 Task: Reply to email with the signature Frances Hernandez with the subject Introduction of a new process from softage.10@softage.net with the message I would like to request a copy of the meeting minutes from yesterdays meeting. with BCC to softage.5@softage.net with an attached document Standard_operating_procedure.docx
Action: Mouse moved to (53, 118)
Screenshot: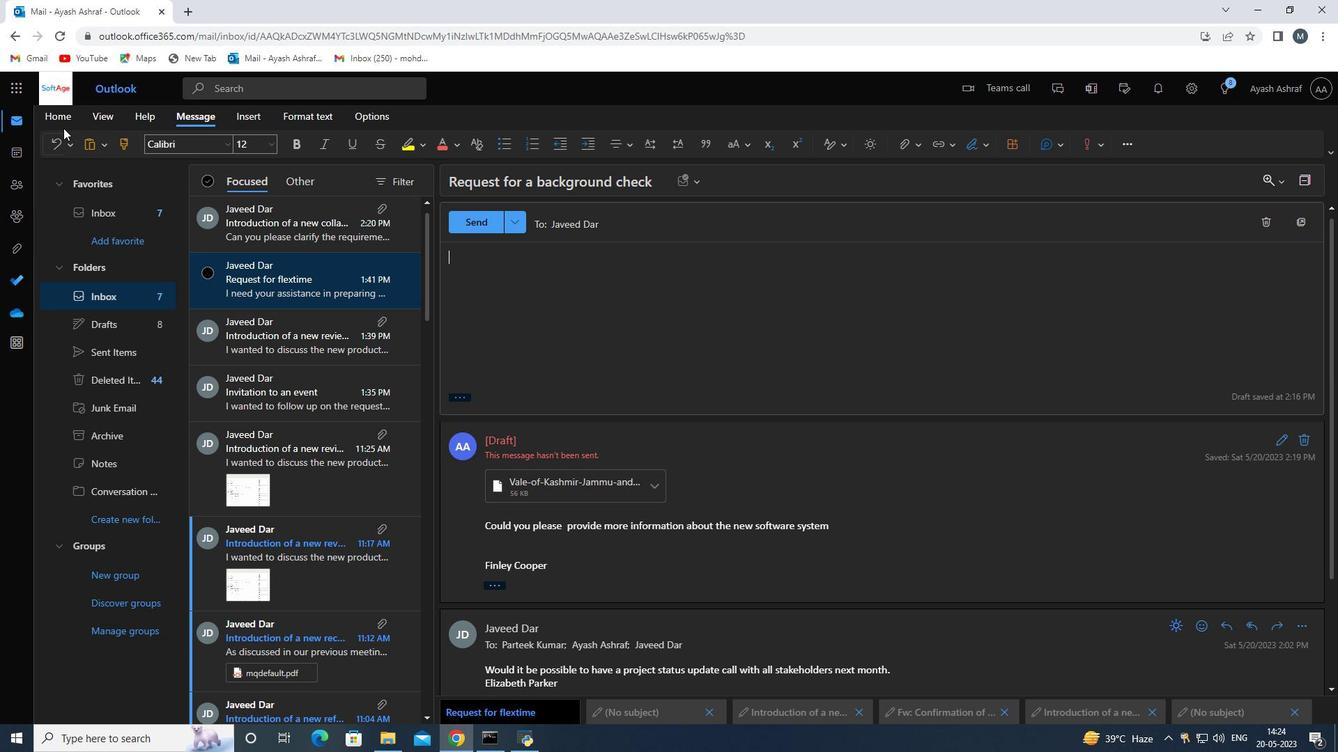 
Action: Mouse pressed left at (53, 118)
Screenshot: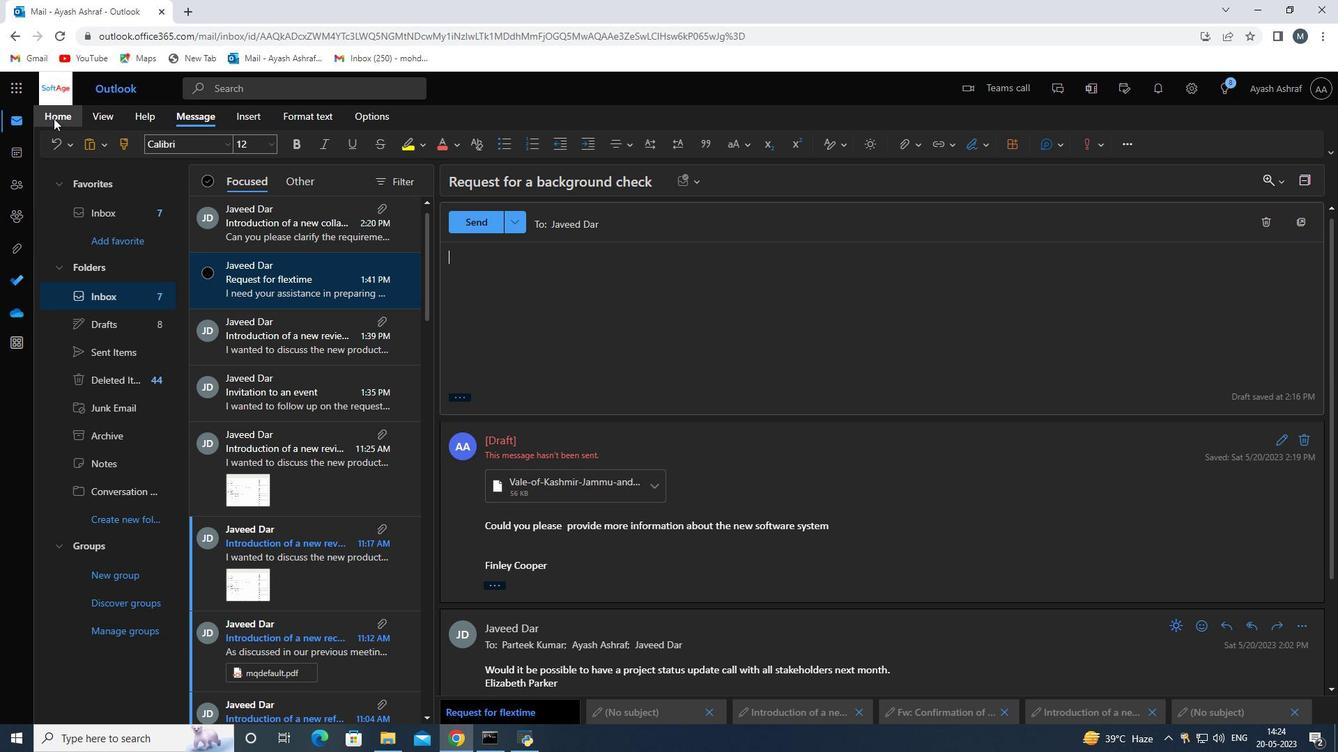 
Action: Mouse moved to (109, 142)
Screenshot: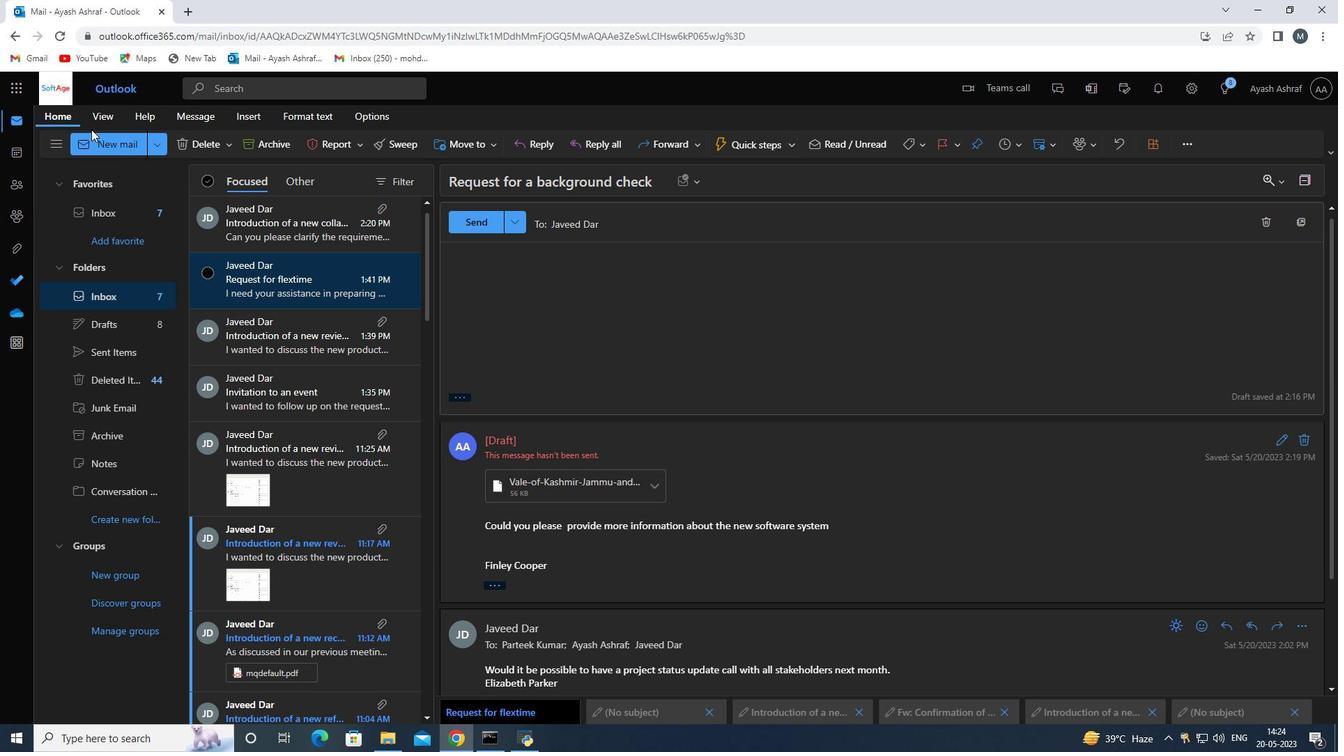 
Action: Mouse pressed left at (109, 142)
Screenshot: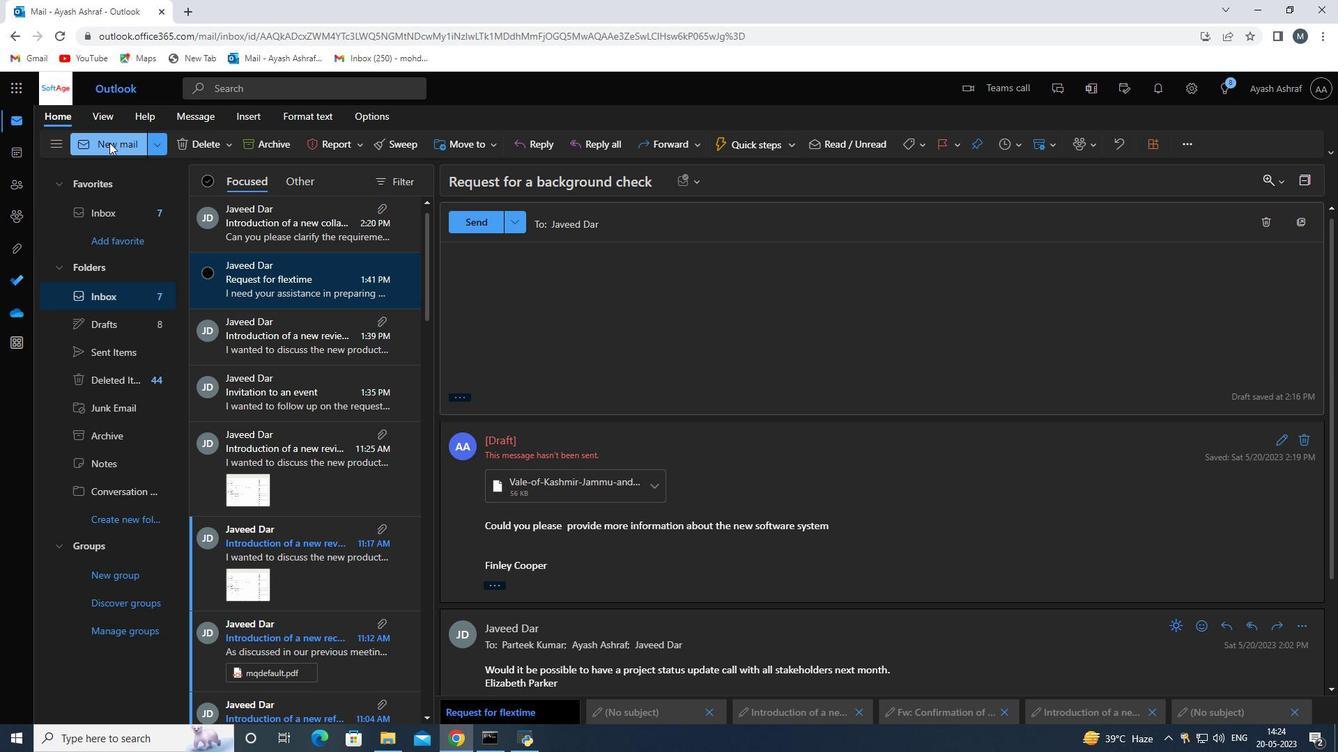 
Action: Mouse moved to (979, 150)
Screenshot: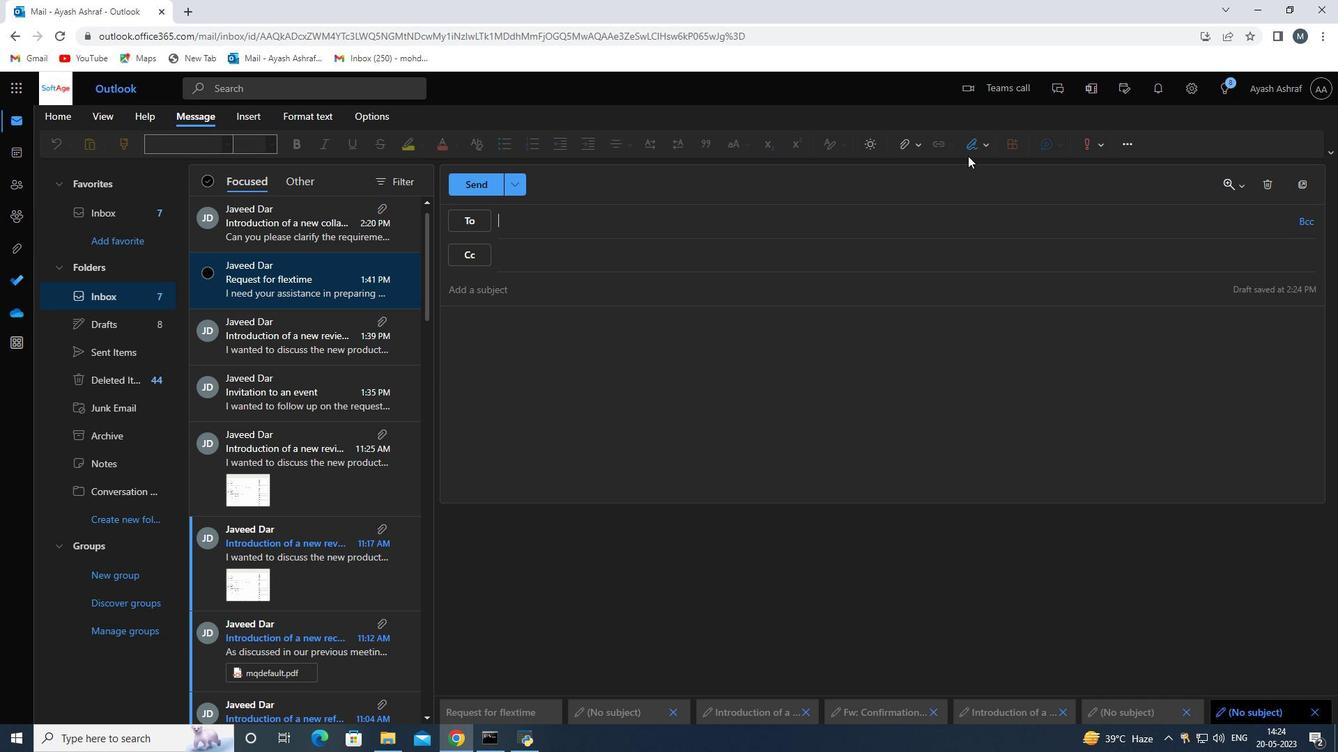 
Action: Mouse pressed left at (979, 150)
Screenshot: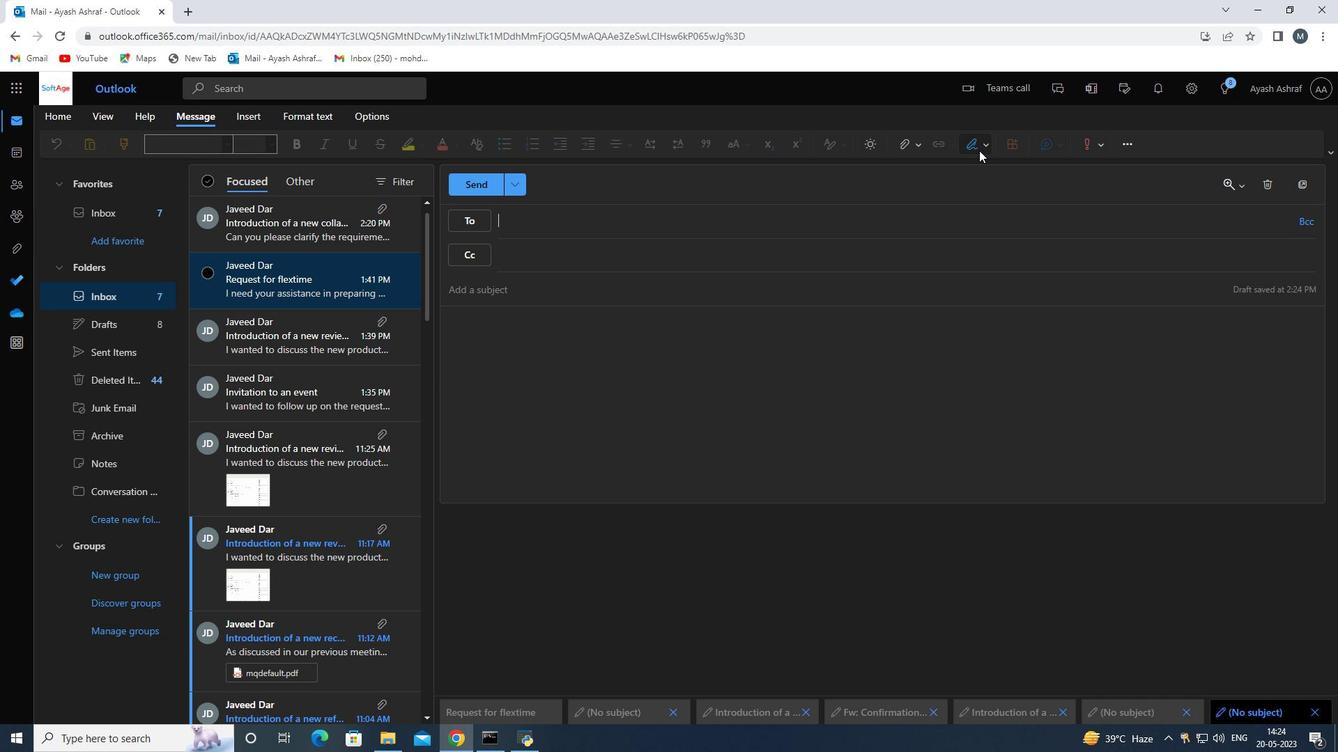 
Action: Mouse moved to (975, 198)
Screenshot: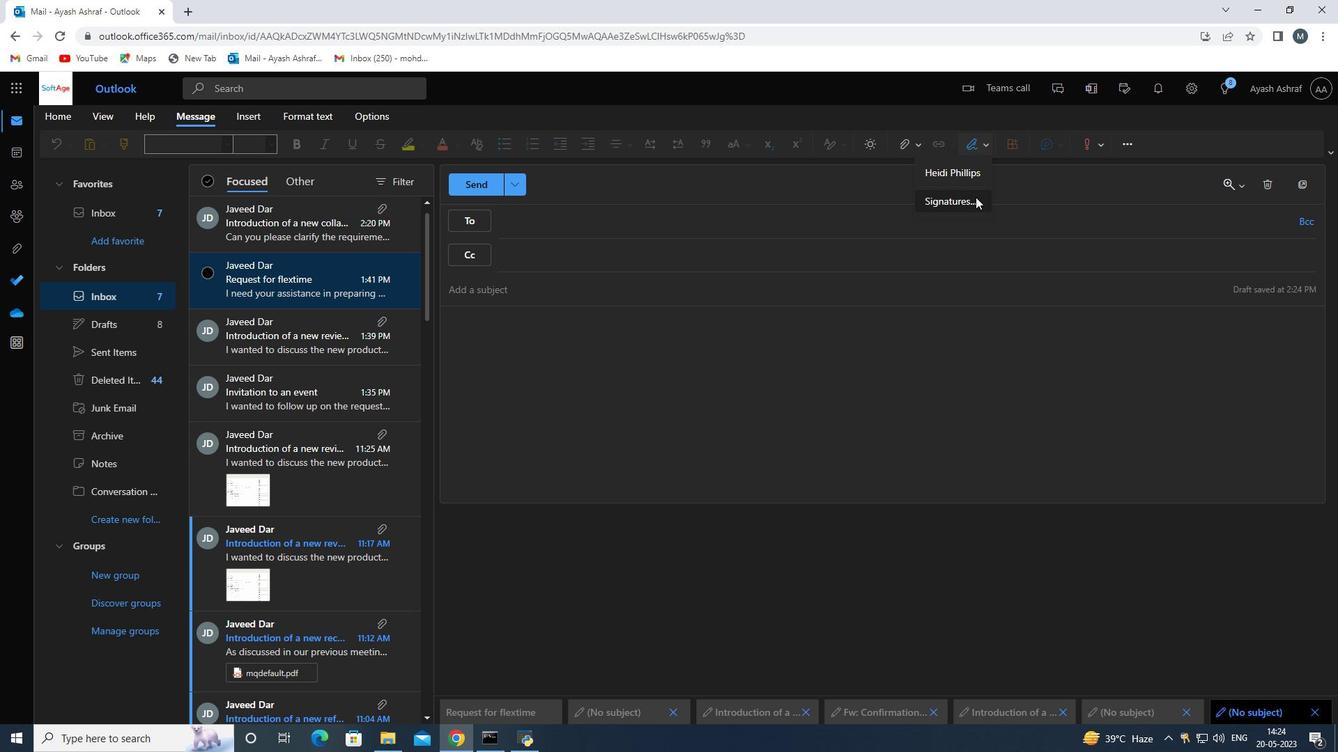 
Action: Mouse pressed left at (975, 198)
Screenshot: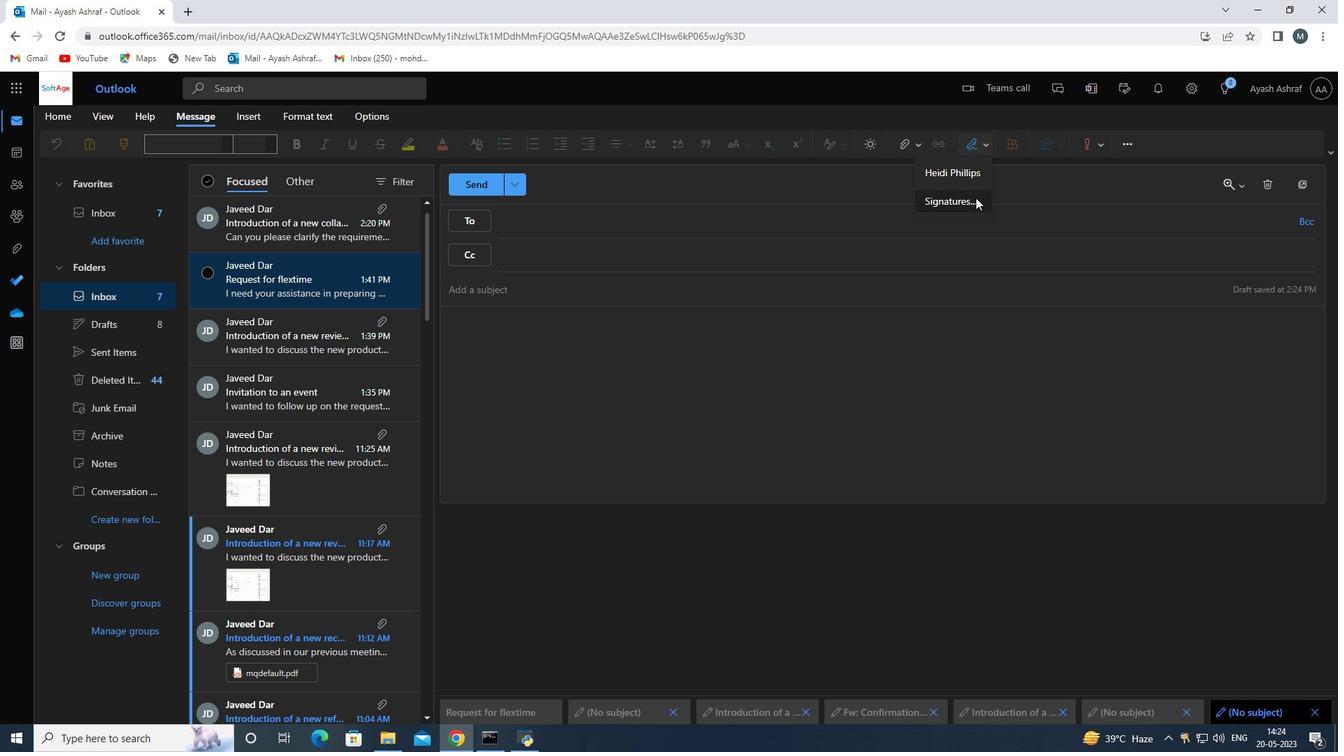 
Action: Mouse moved to (926, 256)
Screenshot: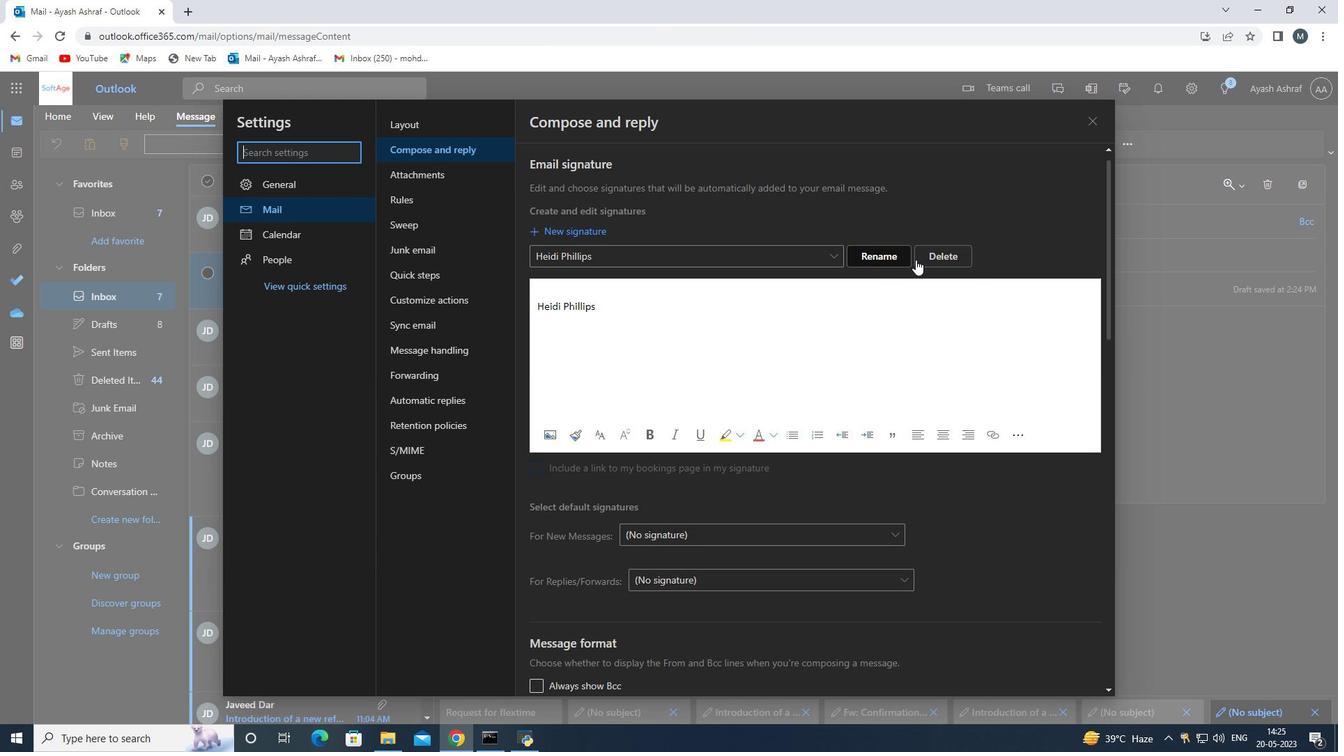 
Action: Mouse pressed left at (926, 256)
Screenshot: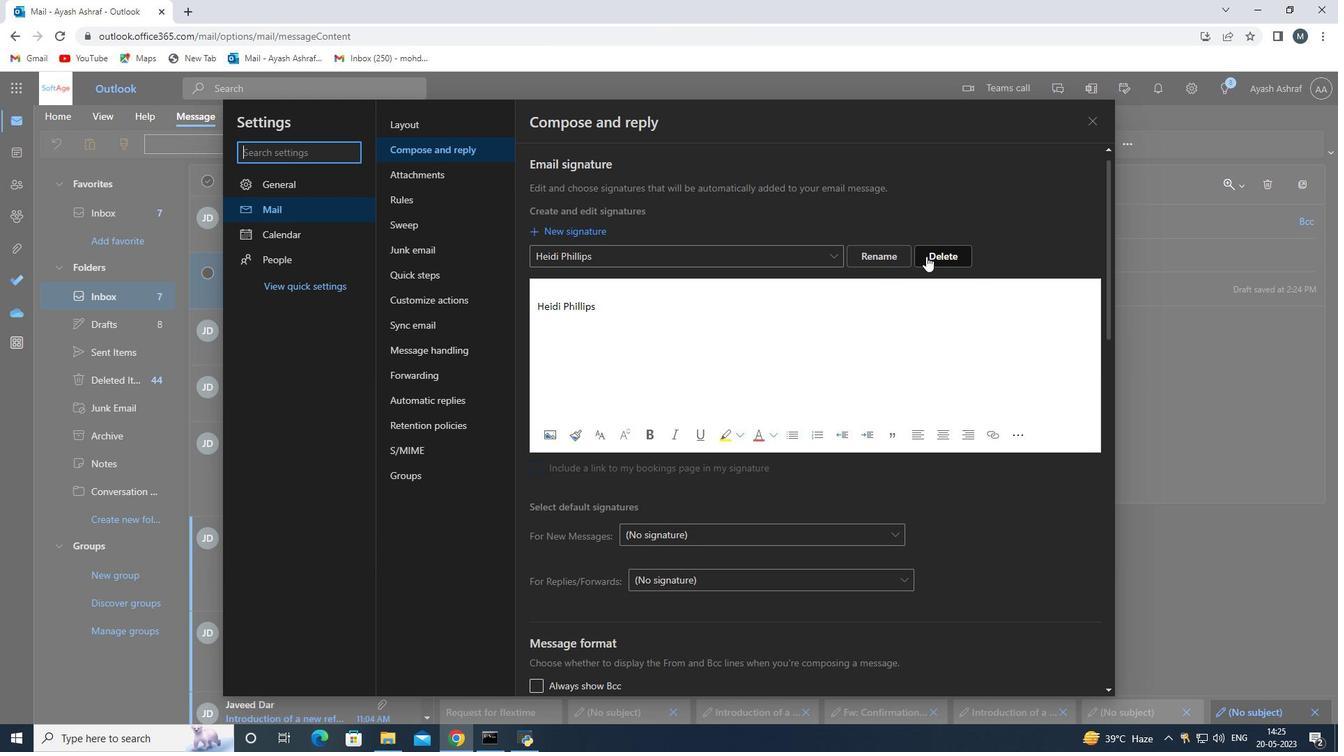 
Action: Mouse moved to (582, 255)
Screenshot: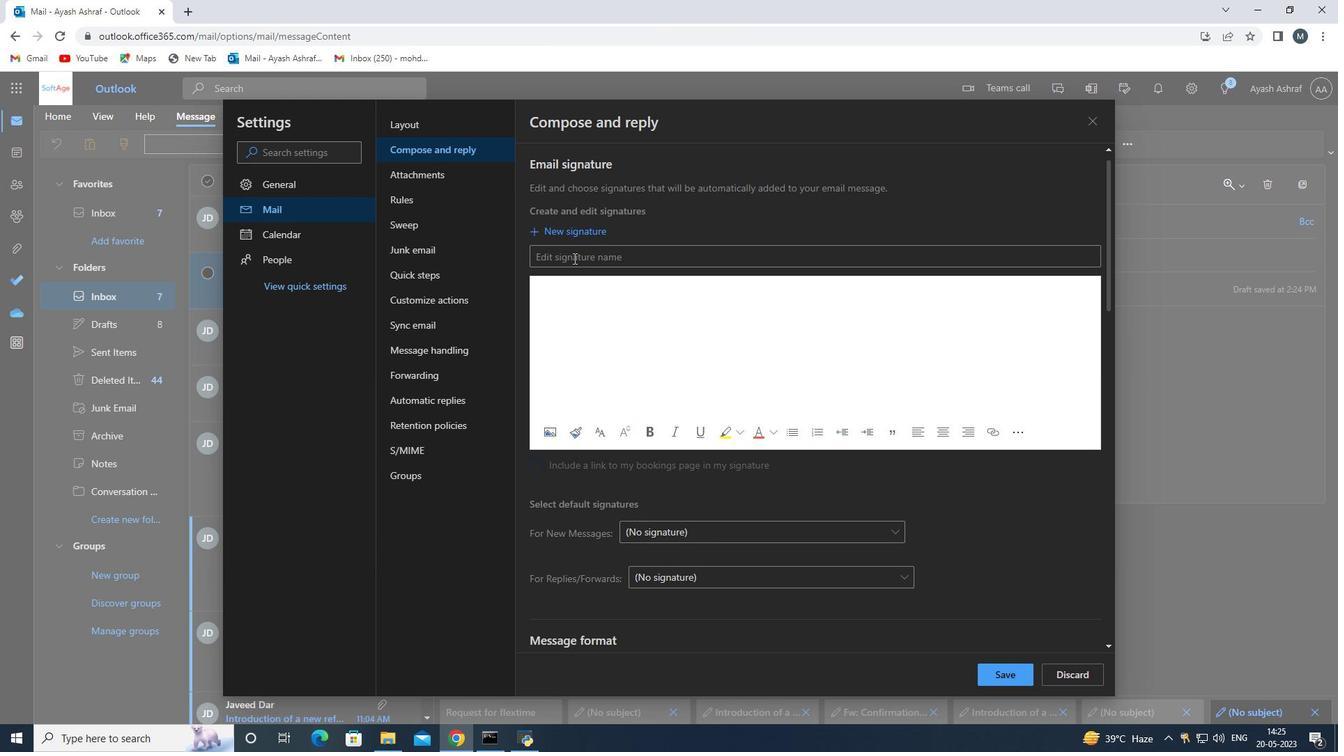 
Action: Mouse pressed left at (582, 255)
Screenshot: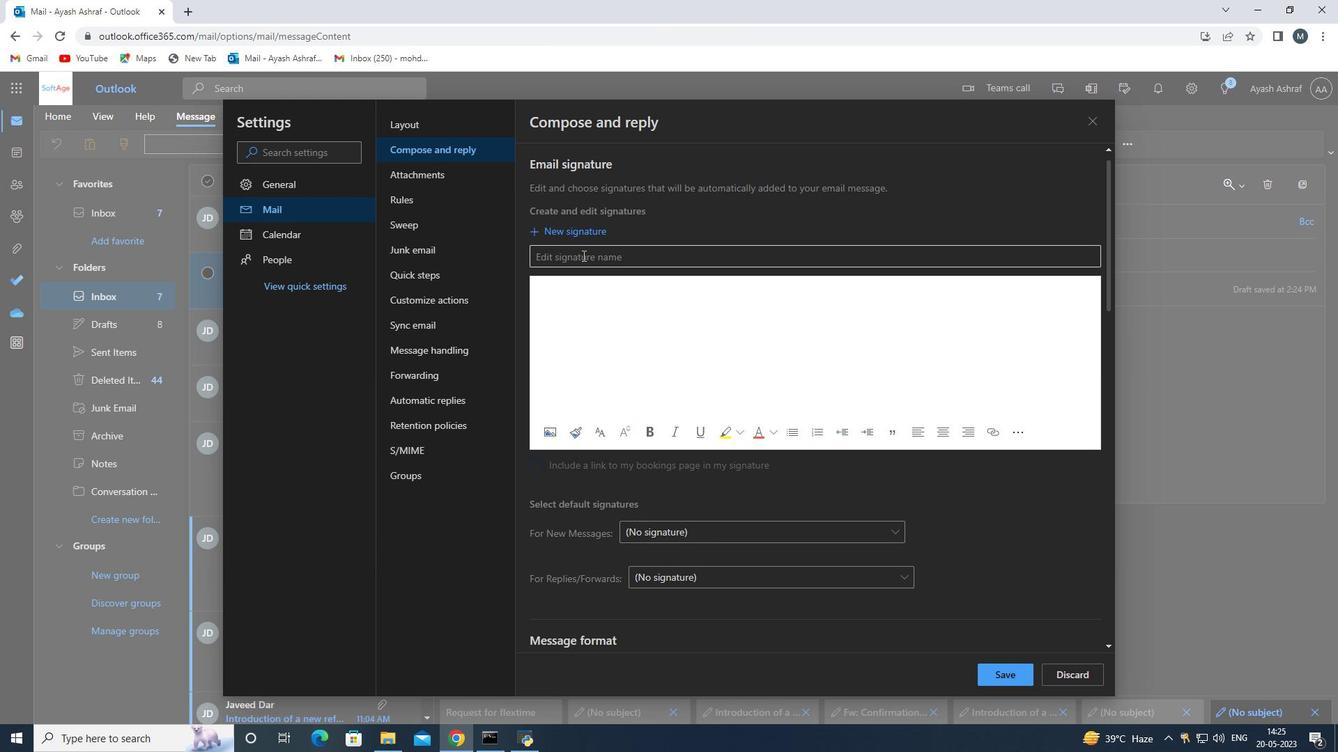 
Action: Key pressed <Key.shift>Frances<Key.space><Key.shift>Hernandez<Key.space>
Screenshot: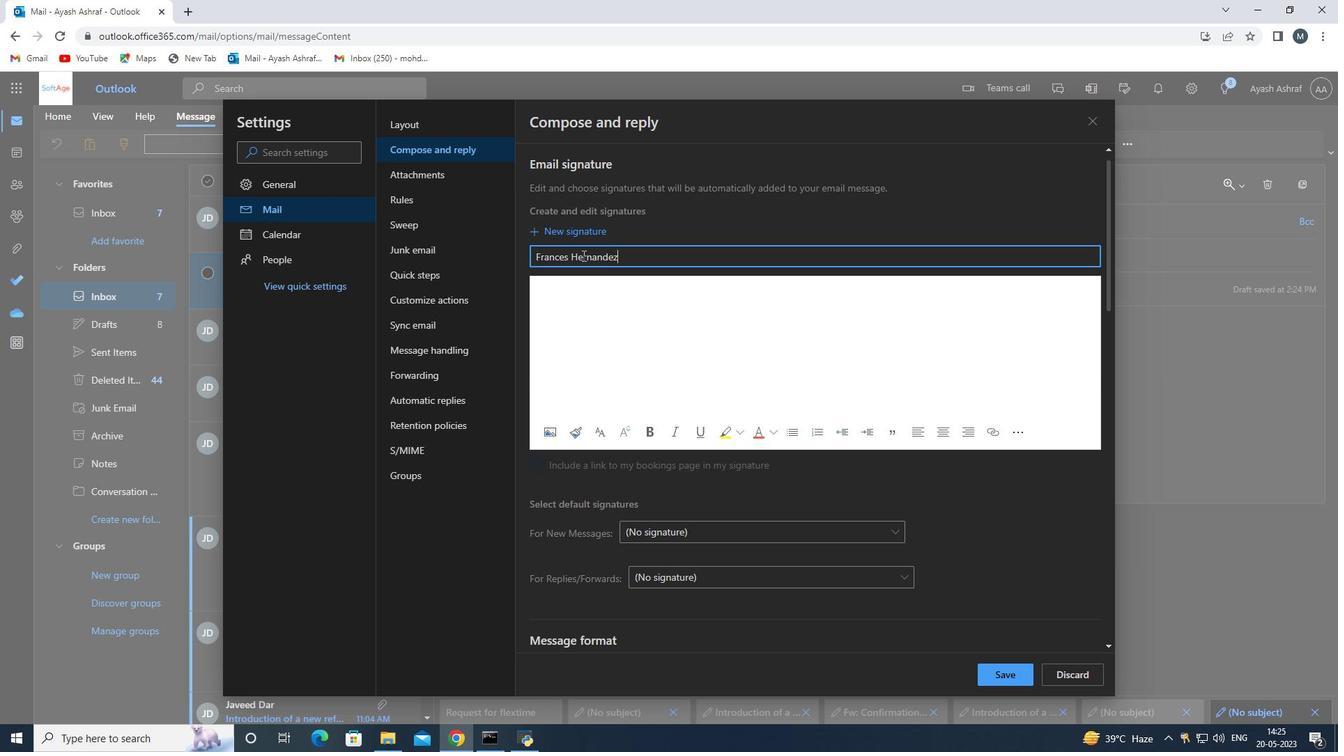 
Action: Mouse moved to (616, 327)
Screenshot: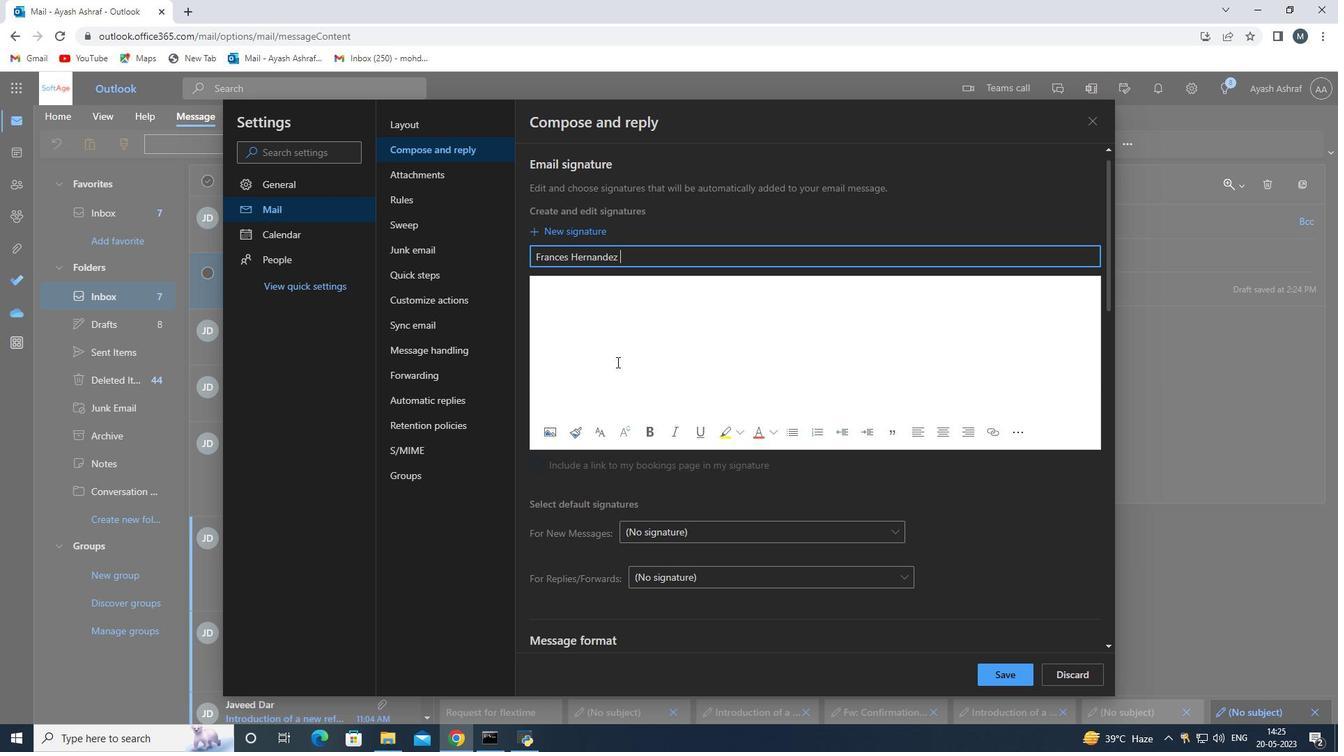 
Action: Mouse pressed left at (616, 327)
Screenshot: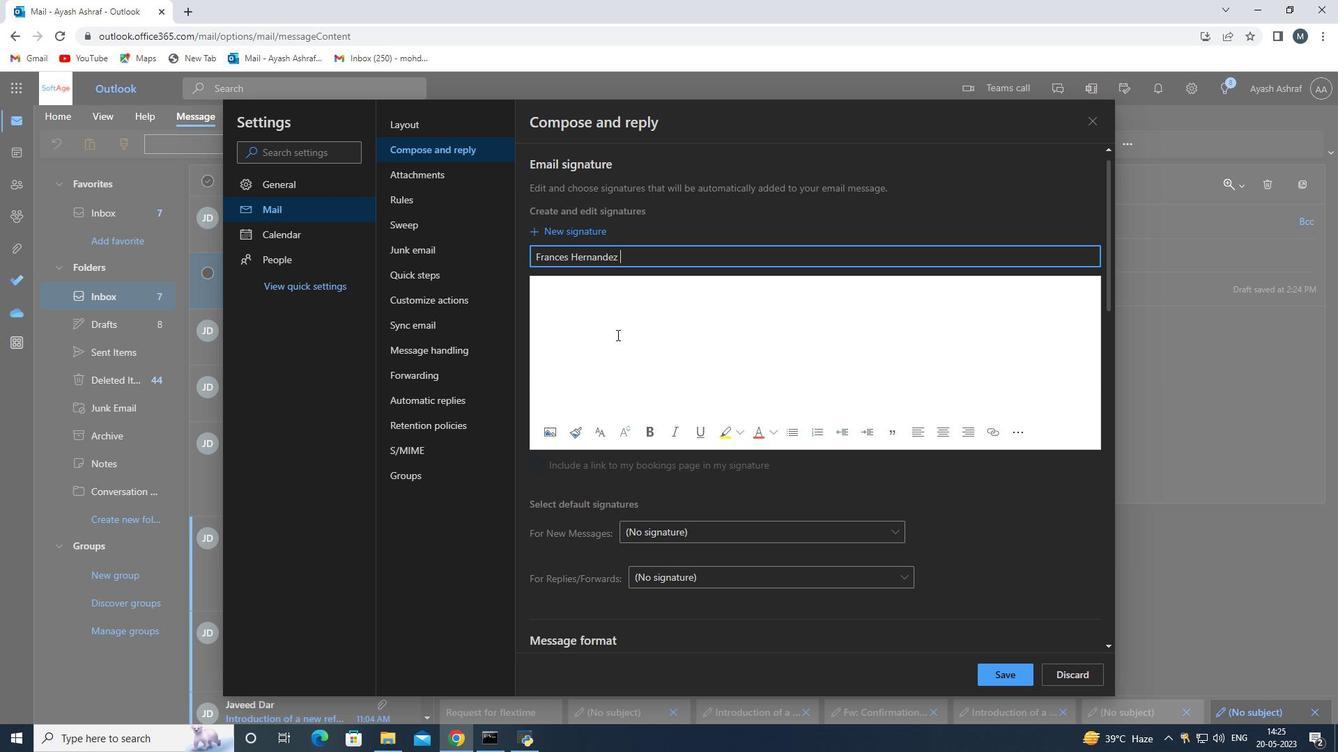 
Action: Key pressed <Key.enter><Key.shift>Frances<Key.space><Key.shift>Hernandez<Key.space>
Screenshot: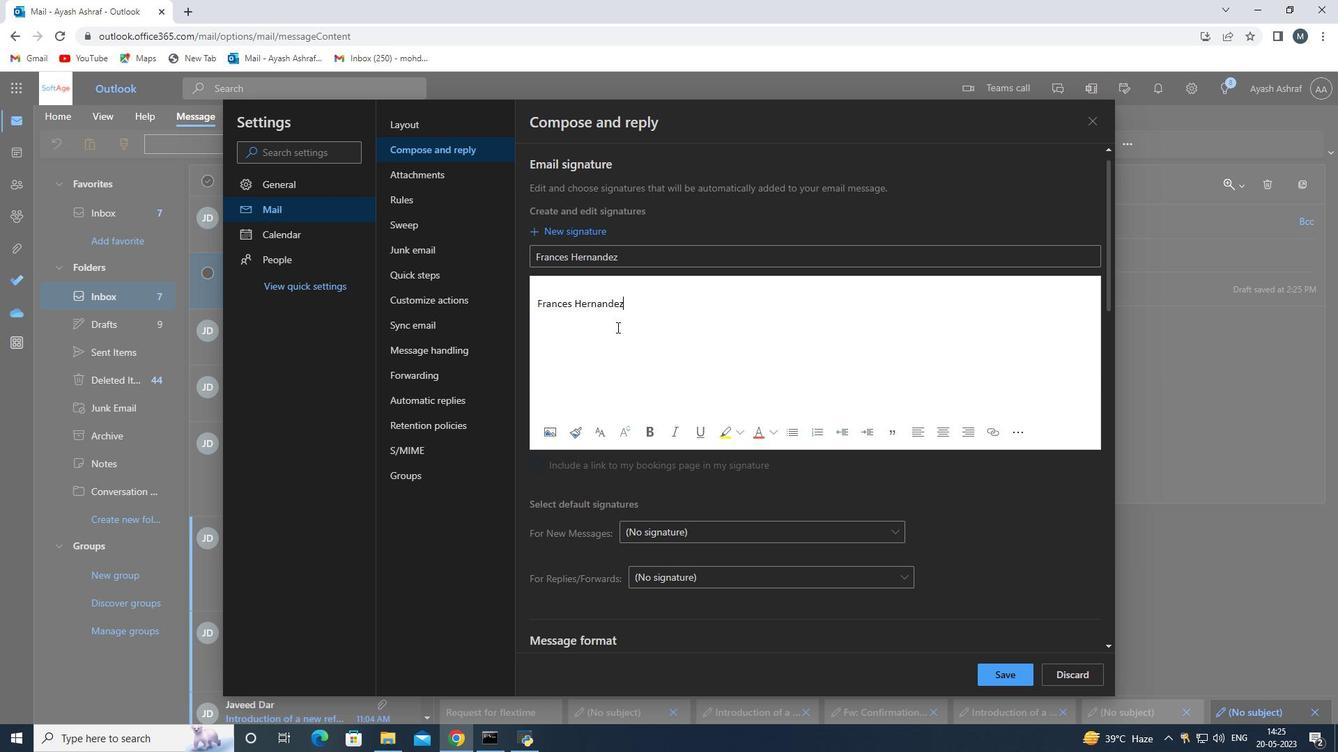 
Action: Mouse moved to (621, 359)
Screenshot: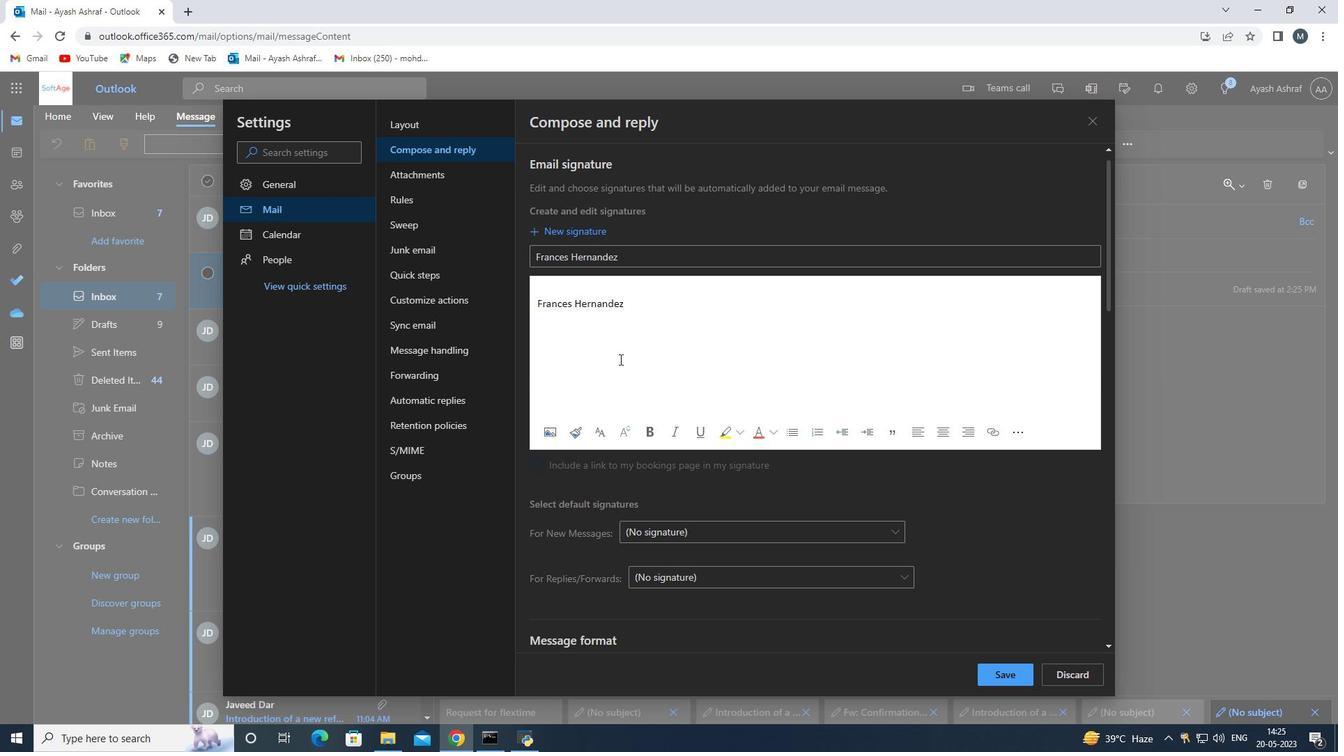 
Action: Mouse scrolled (621, 358) with delta (0, 0)
Screenshot: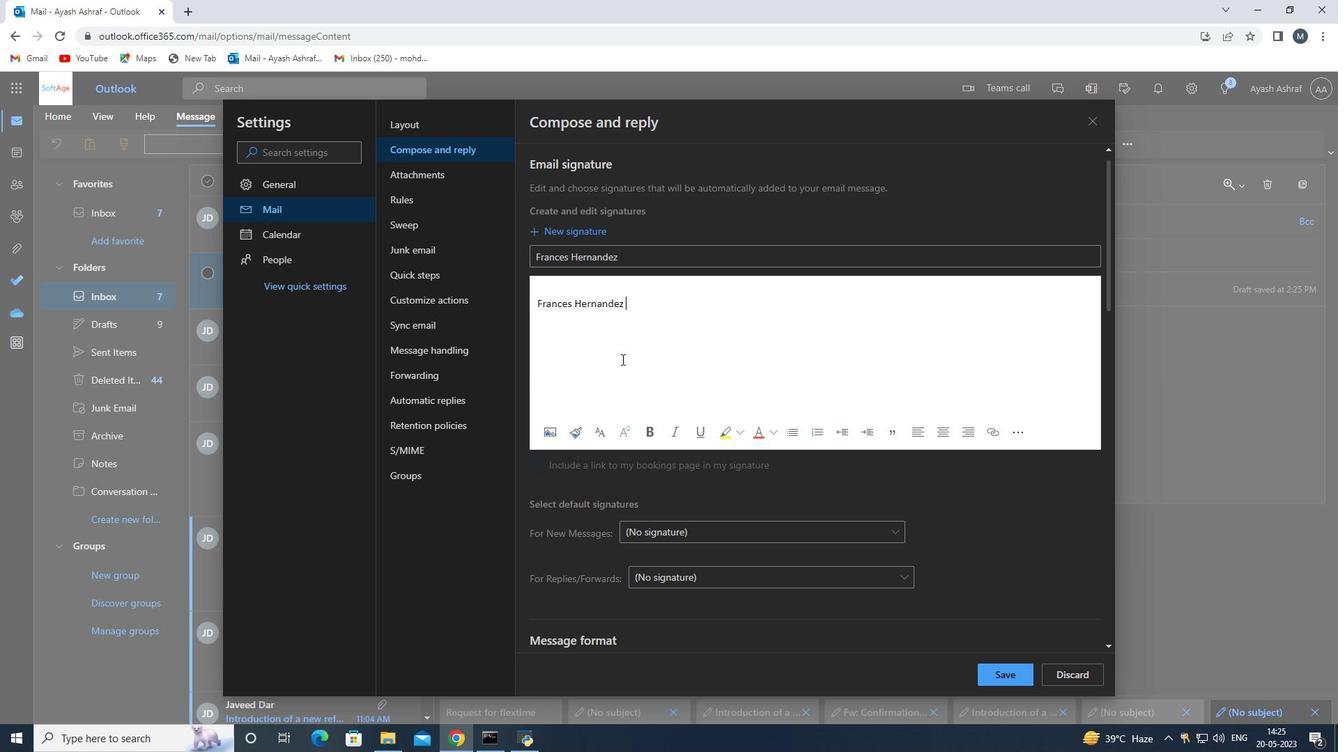 
Action: Mouse moved to (624, 361)
Screenshot: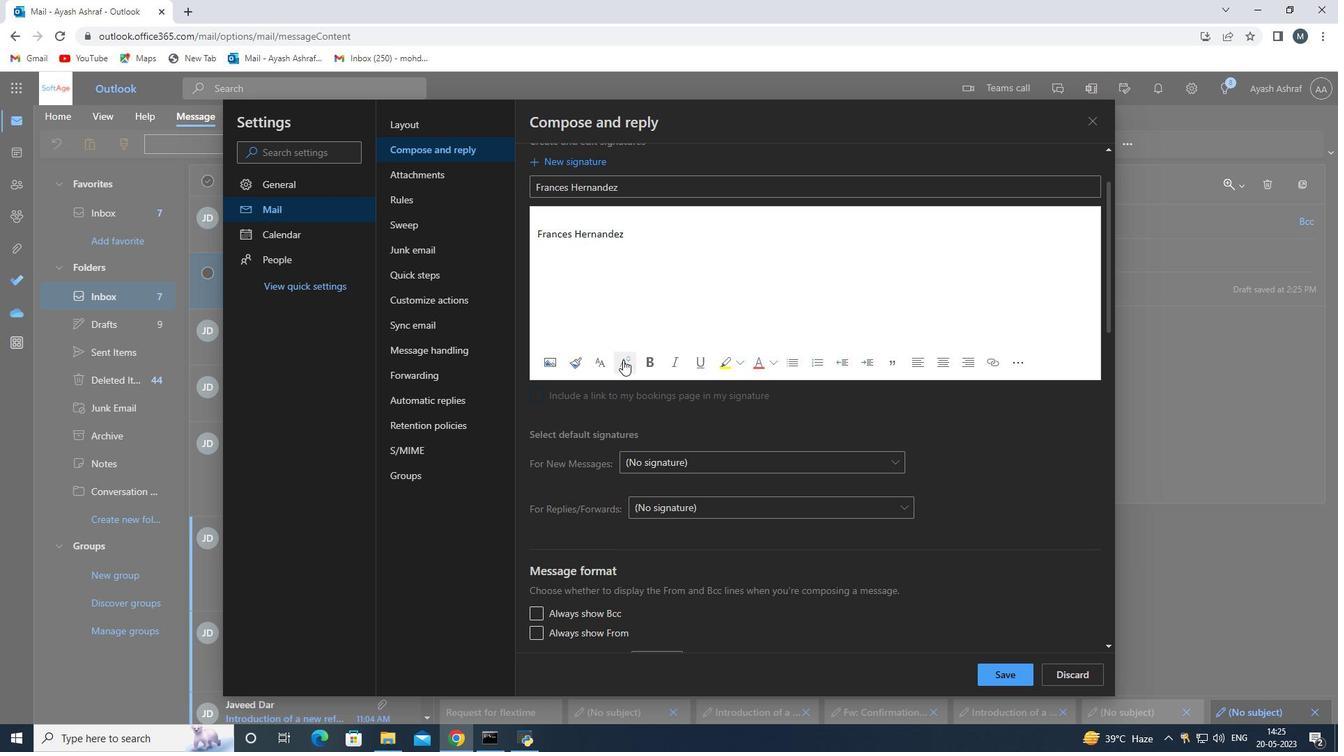 
Action: Mouse scrolled (624, 362) with delta (0, 0)
Screenshot: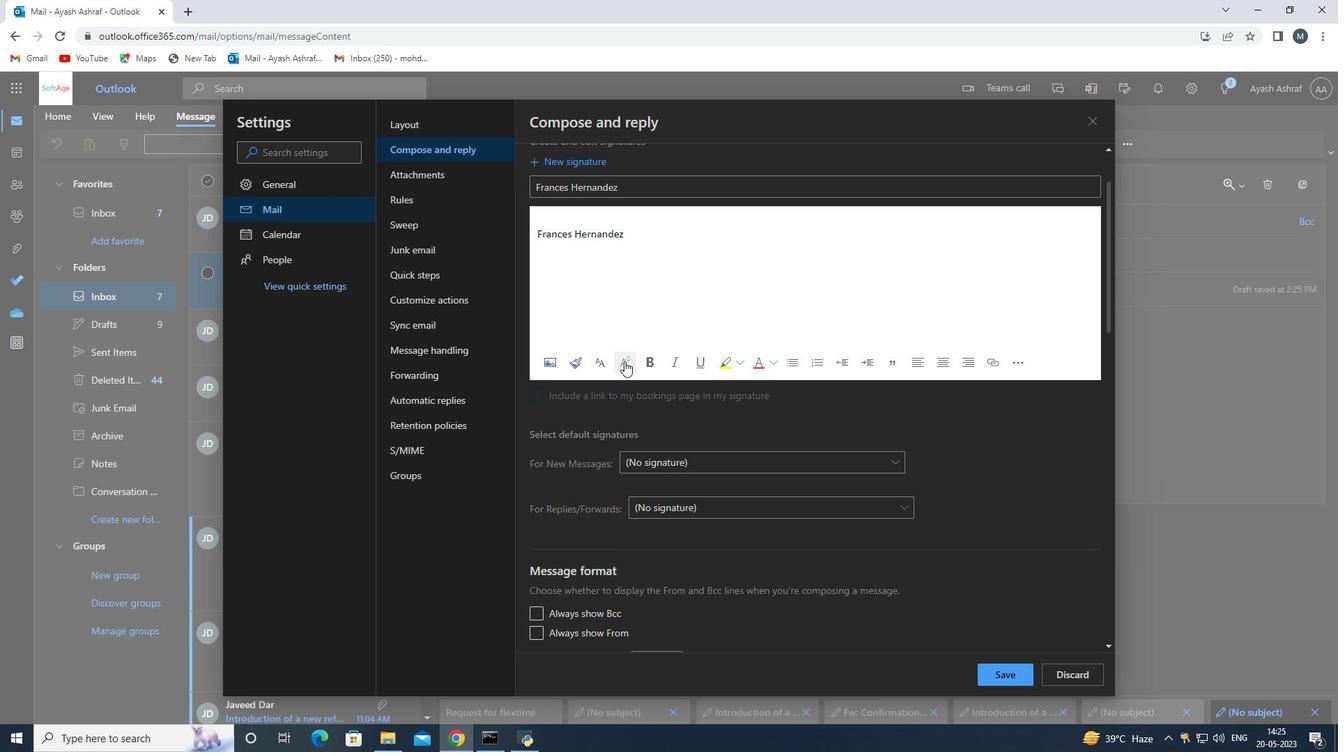 
Action: Mouse scrolled (624, 362) with delta (0, 0)
Screenshot: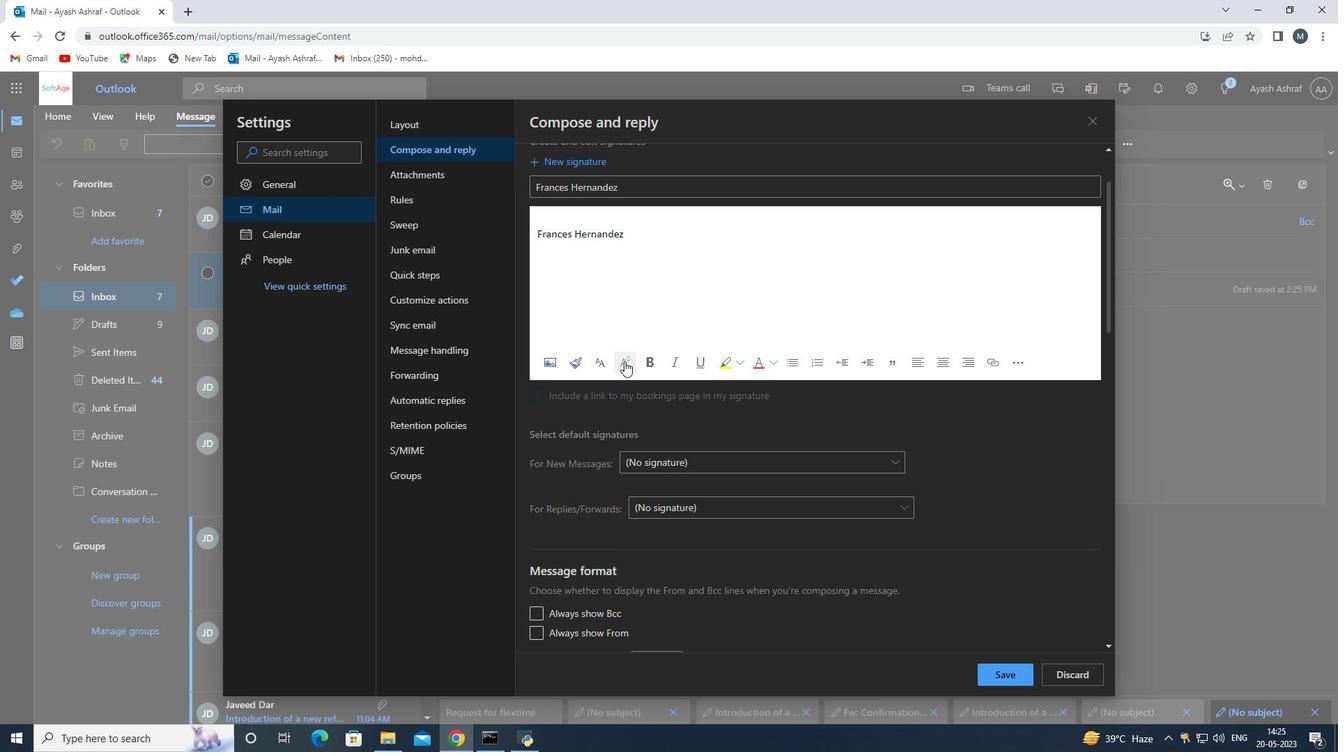 
Action: Mouse moved to (998, 675)
Screenshot: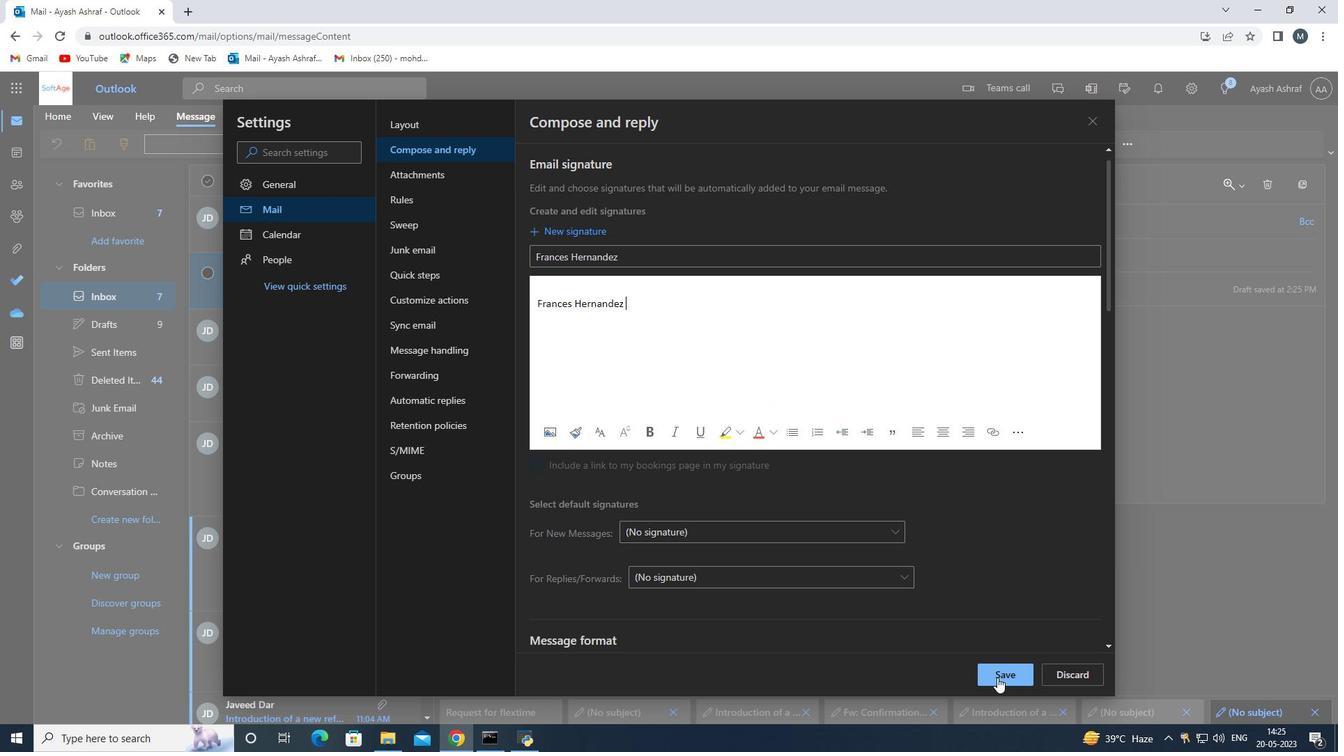 
Action: Mouse pressed left at (998, 675)
Screenshot: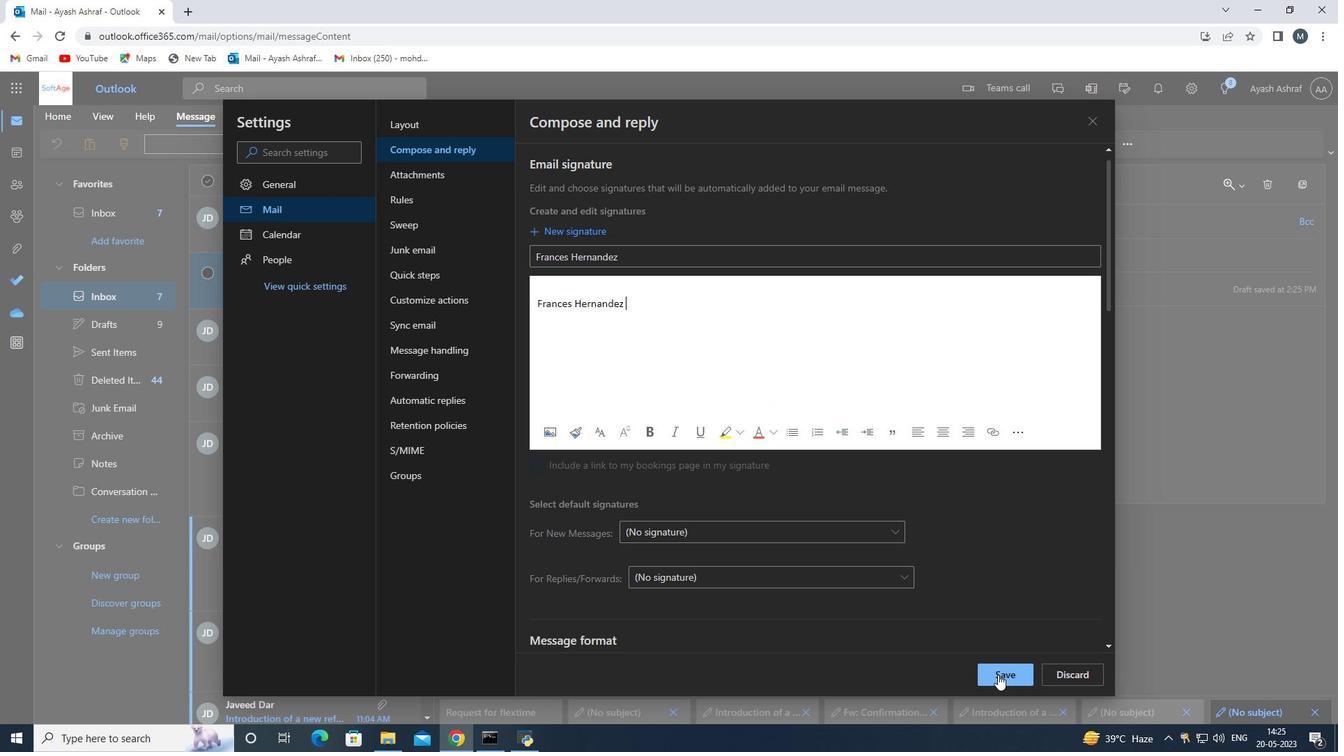 
Action: Mouse moved to (1091, 118)
Screenshot: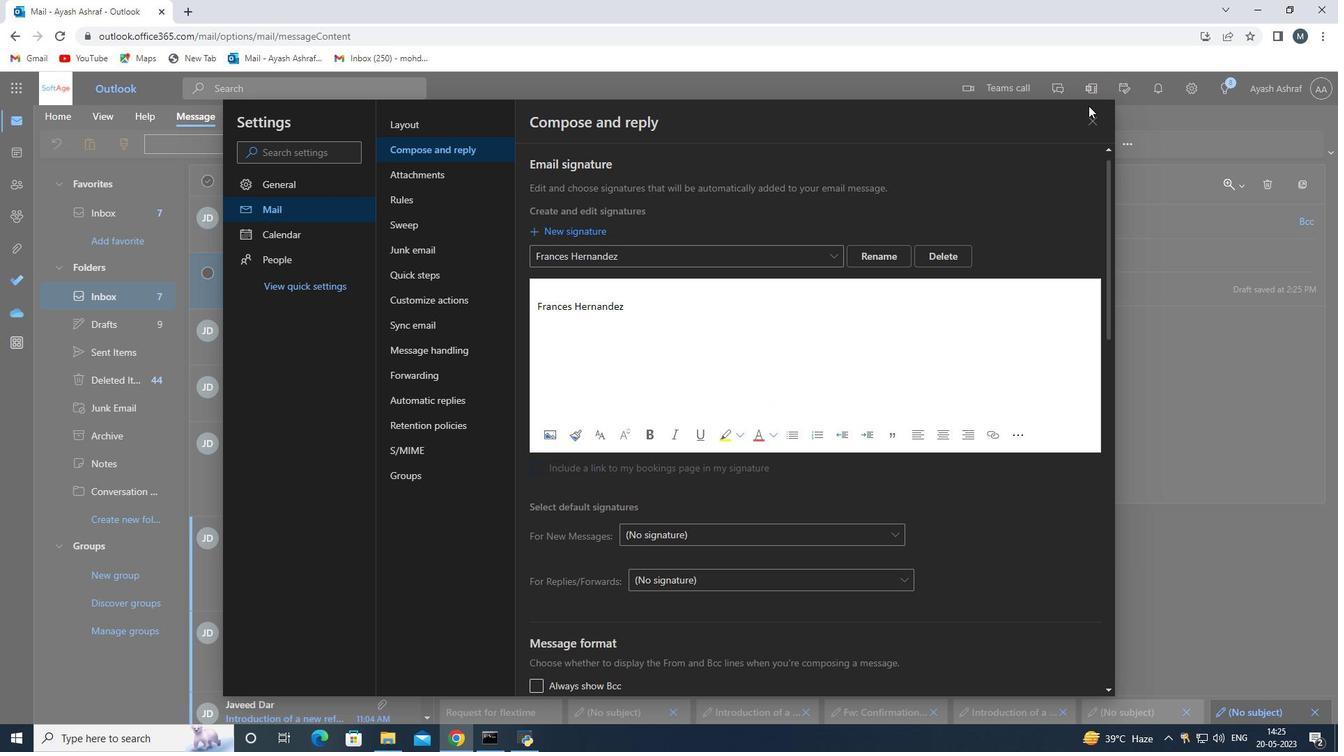 
Action: Mouse pressed left at (1091, 118)
Screenshot: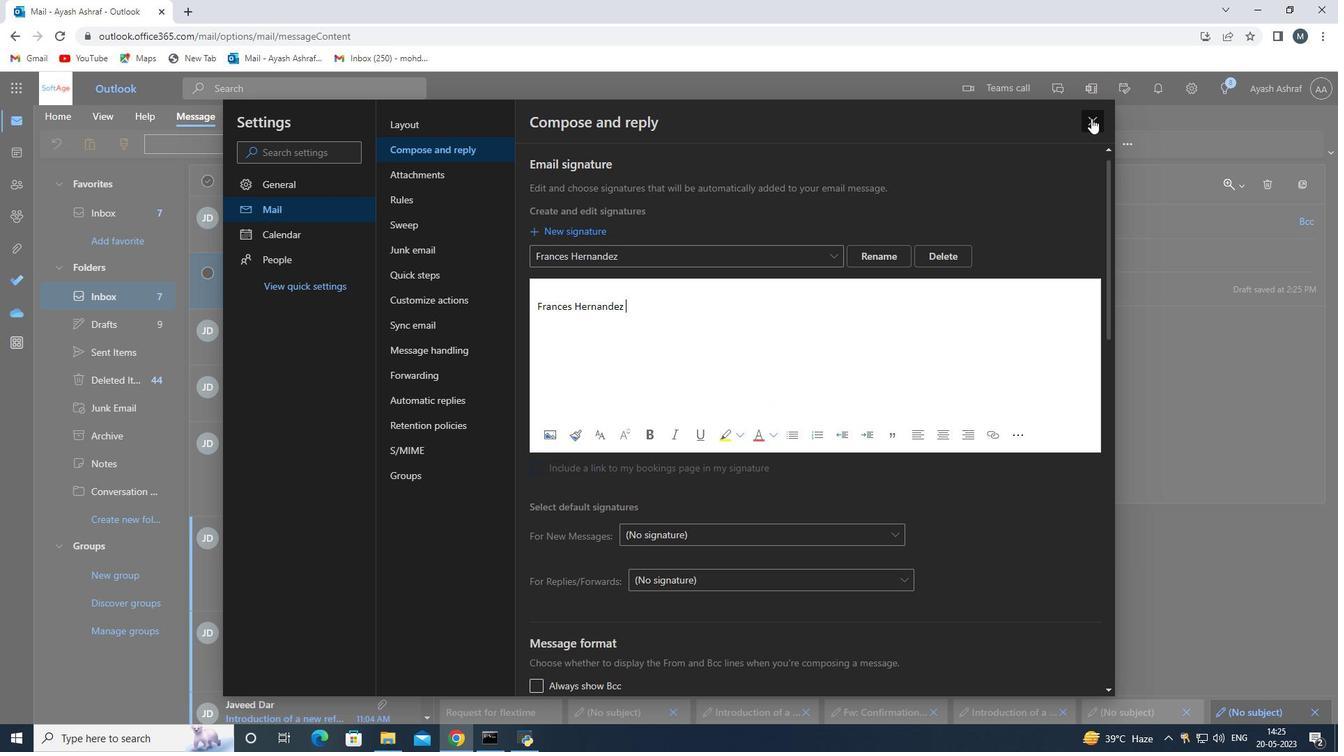 
Action: Mouse moved to (576, 369)
Screenshot: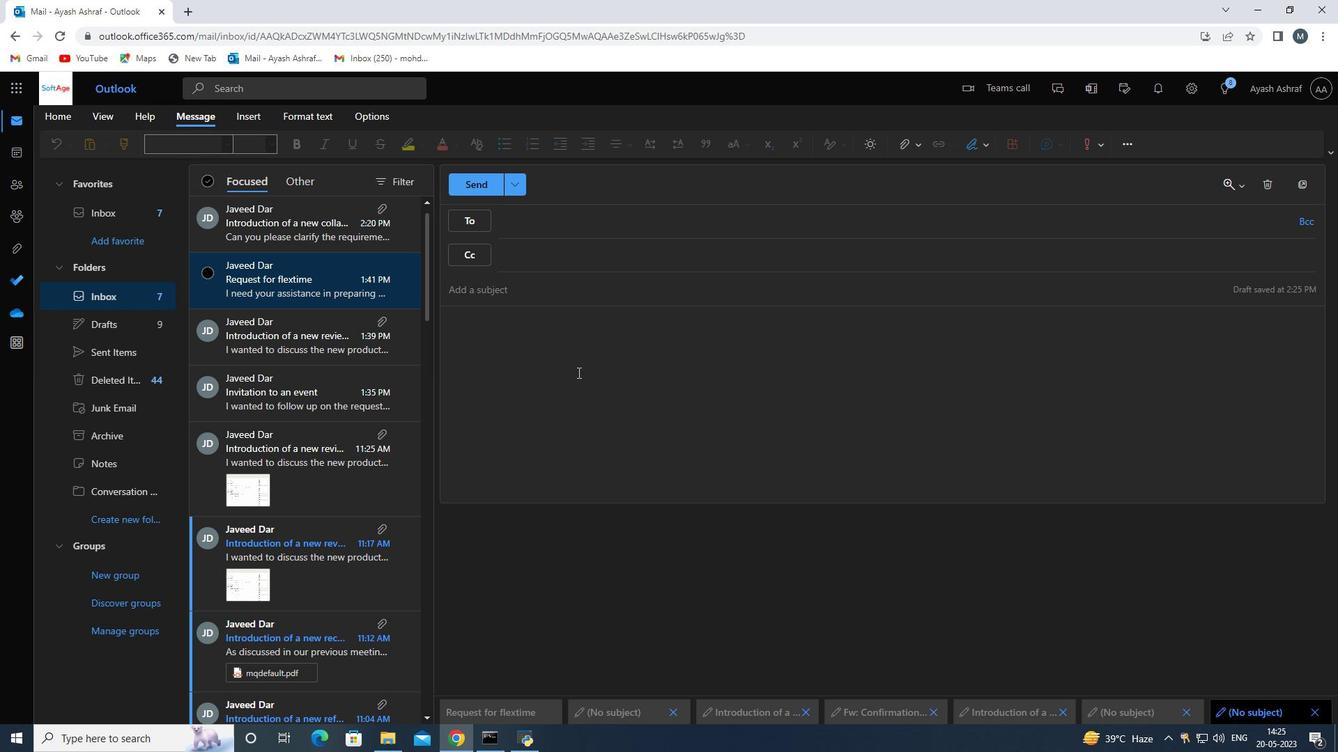 
Action: Mouse pressed left at (576, 369)
Screenshot: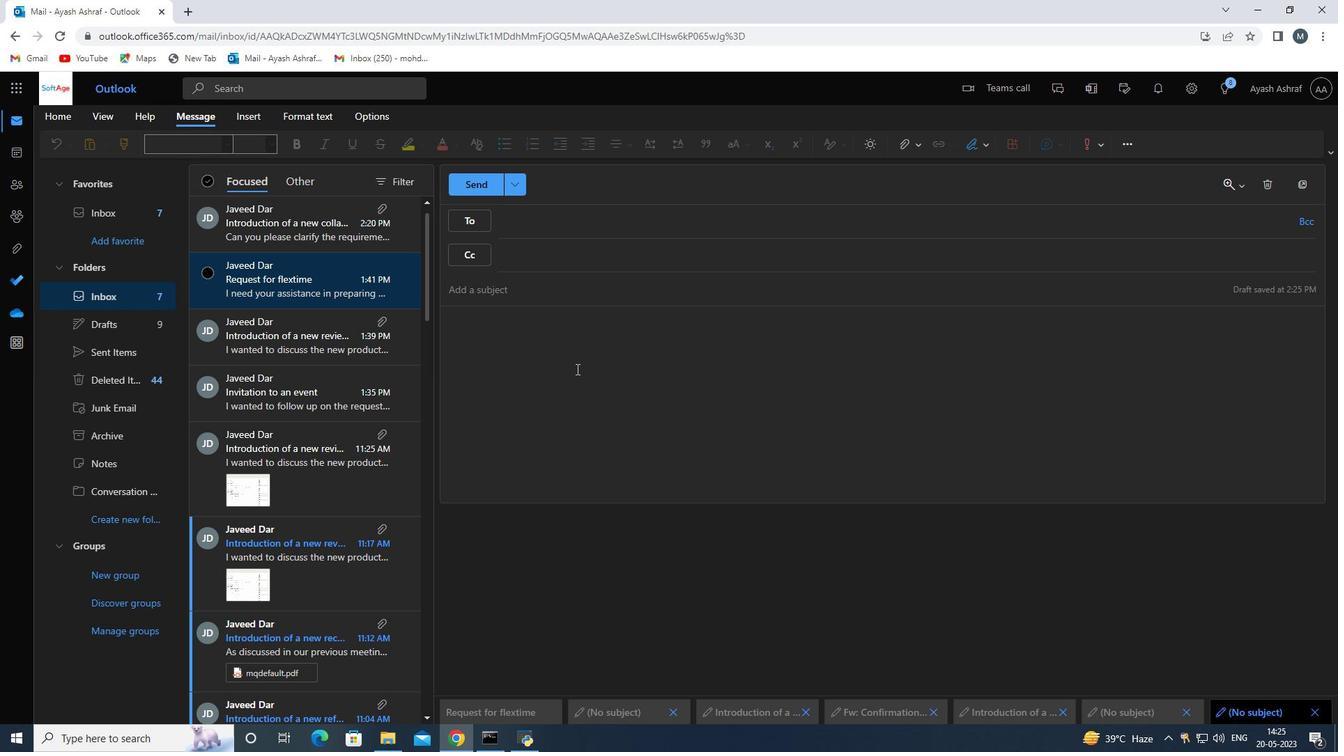 
Action: Mouse moved to (978, 151)
Screenshot: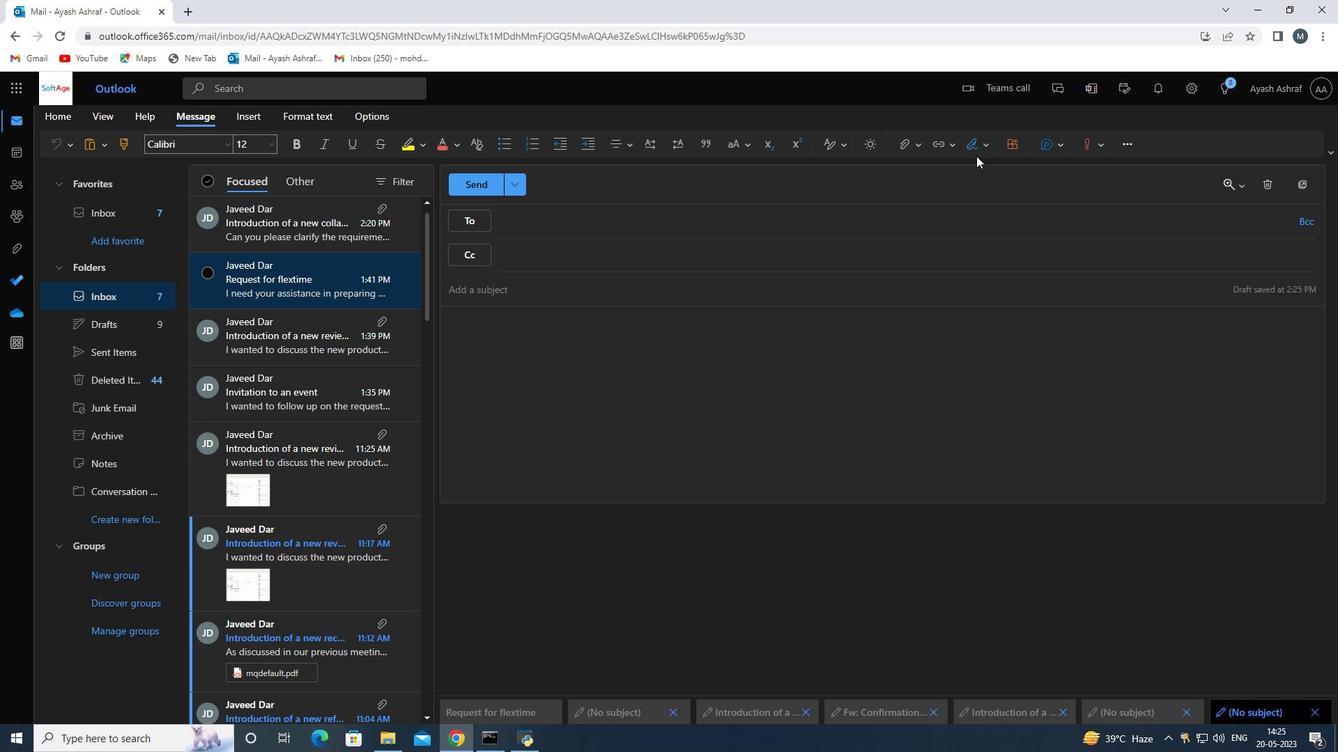 
Action: Mouse pressed left at (978, 151)
Screenshot: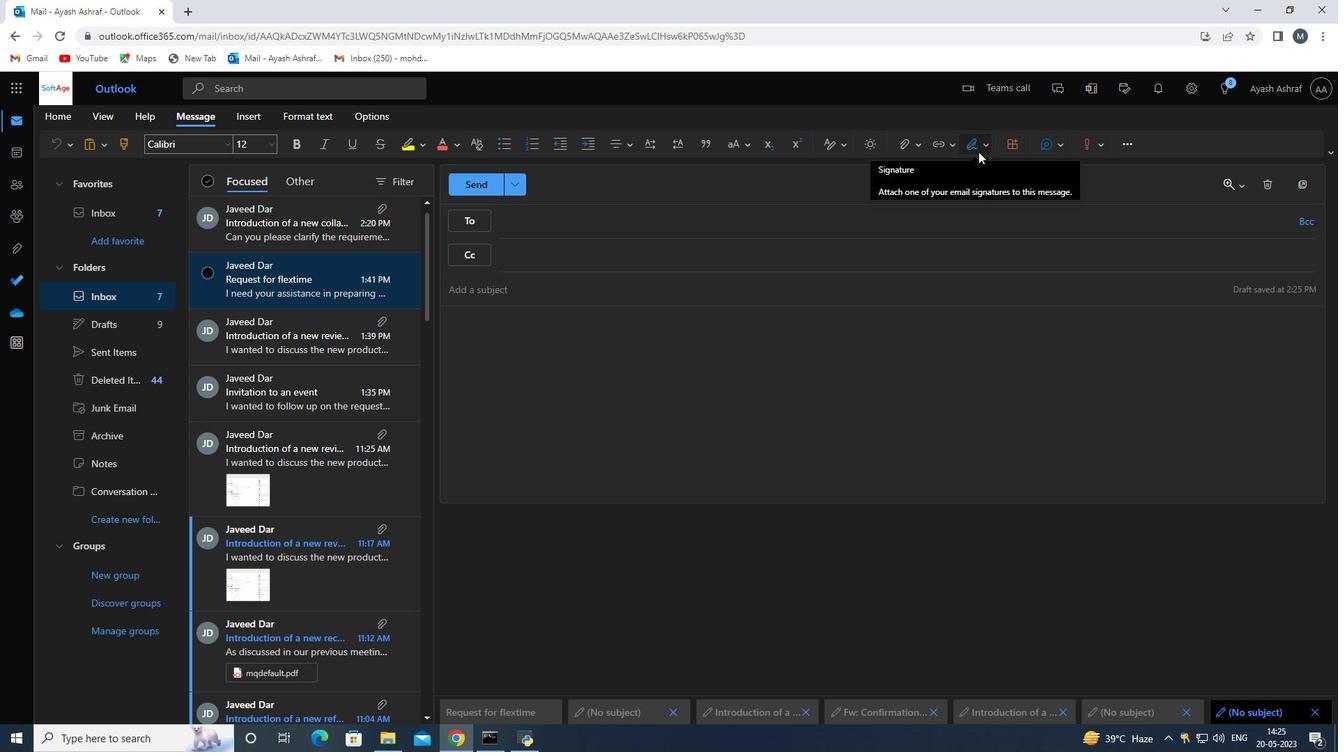 
Action: Mouse moved to (952, 164)
Screenshot: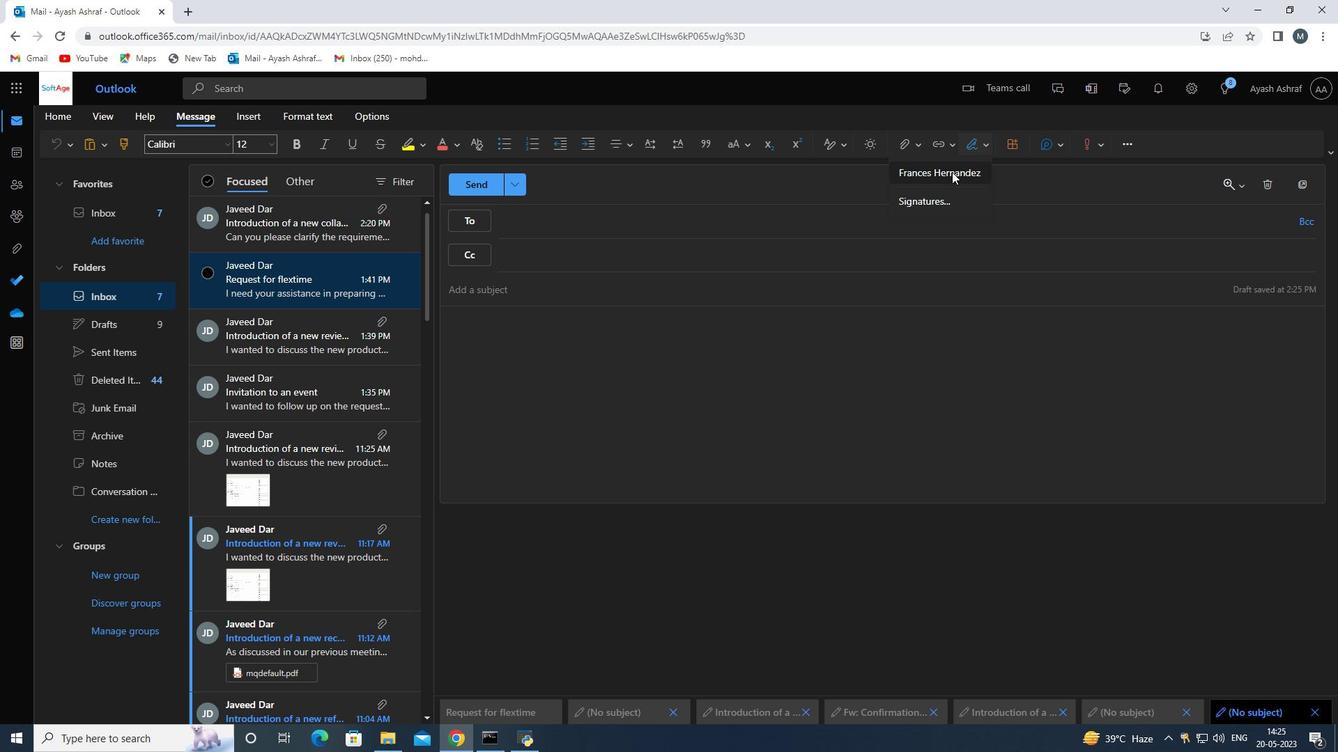 
Action: Mouse pressed left at (952, 164)
Screenshot: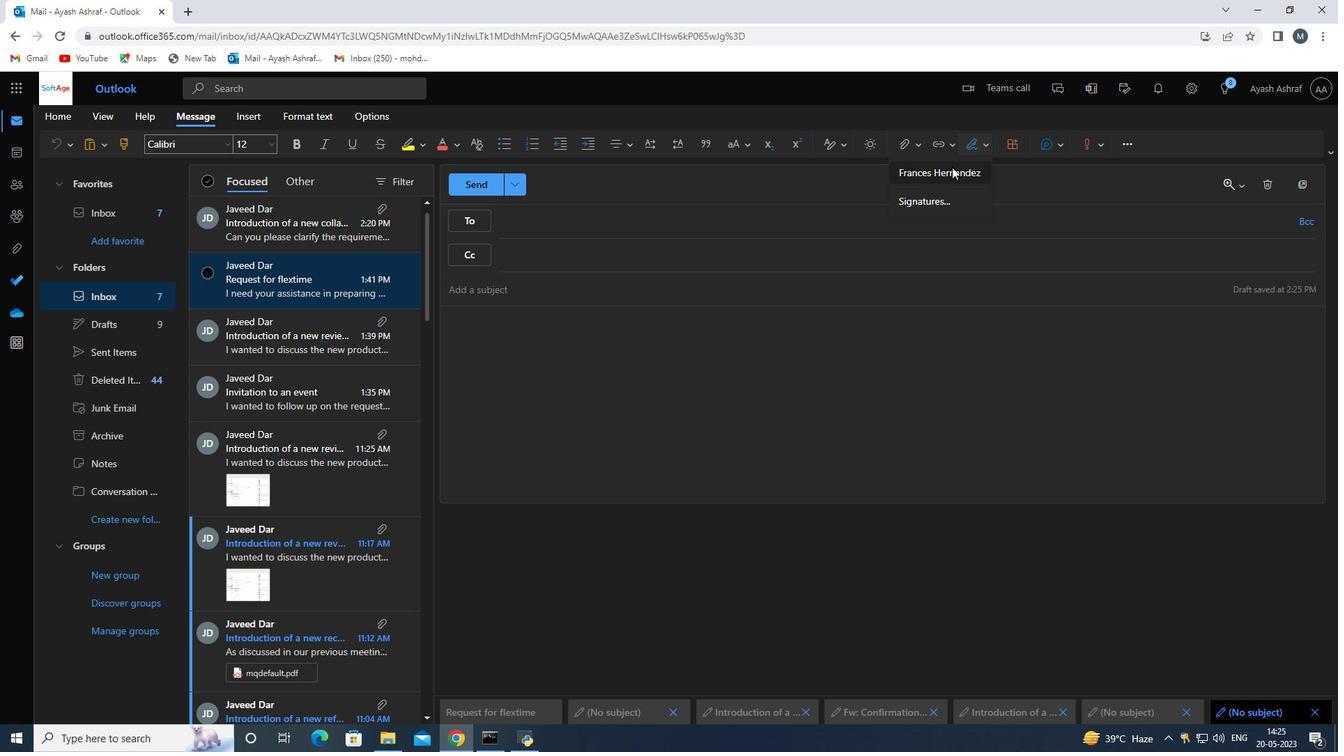 
Action: Mouse moved to (569, 220)
Screenshot: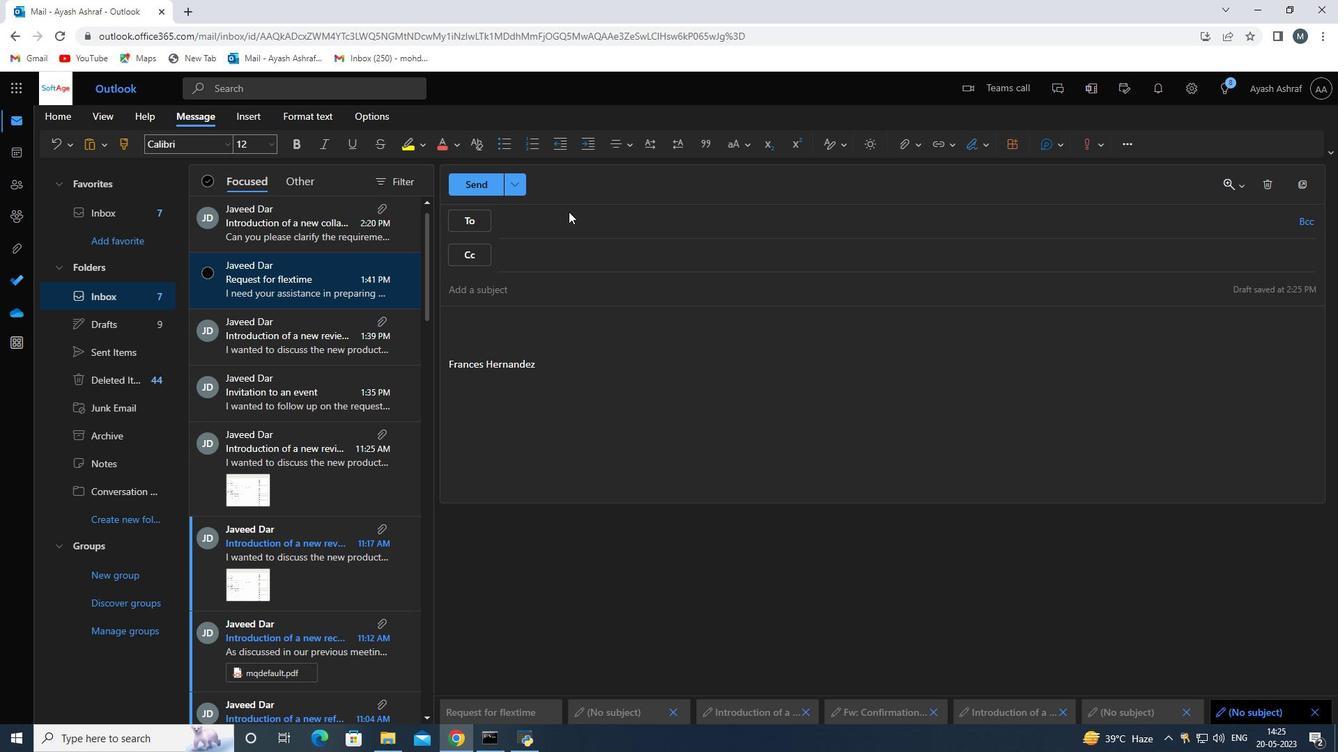 
Action: Mouse pressed left at (569, 220)
Screenshot: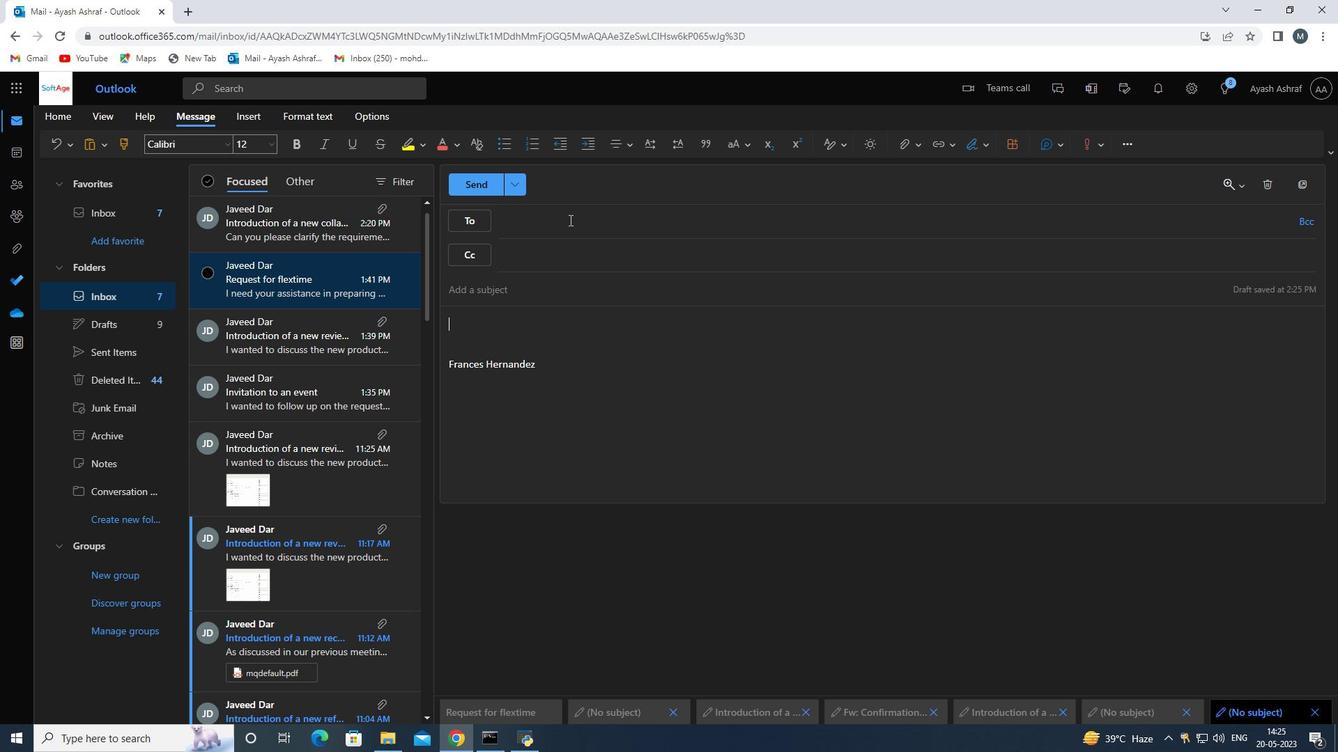 
Action: Key pressed j
Screenshot: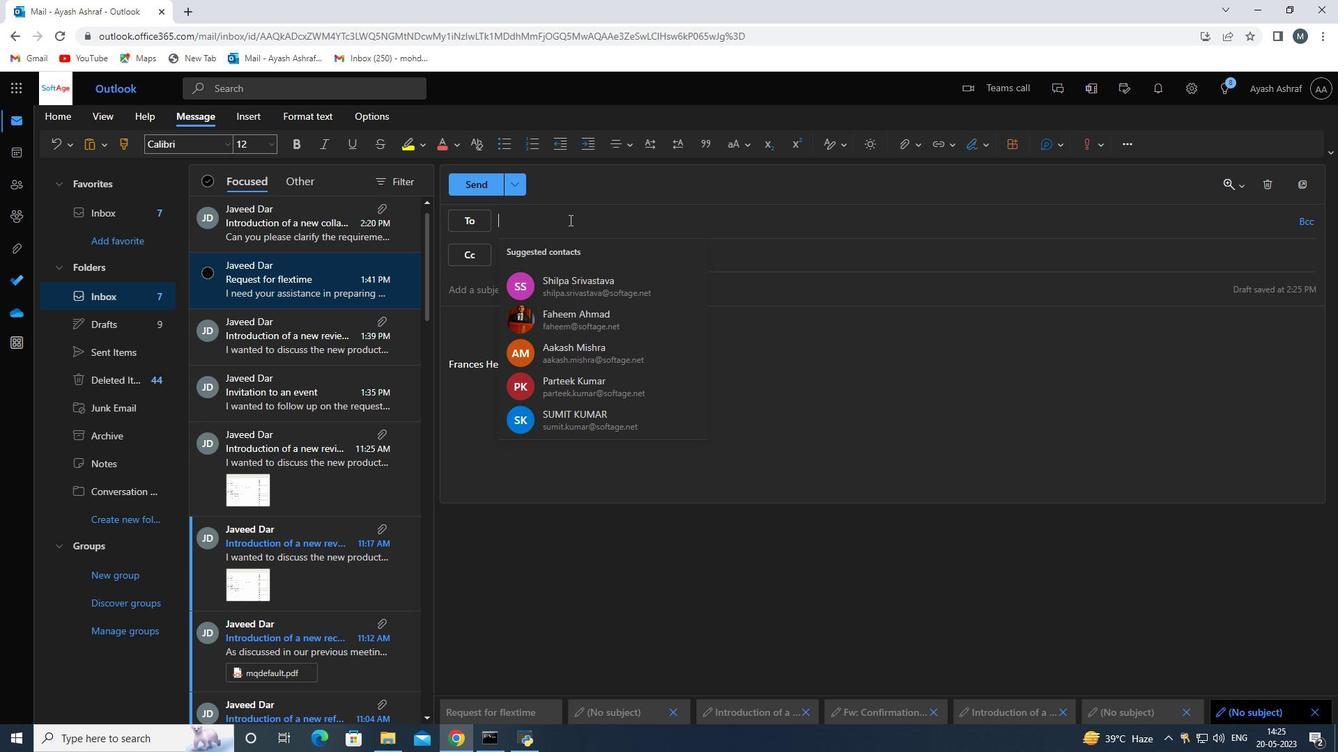
Action: Mouse moved to (582, 249)
Screenshot: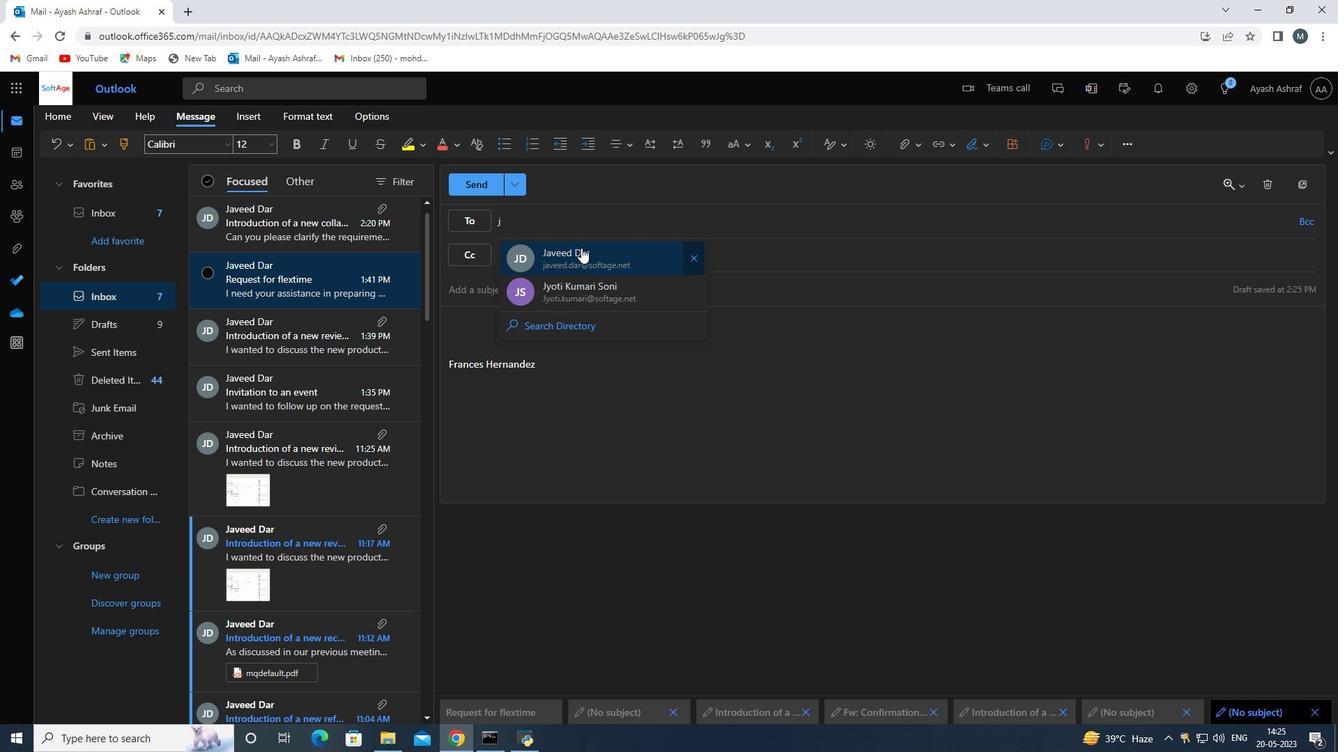 
Action: Mouse pressed left at (582, 249)
Screenshot: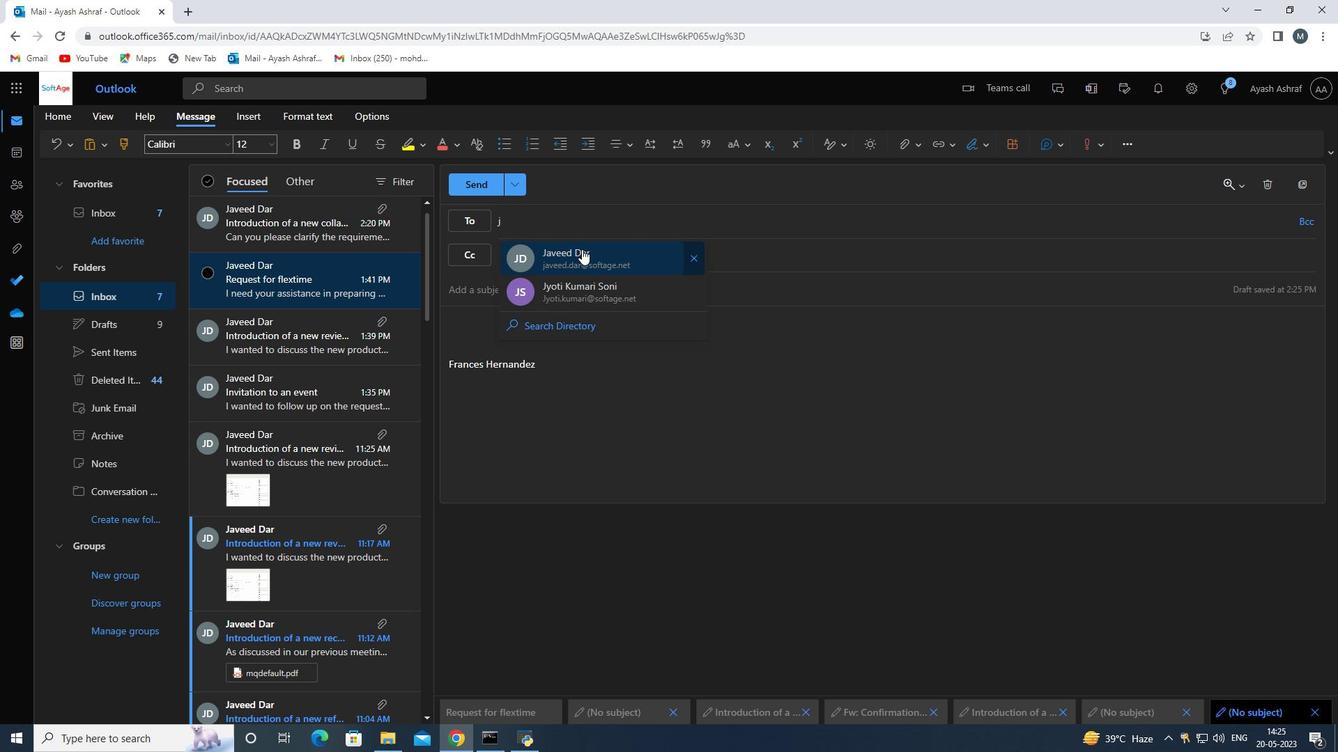 
Action: Mouse moved to (584, 246)
Screenshot: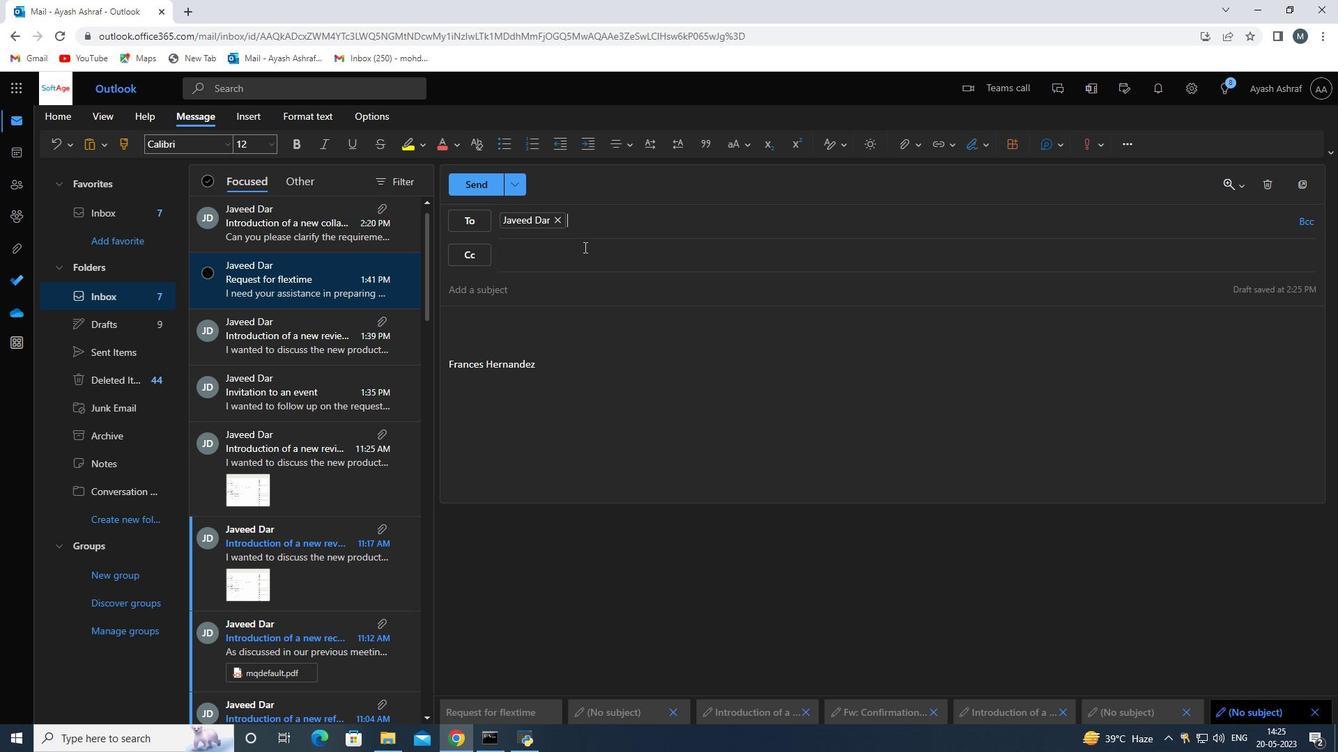 
Action: Key pressed s
Screenshot: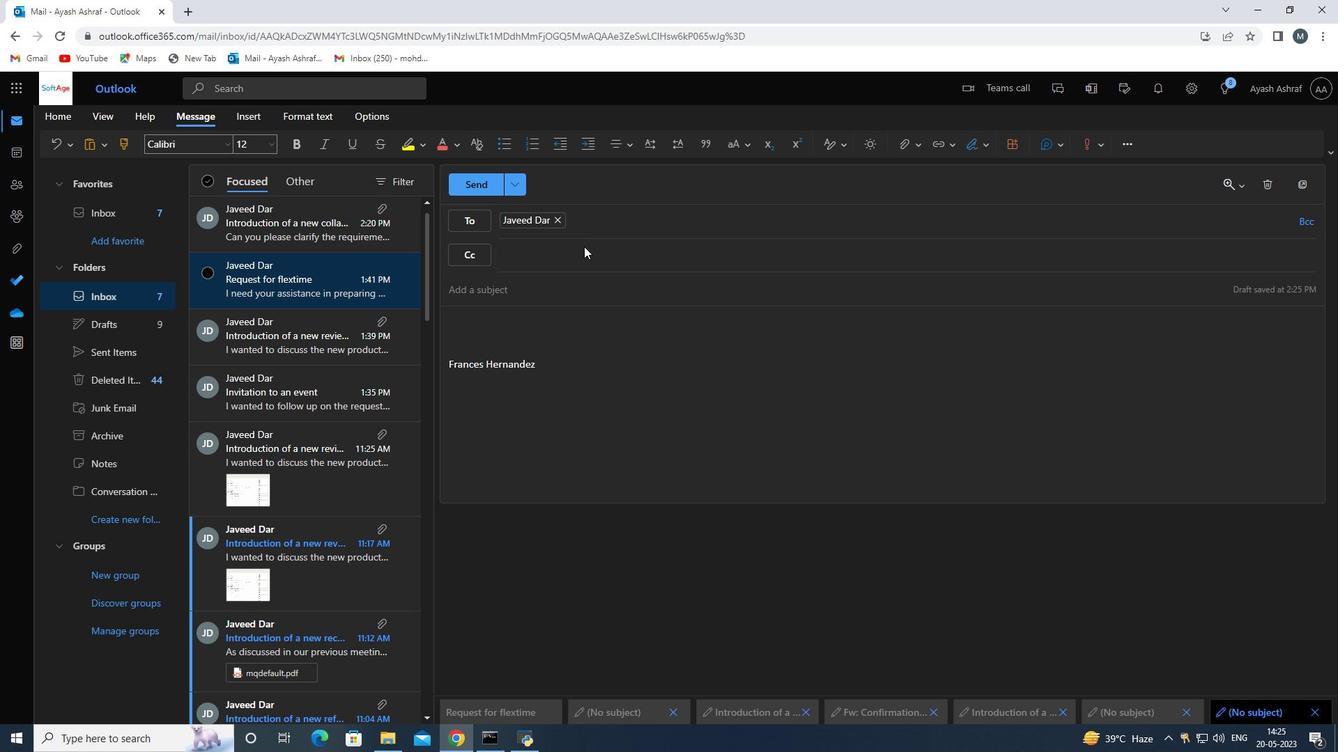 
Action: Mouse moved to (623, 331)
Screenshot: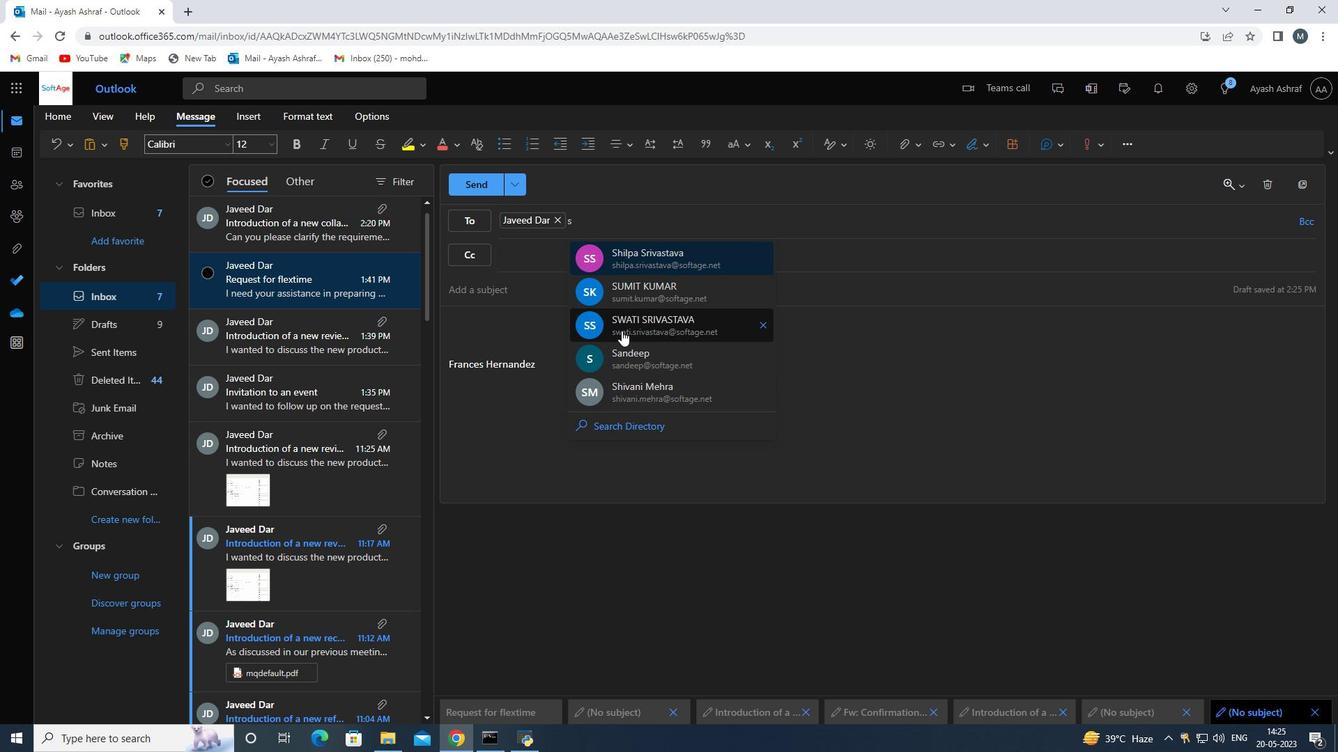 
Action: Mouse pressed left at (623, 331)
Screenshot: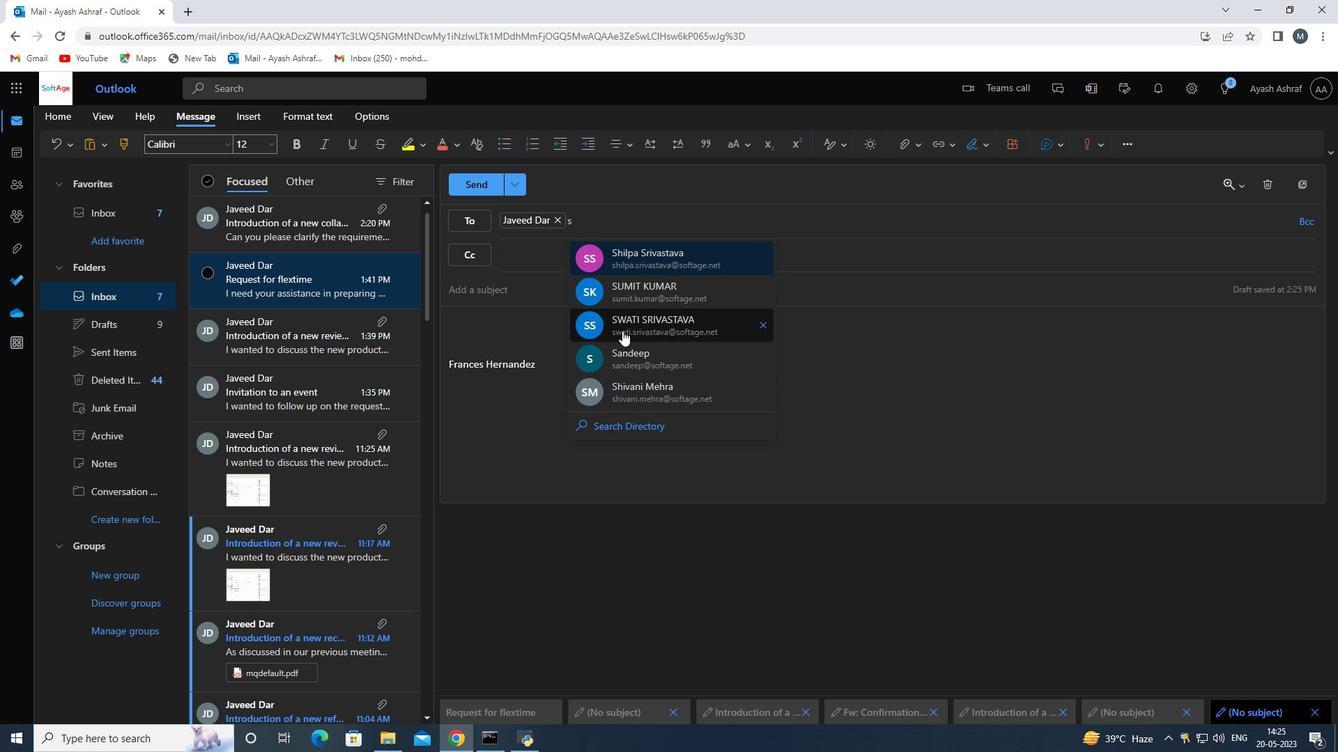 
Action: Mouse moved to (549, 292)
Screenshot: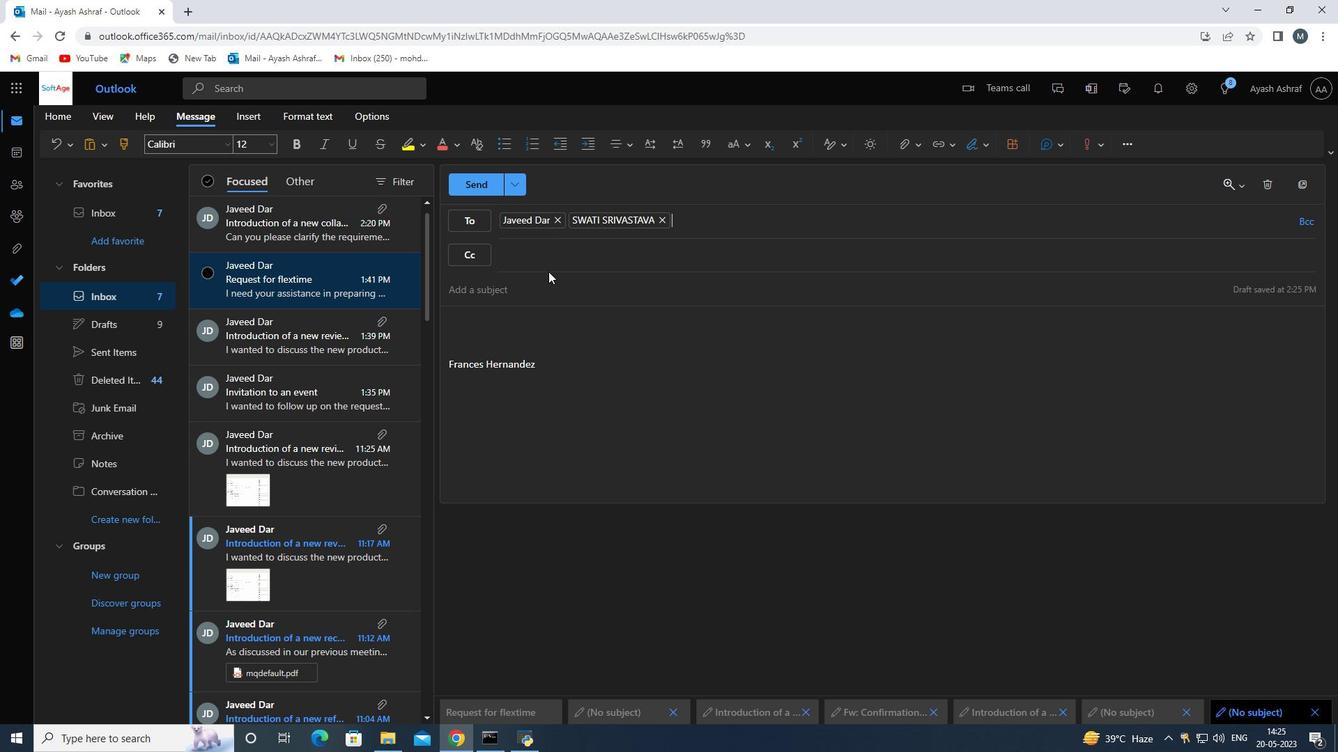
Action: Mouse pressed left at (549, 292)
Screenshot: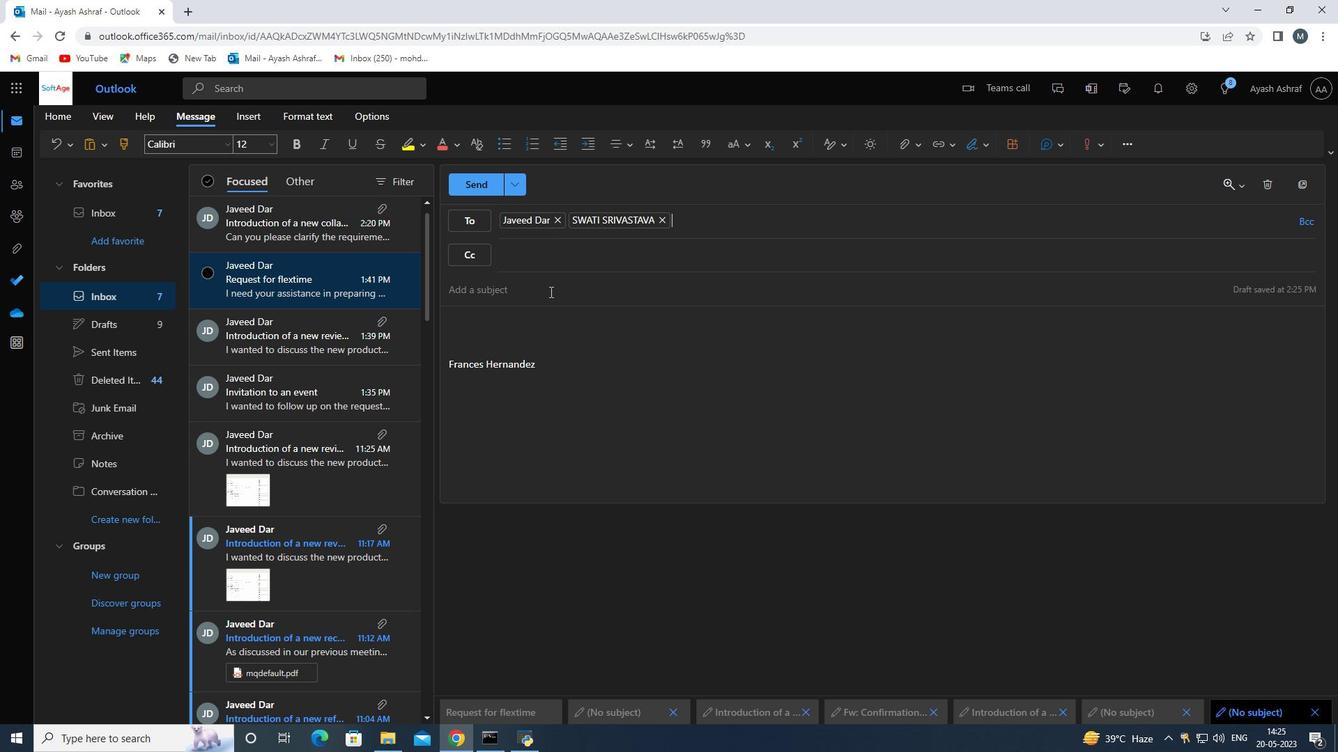 
Action: Mouse moved to (533, 297)
Screenshot: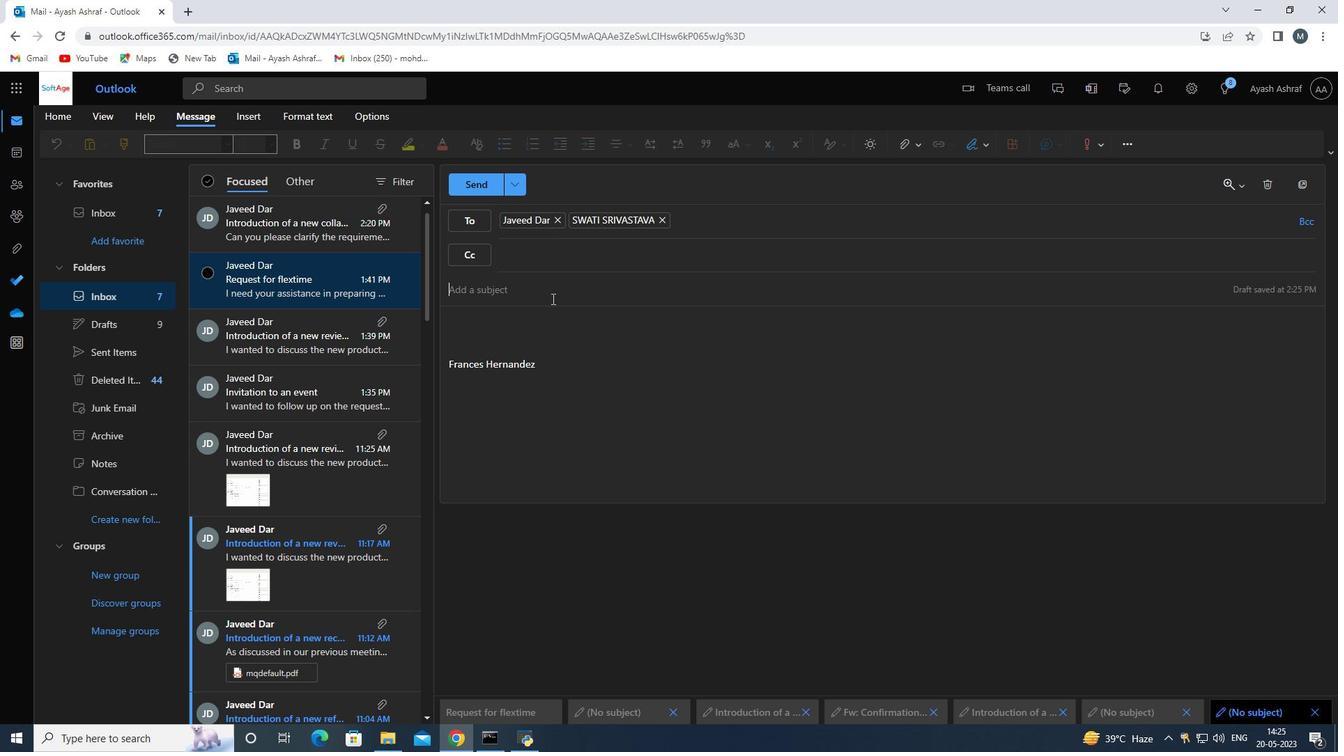 
Action: Key pressed <Key.shift>Into<Key.backspace>roduction<Key.space>of<Key.space>a<Key.space>new<Key.space>process<Key.space>
Screenshot: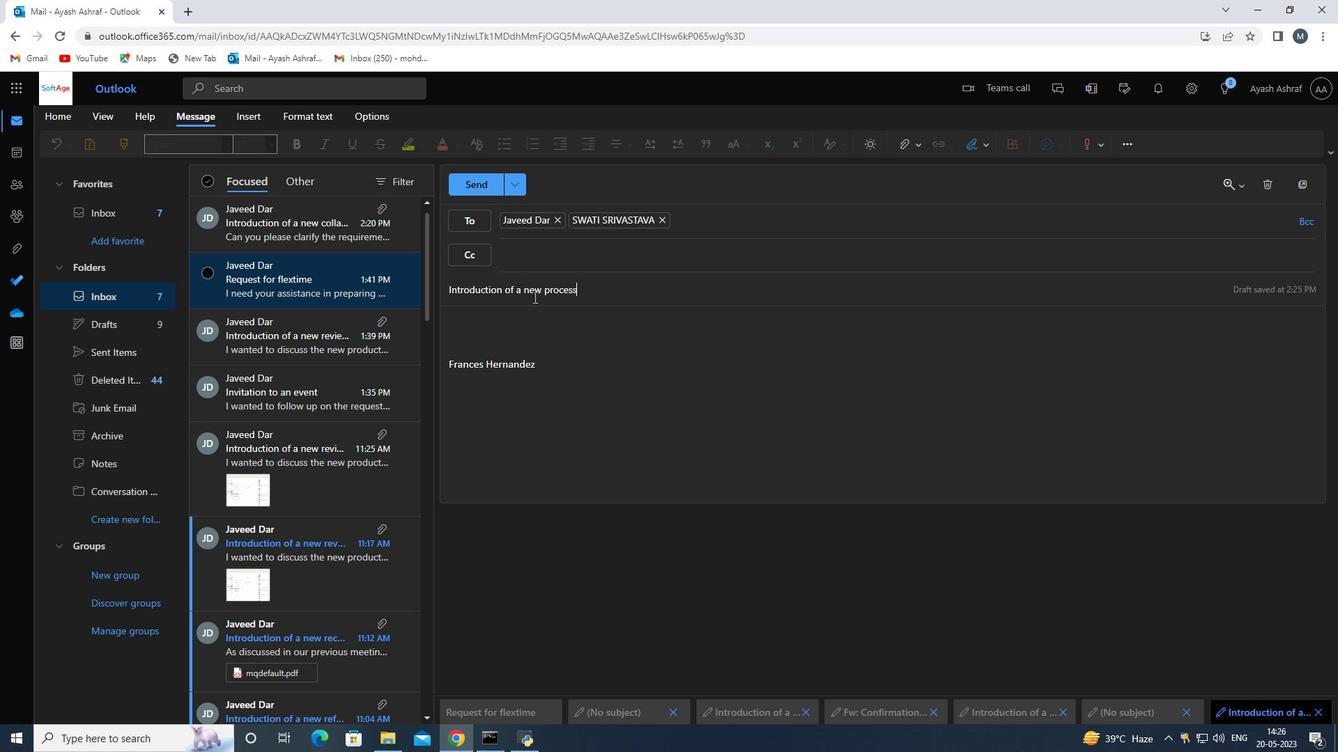
Action: Mouse moved to (524, 349)
Screenshot: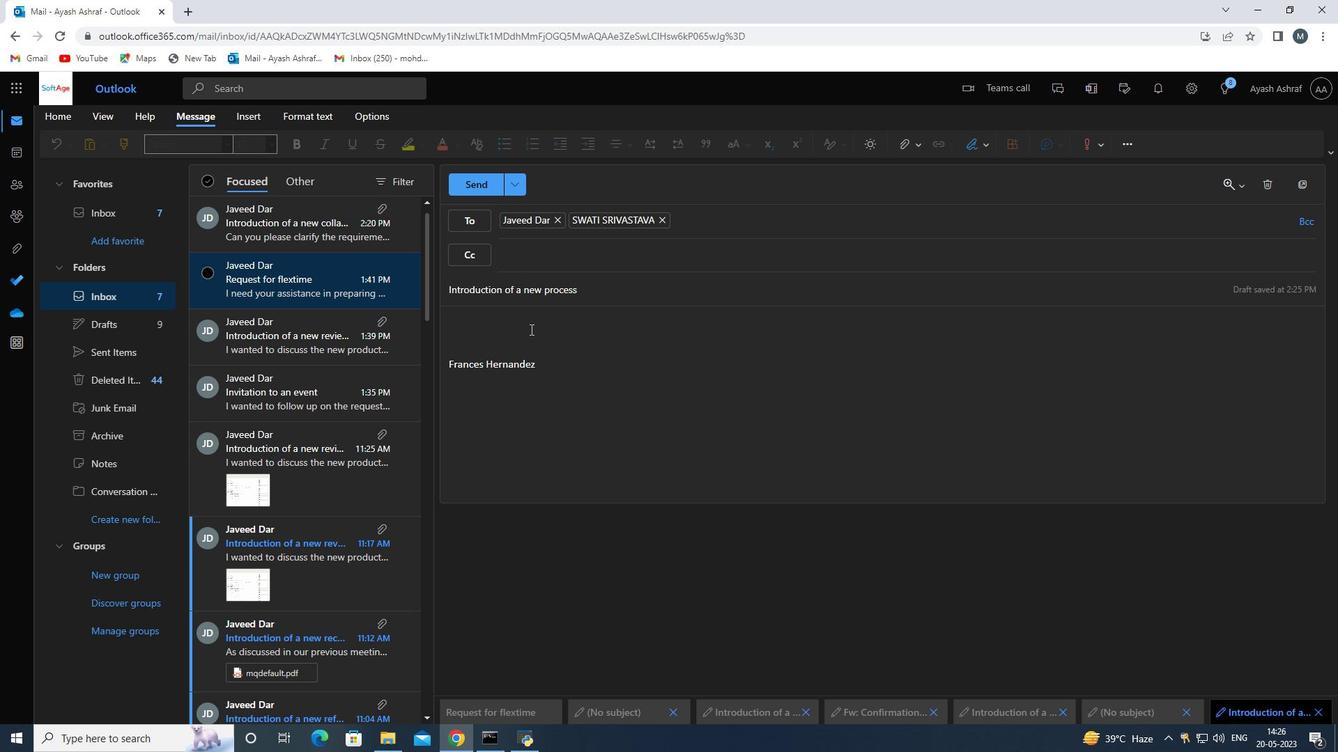 
Action: Mouse pressed left at (524, 349)
Screenshot: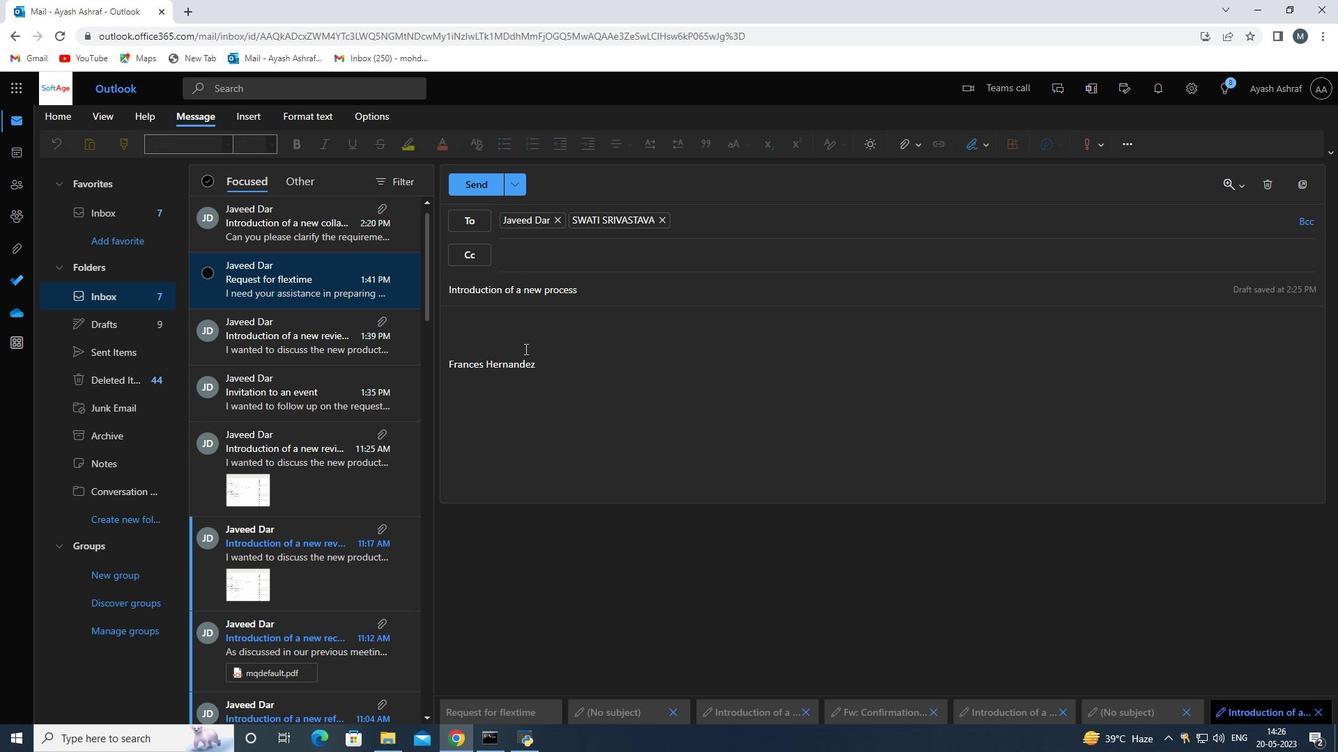 
Action: Mouse moved to (501, 310)
Screenshot: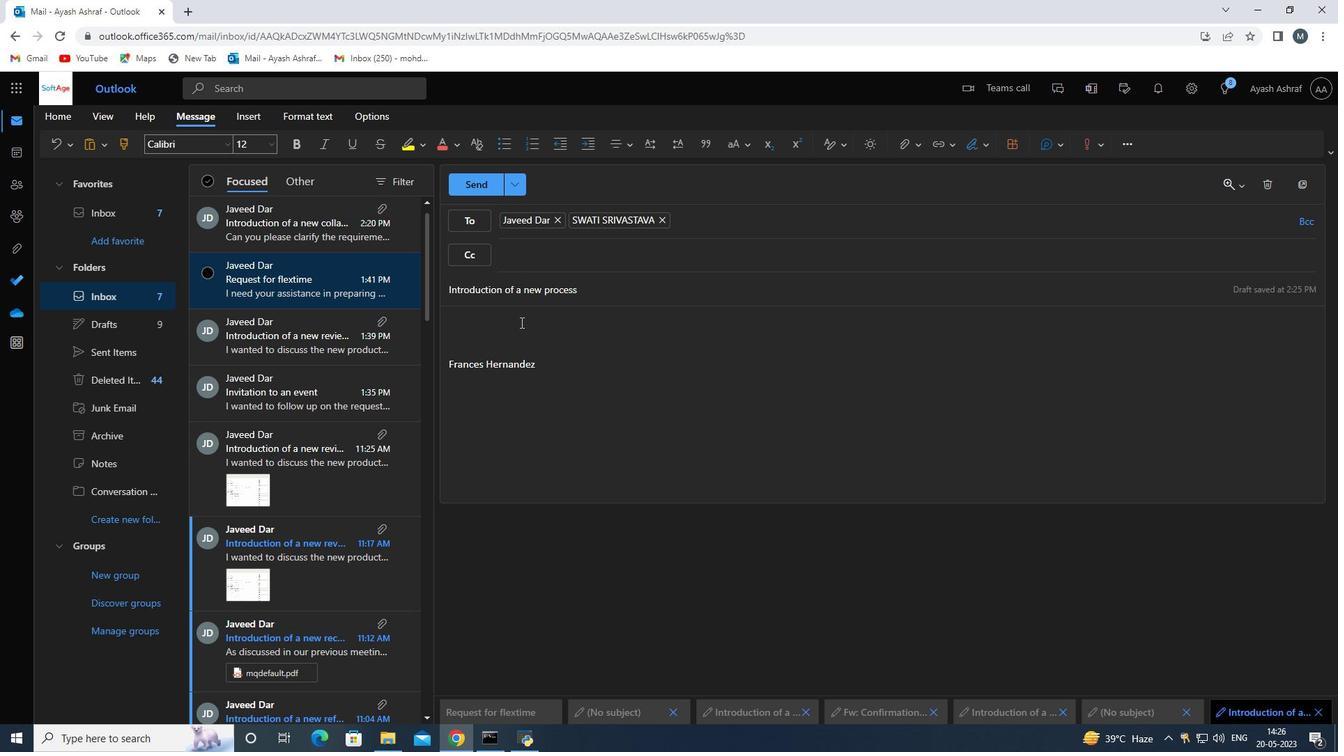 
Action: Mouse pressed left at (501, 310)
Screenshot: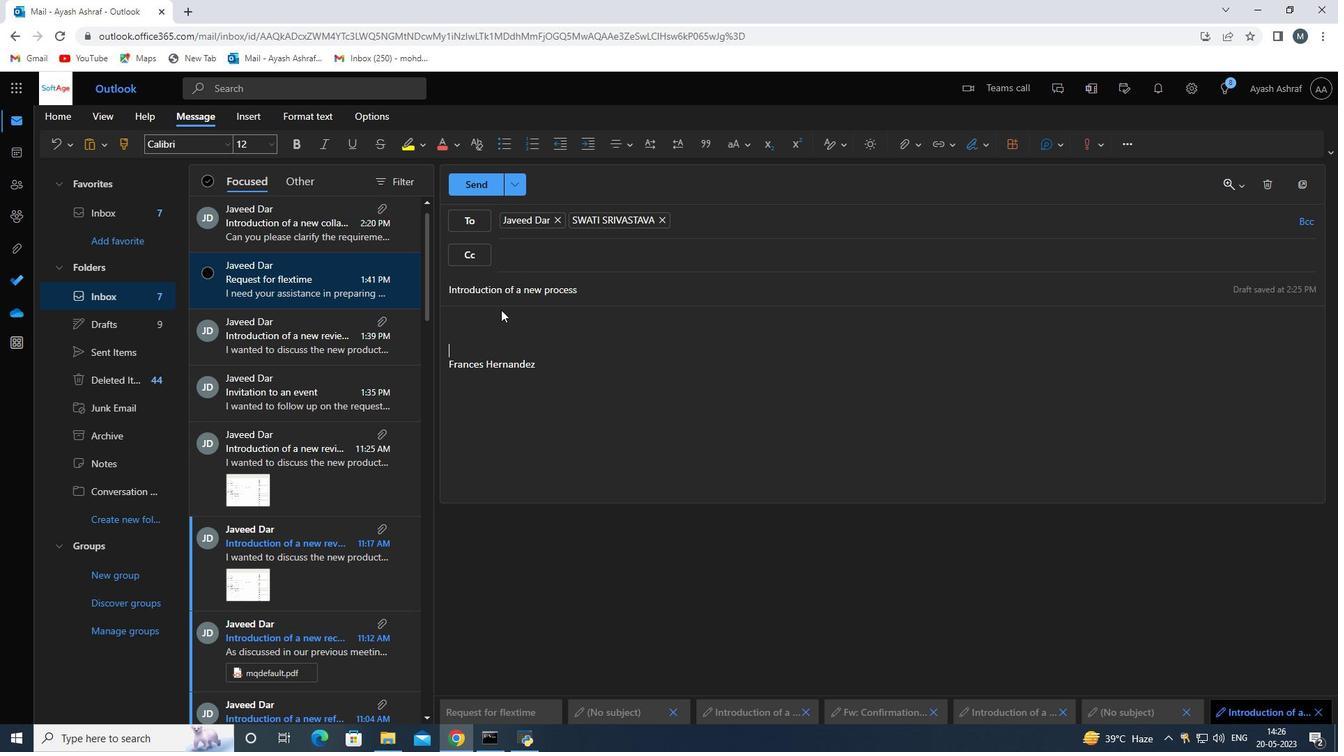 
Action: Mouse moved to (500, 324)
Screenshot: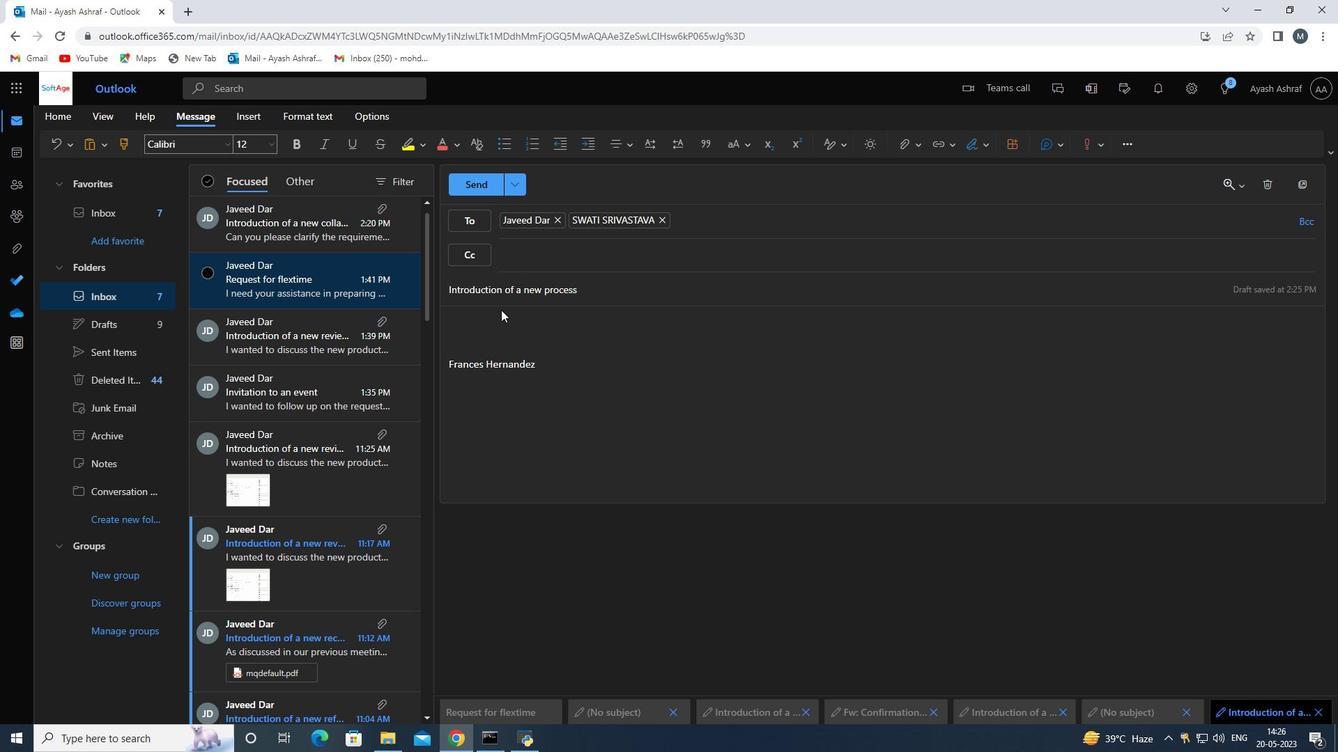 
Action: Mouse pressed left at (500, 324)
Screenshot: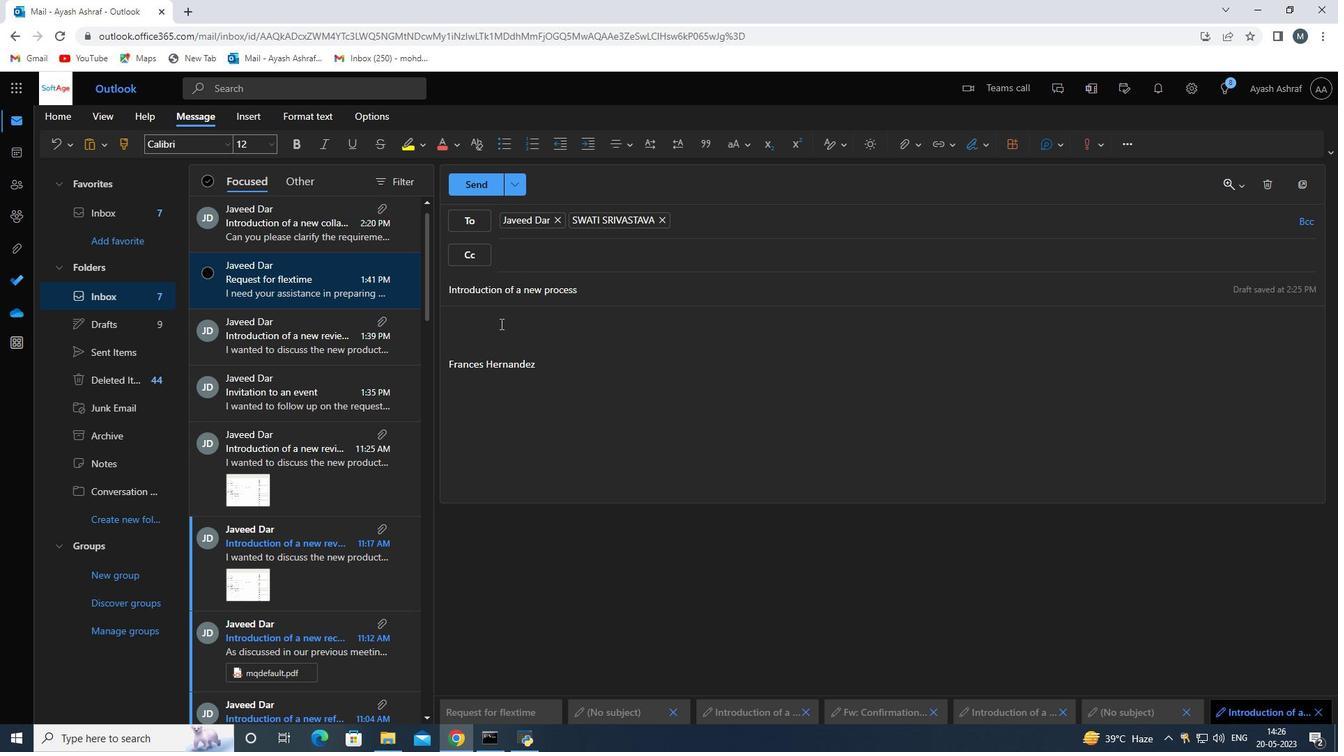 
Action: Key pressed <Key.shift>I<Key.space>would<Key.space>like<Key.space>to<Key.space>request<Key.space>a<Key.space>copy<Key.space>of<Key.space>the<Key.space>meeting<Key.space>minutes<Key.space>from<Key.space>yesterdays<Key.space>meeting
Screenshot: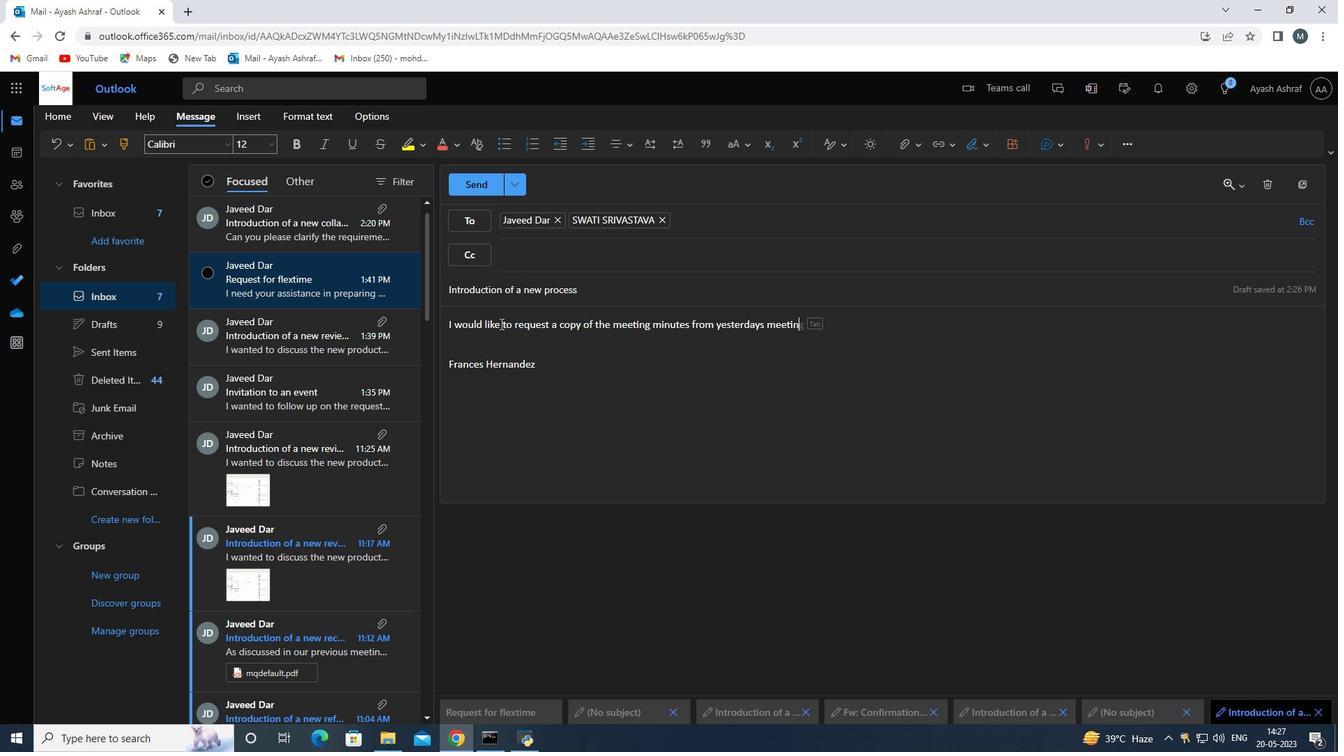 
Action: Mouse moved to (1306, 227)
Screenshot: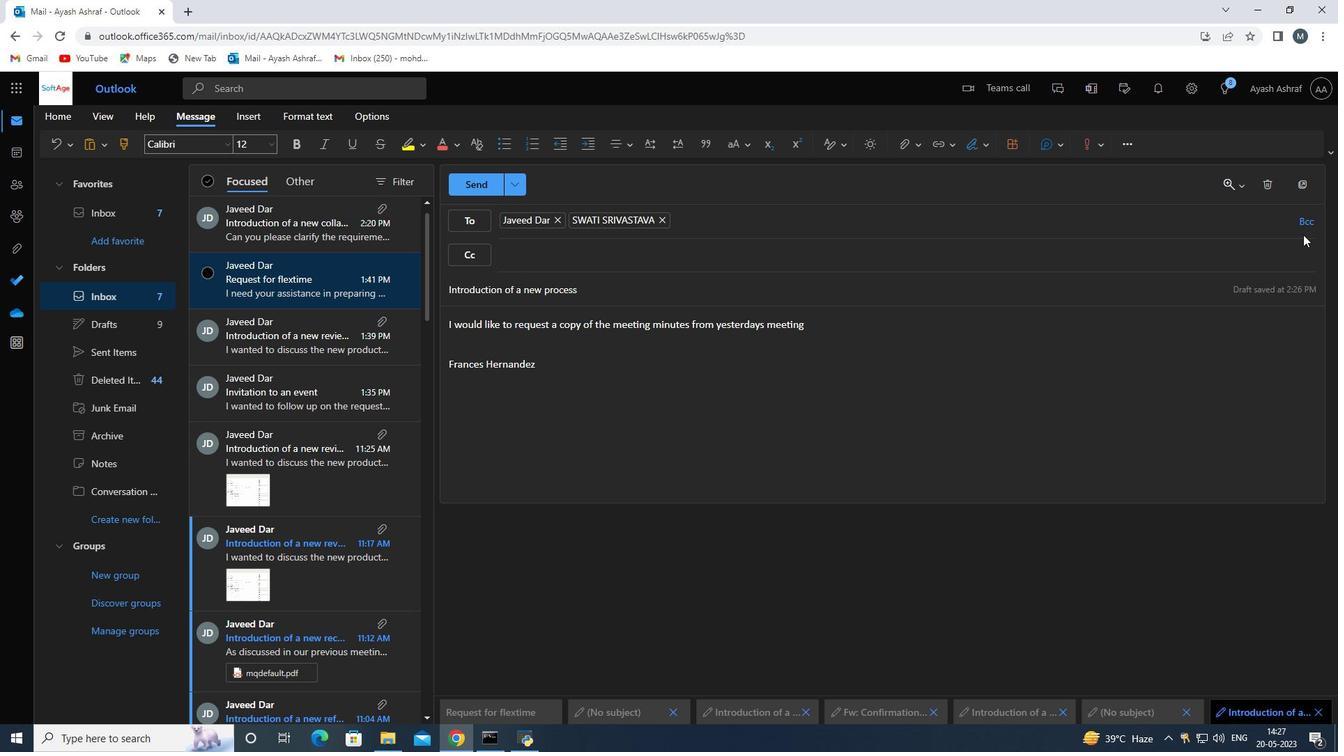 
Action: Mouse pressed left at (1306, 227)
Screenshot: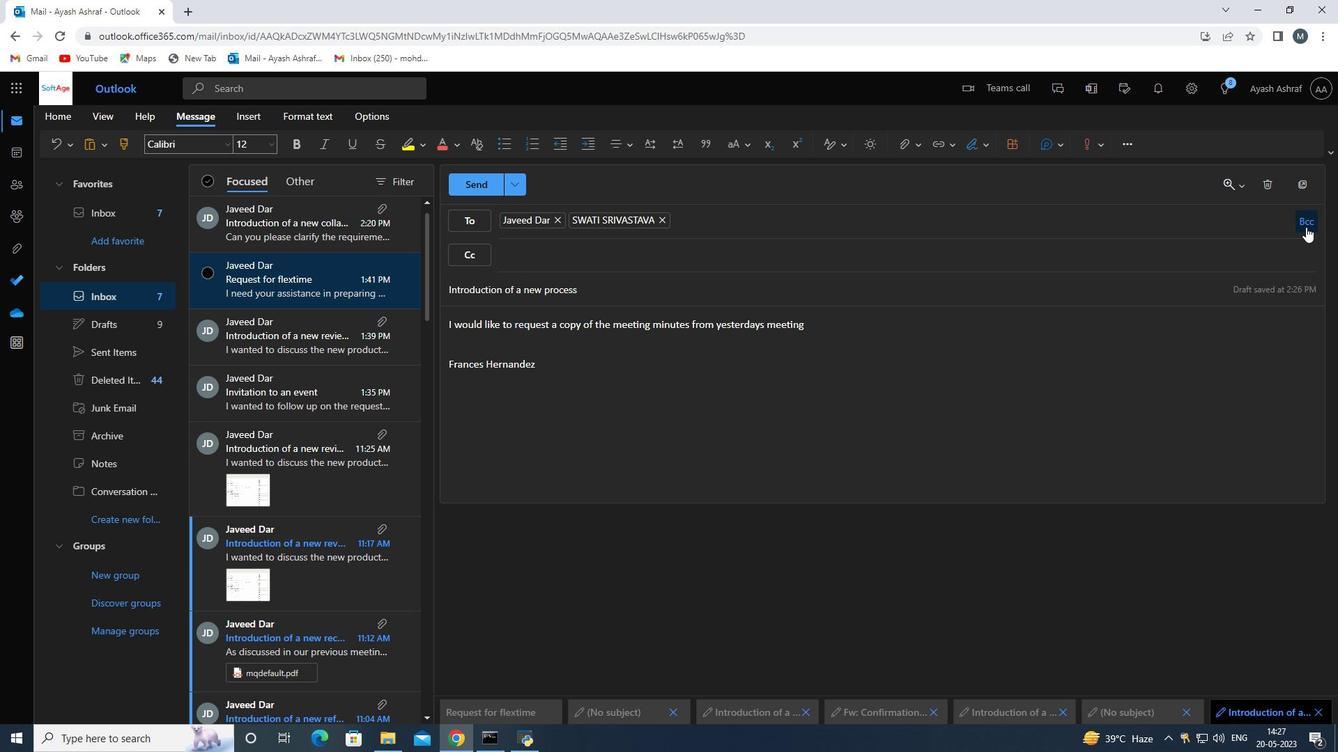 
Action: Mouse moved to (583, 318)
Screenshot: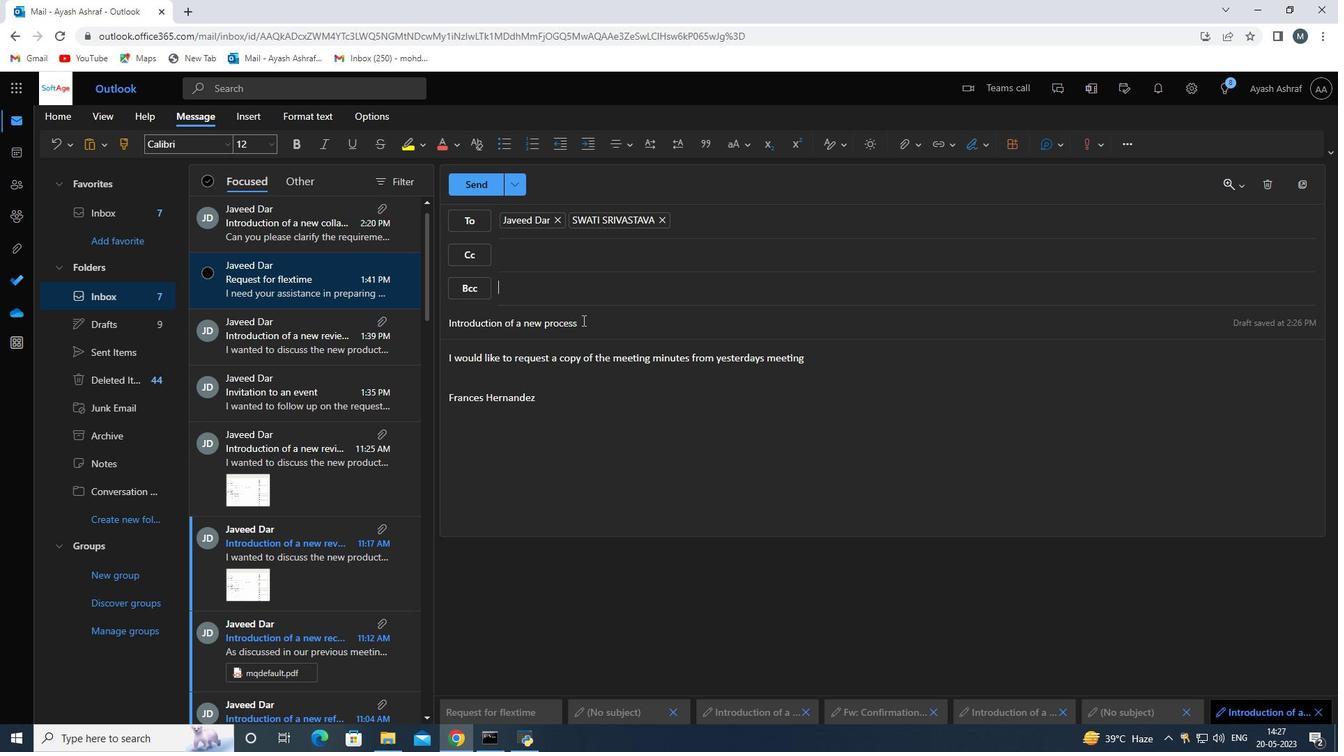 
Action: Key pressed softage.5
Screenshot: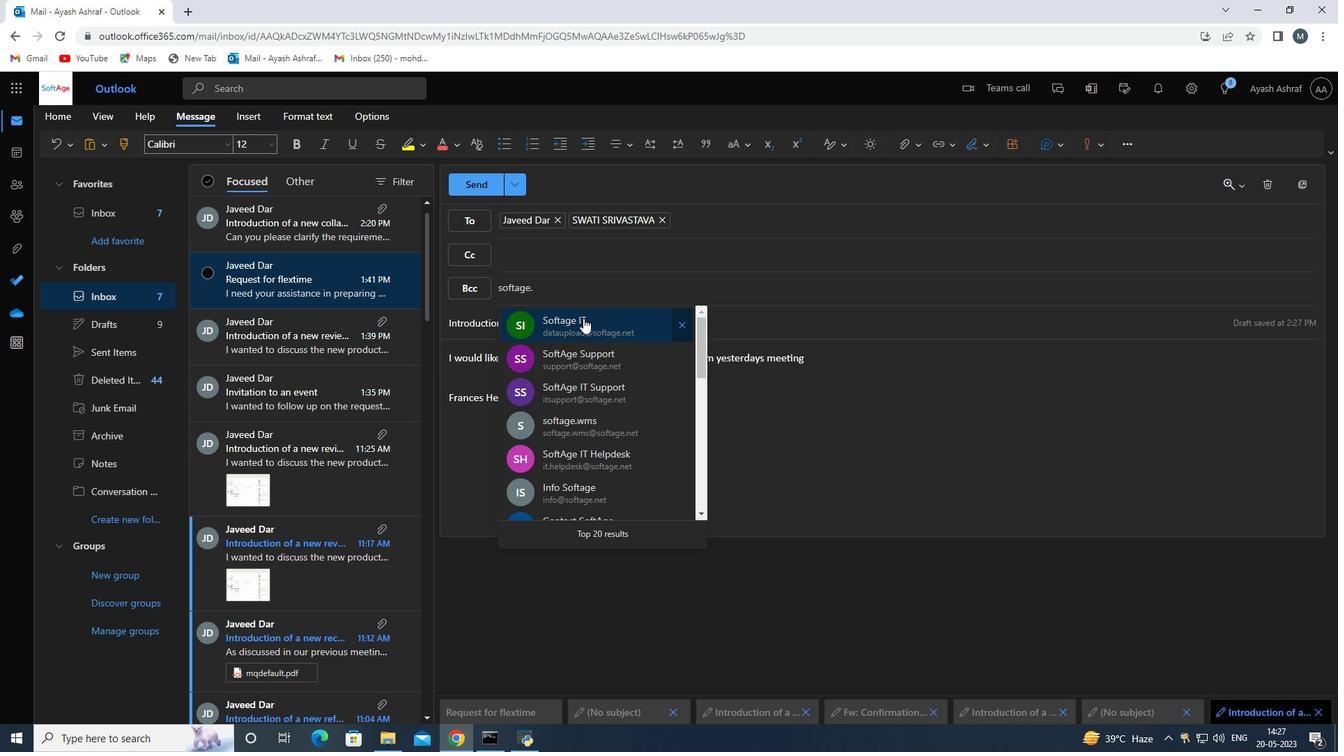 
Action: Mouse moved to (587, 370)
Screenshot: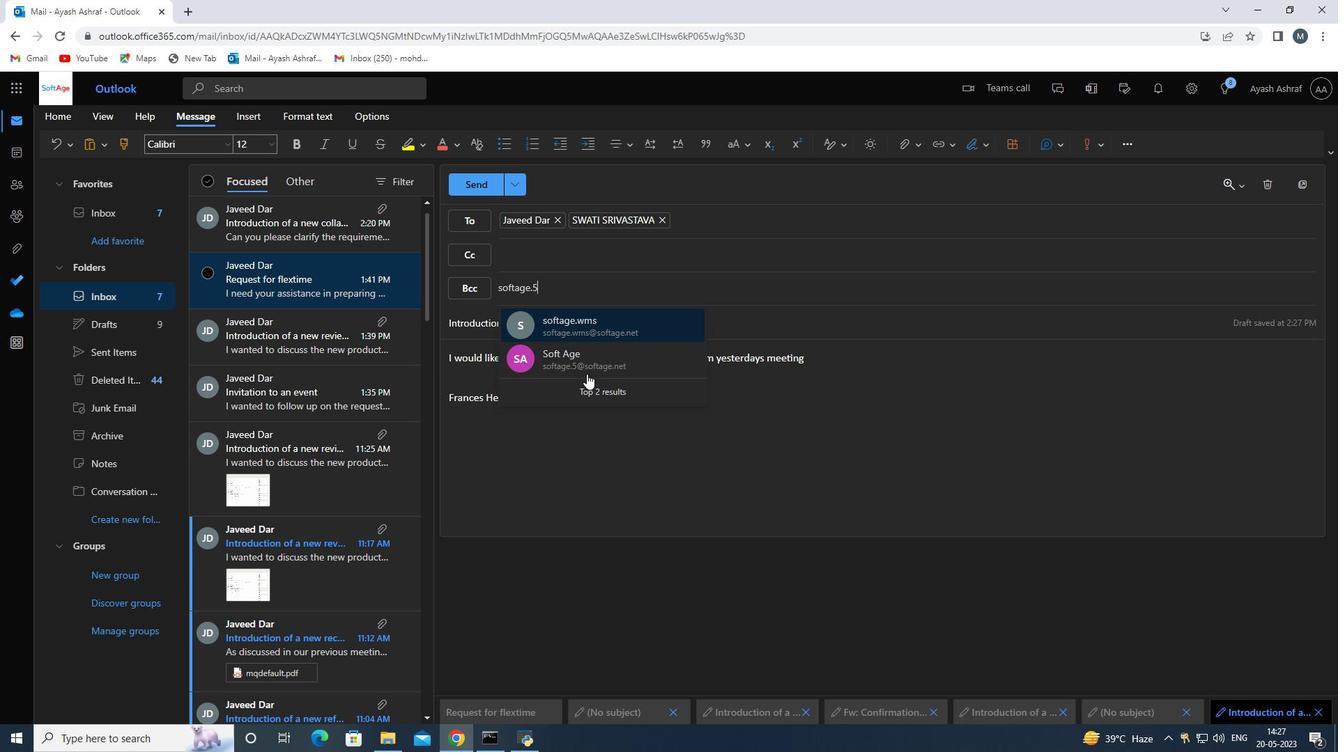 
Action: Mouse pressed left at (587, 370)
Screenshot: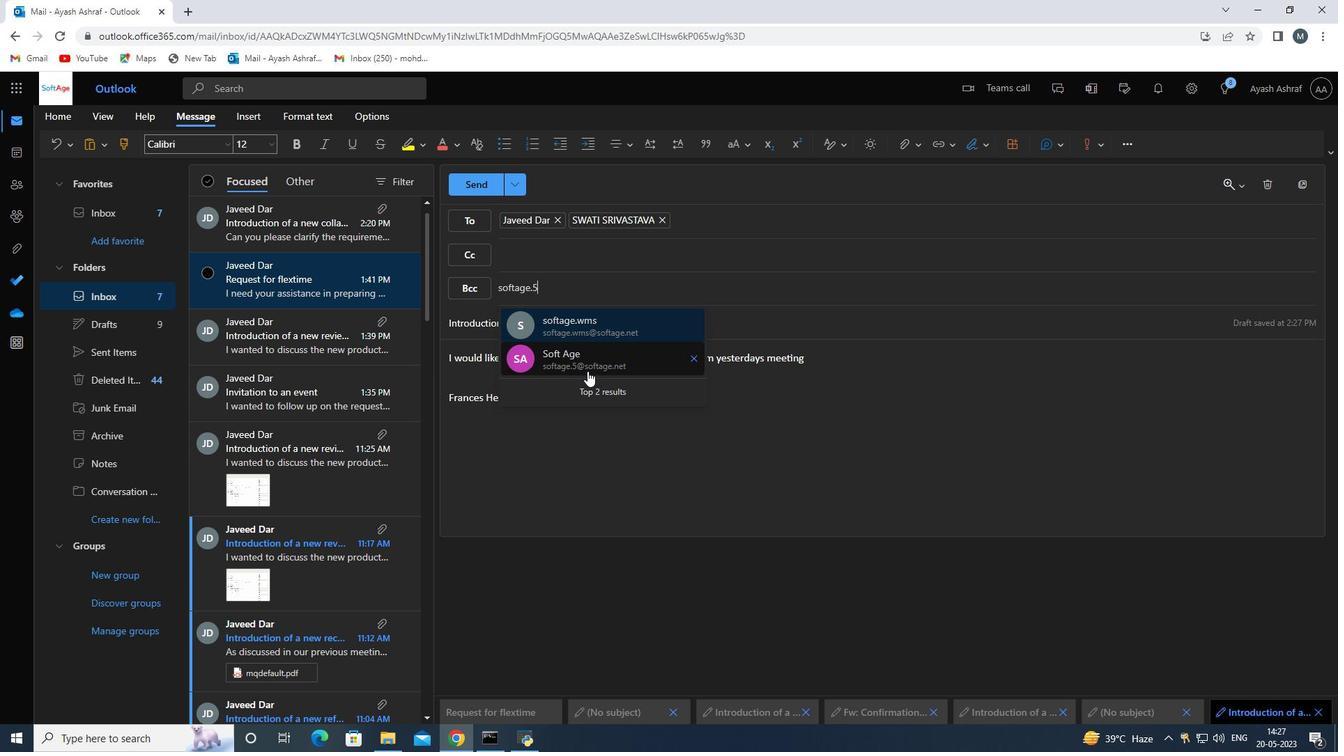 
Action: Mouse moved to (913, 153)
Screenshot: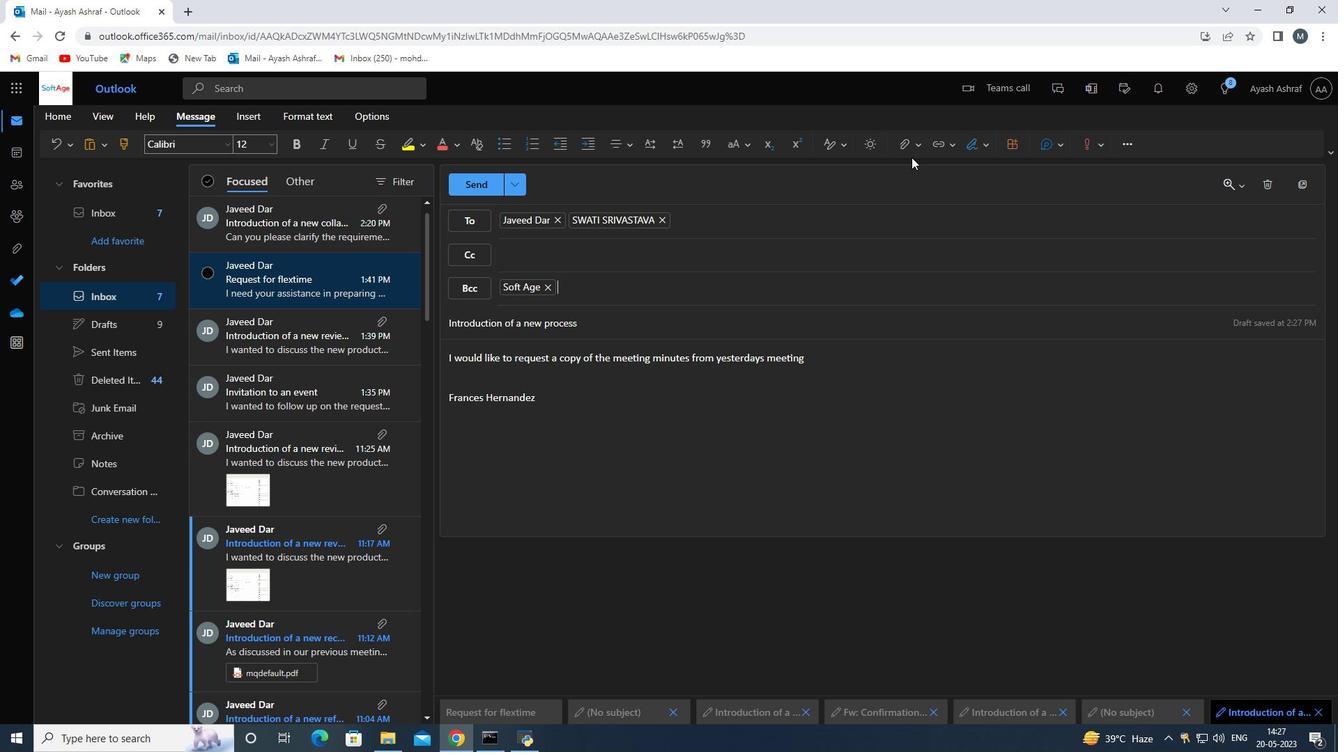 
Action: Mouse pressed left at (913, 153)
Screenshot: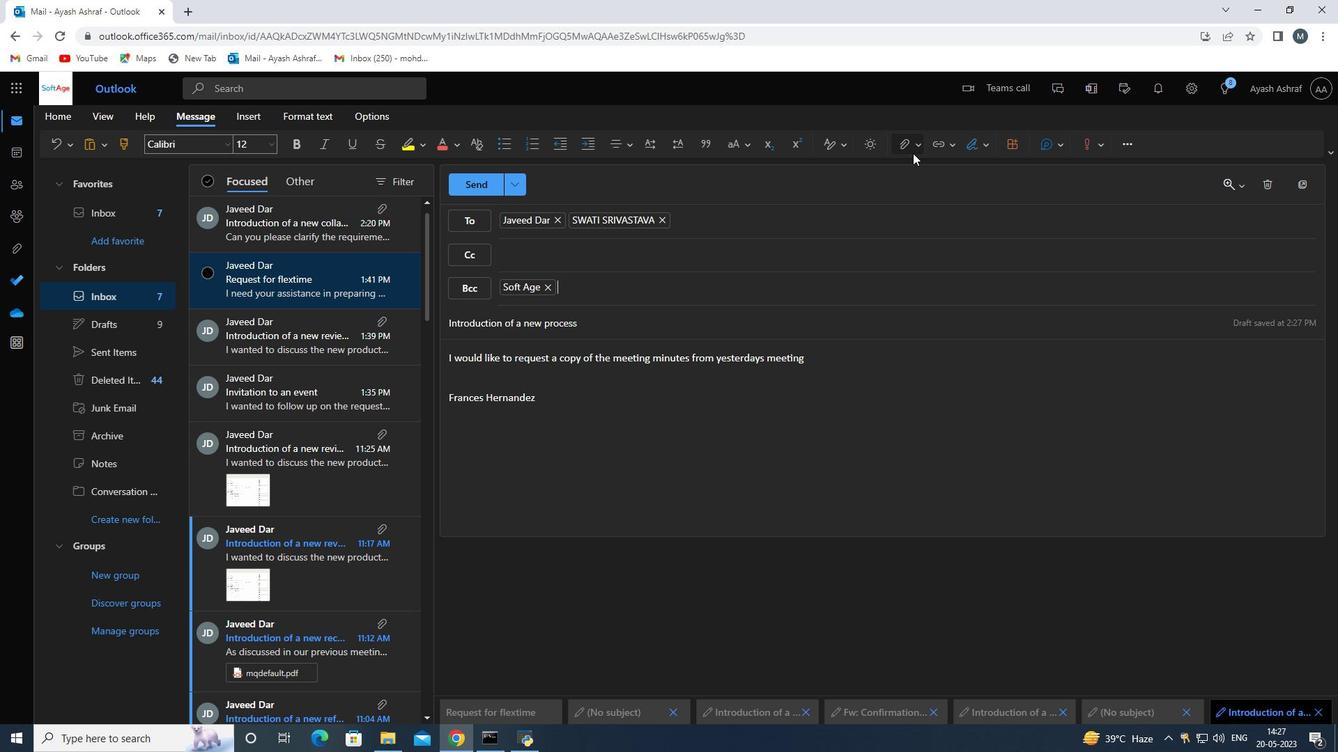 
Action: Mouse moved to (837, 173)
Screenshot: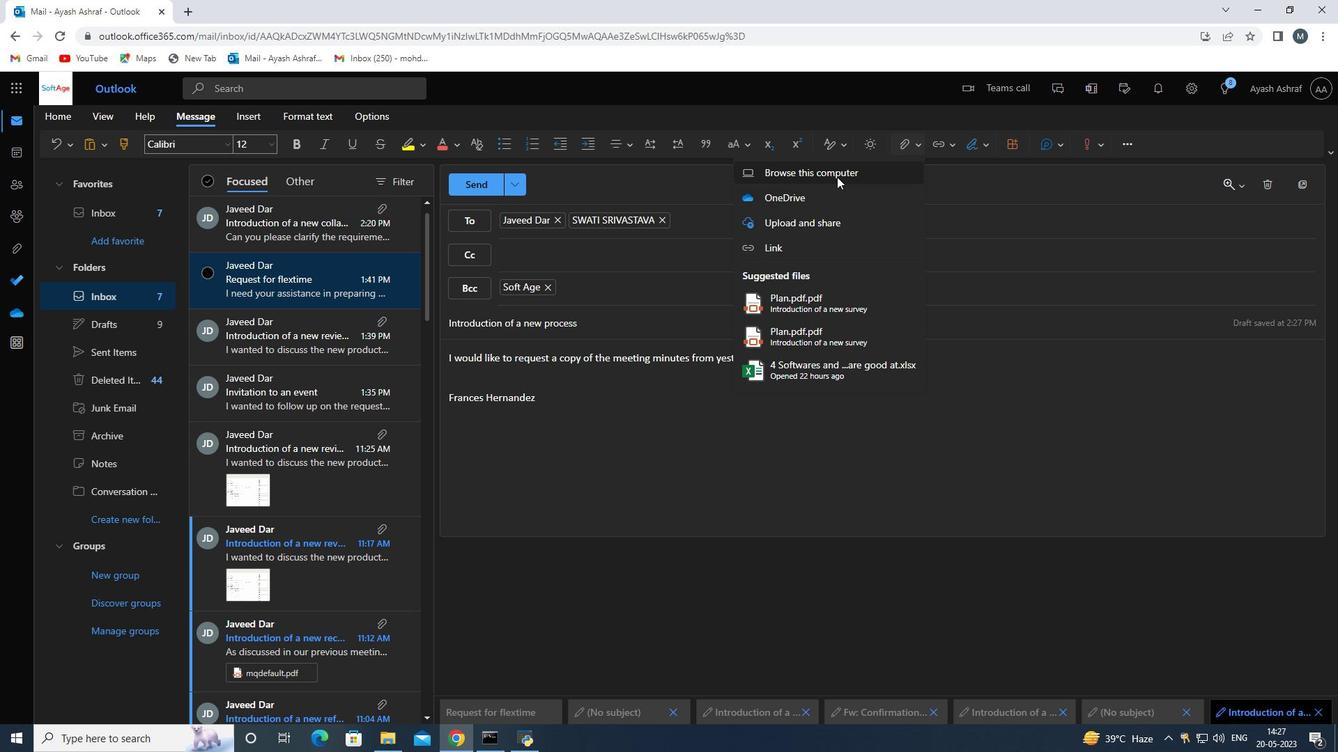 
Action: Mouse pressed left at (837, 173)
Screenshot: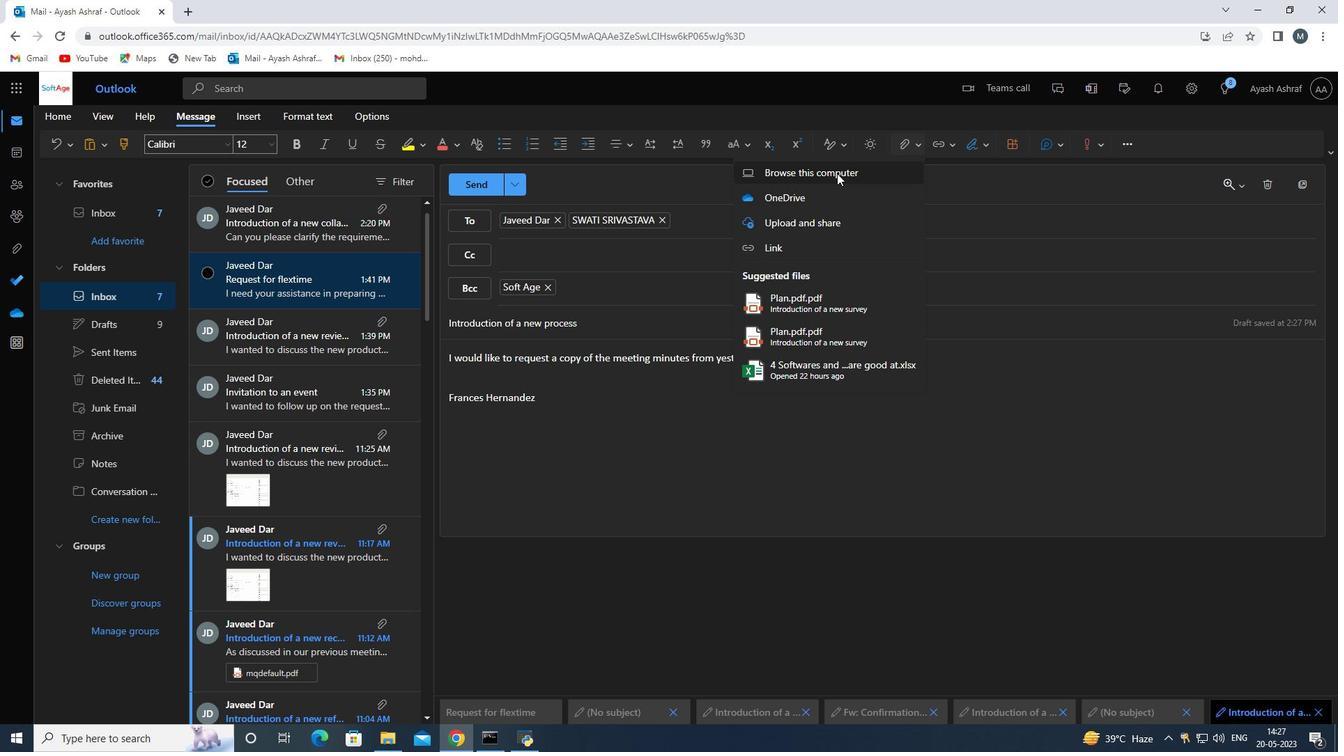 
Action: Mouse moved to (66, 170)
Screenshot: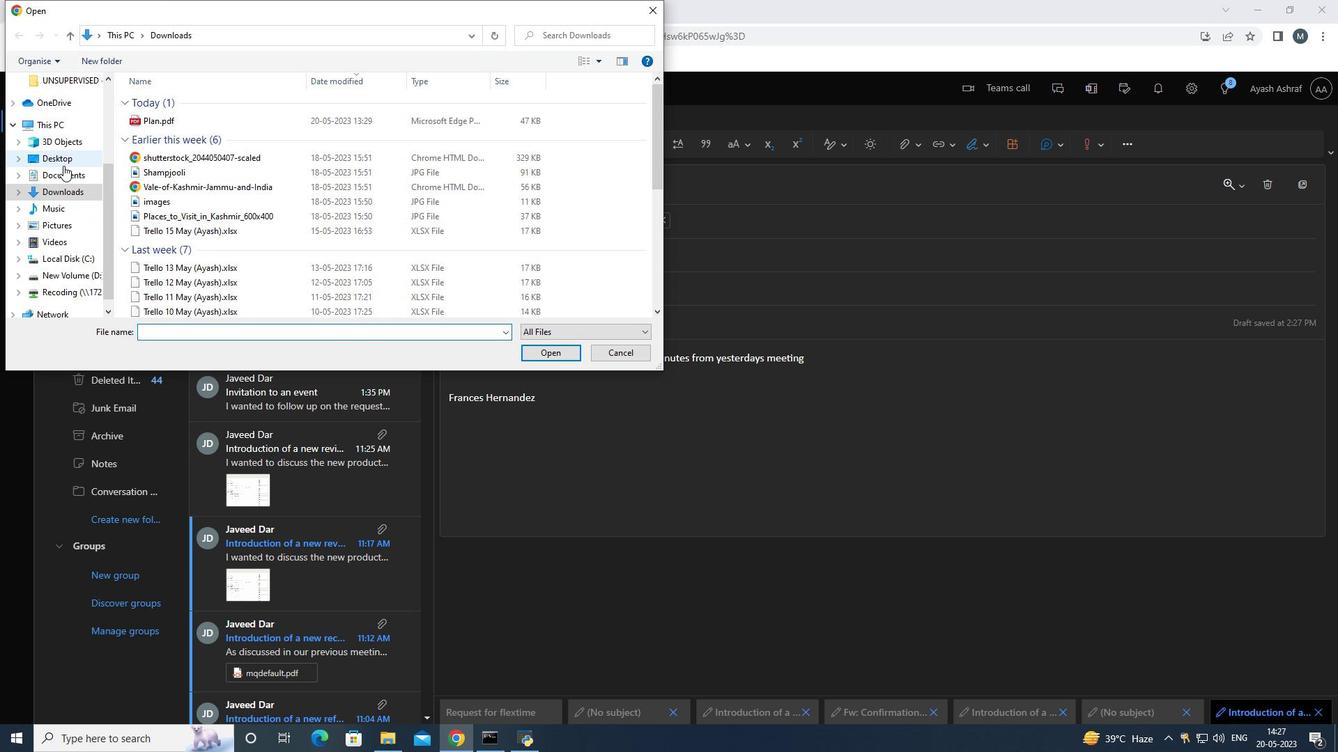 
Action: Mouse scrolled (66, 170) with delta (0, 0)
Screenshot: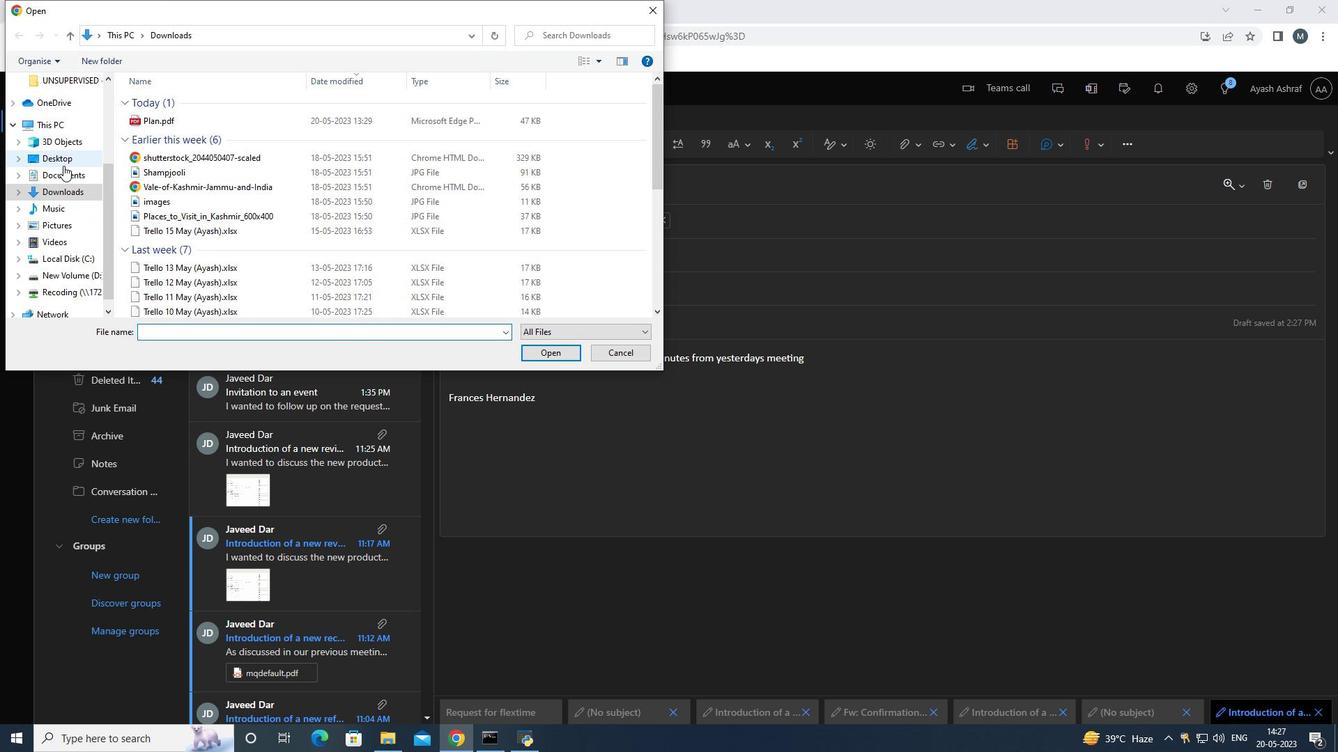 
Action: Mouse scrolled (66, 170) with delta (0, 0)
Screenshot: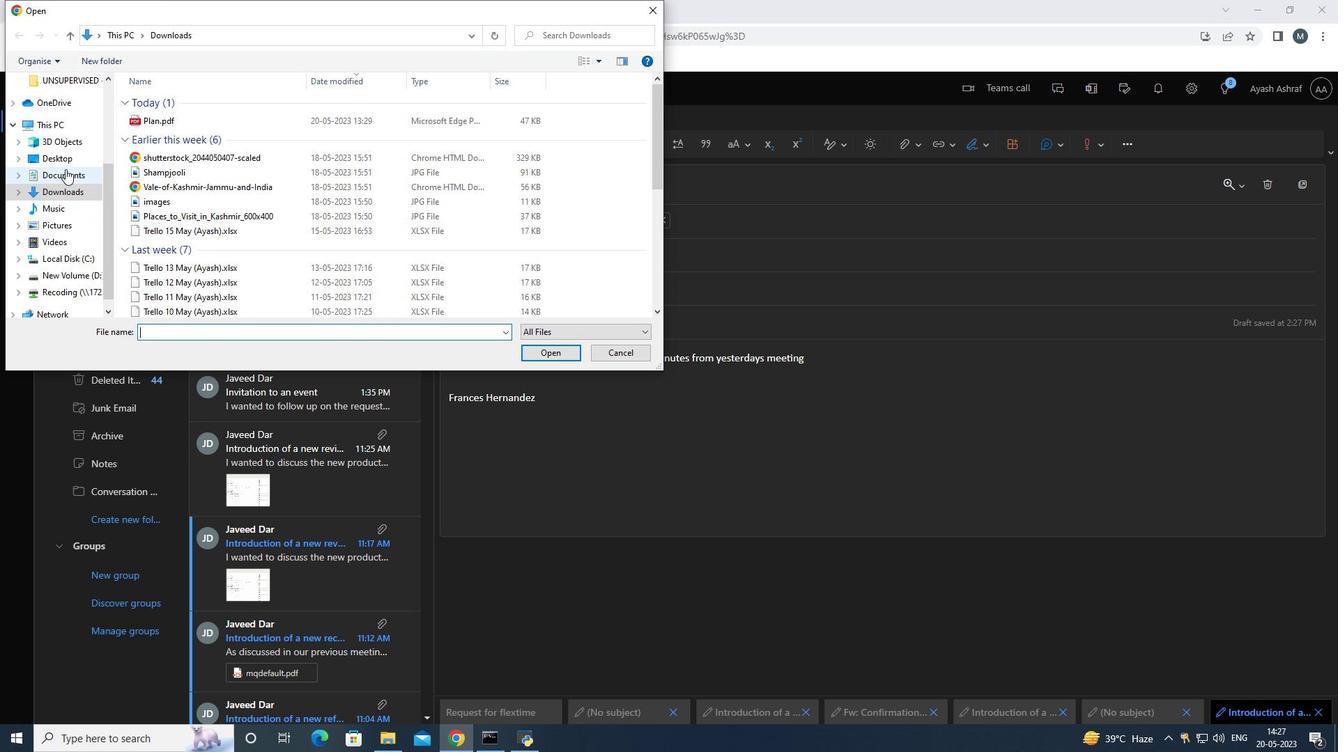 
Action: Mouse scrolled (66, 170) with delta (0, 0)
Screenshot: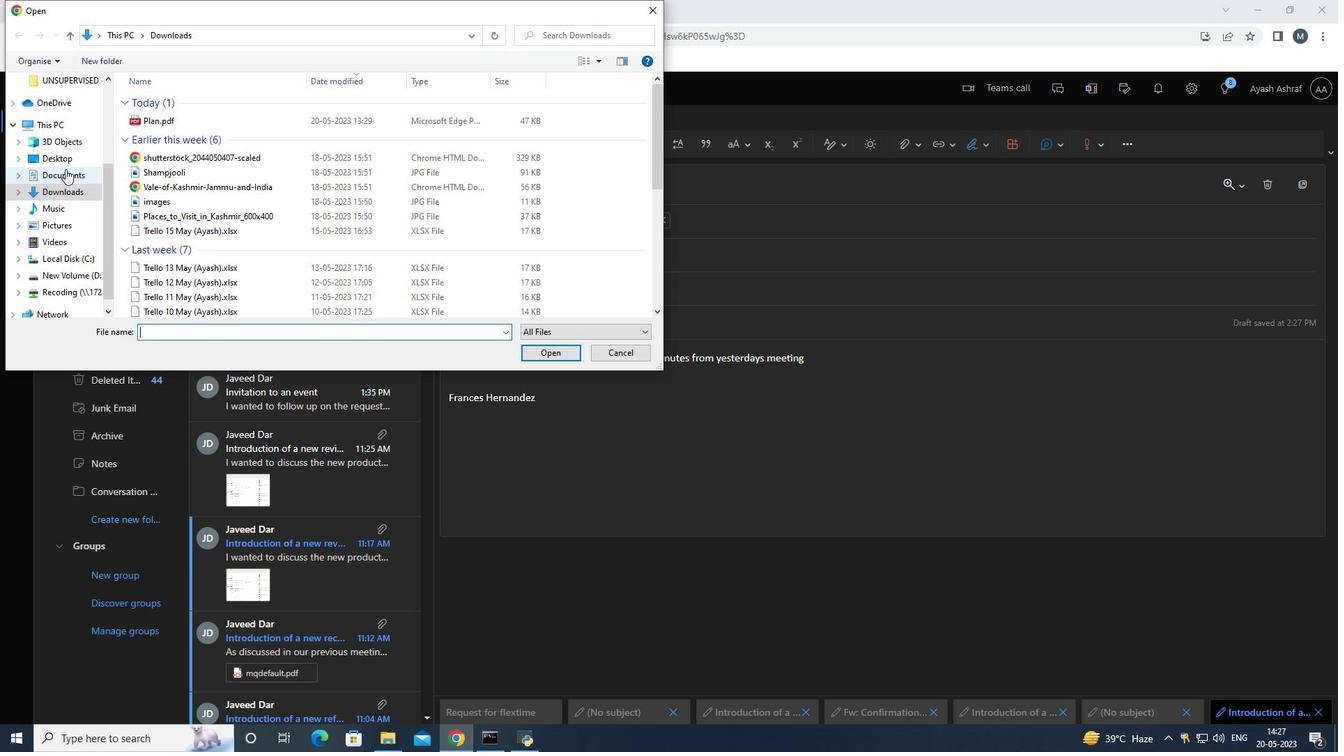 
Action: Mouse scrolled (66, 170) with delta (0, 0)
Screenshot: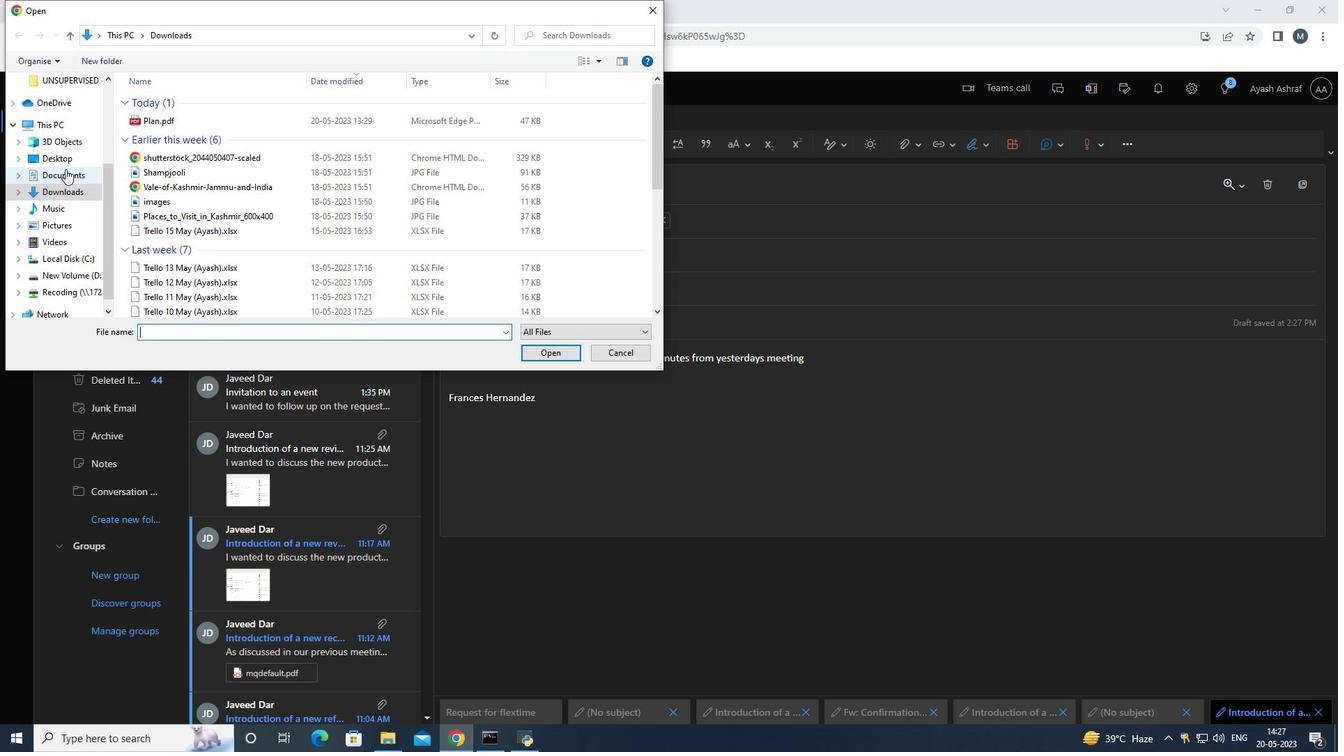 
Action: Mouse moved to (69, 179)
Screenshot: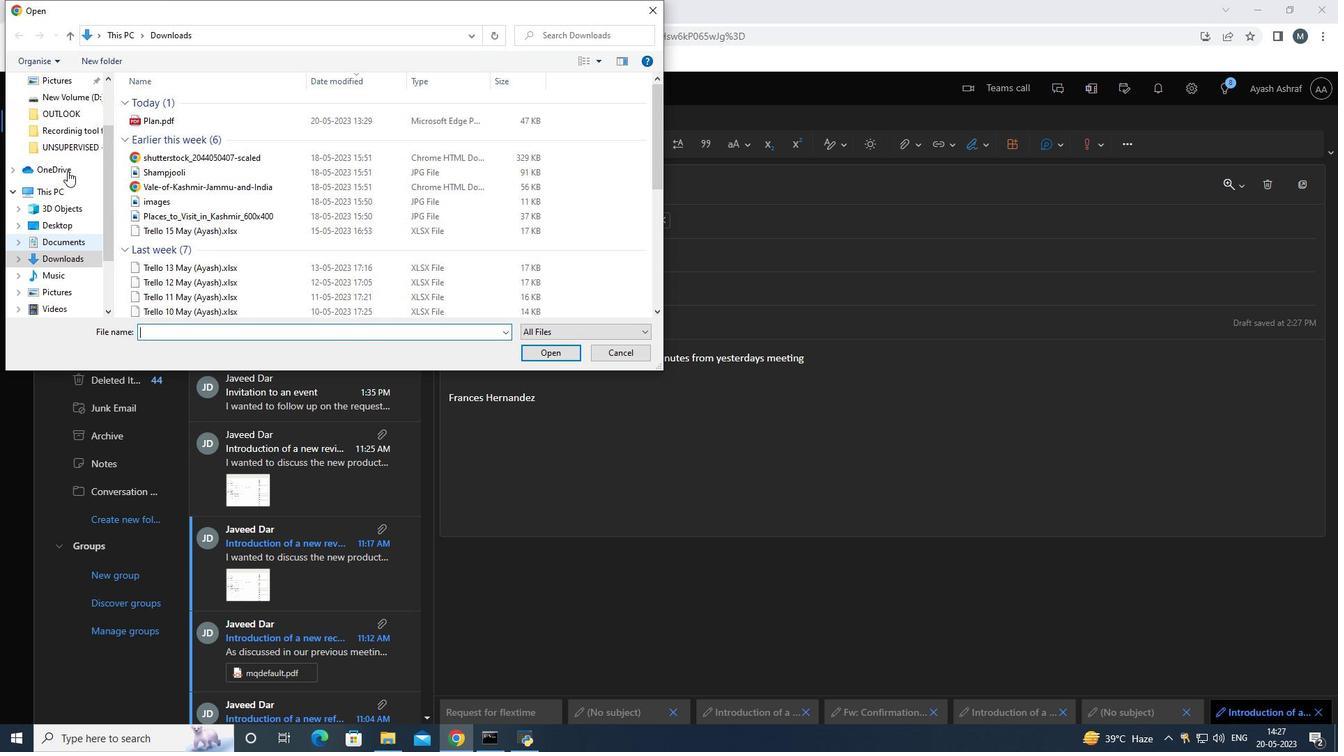 
Action: Mouse scrolled (69, 180) with delta (0, 0)
Screenshot: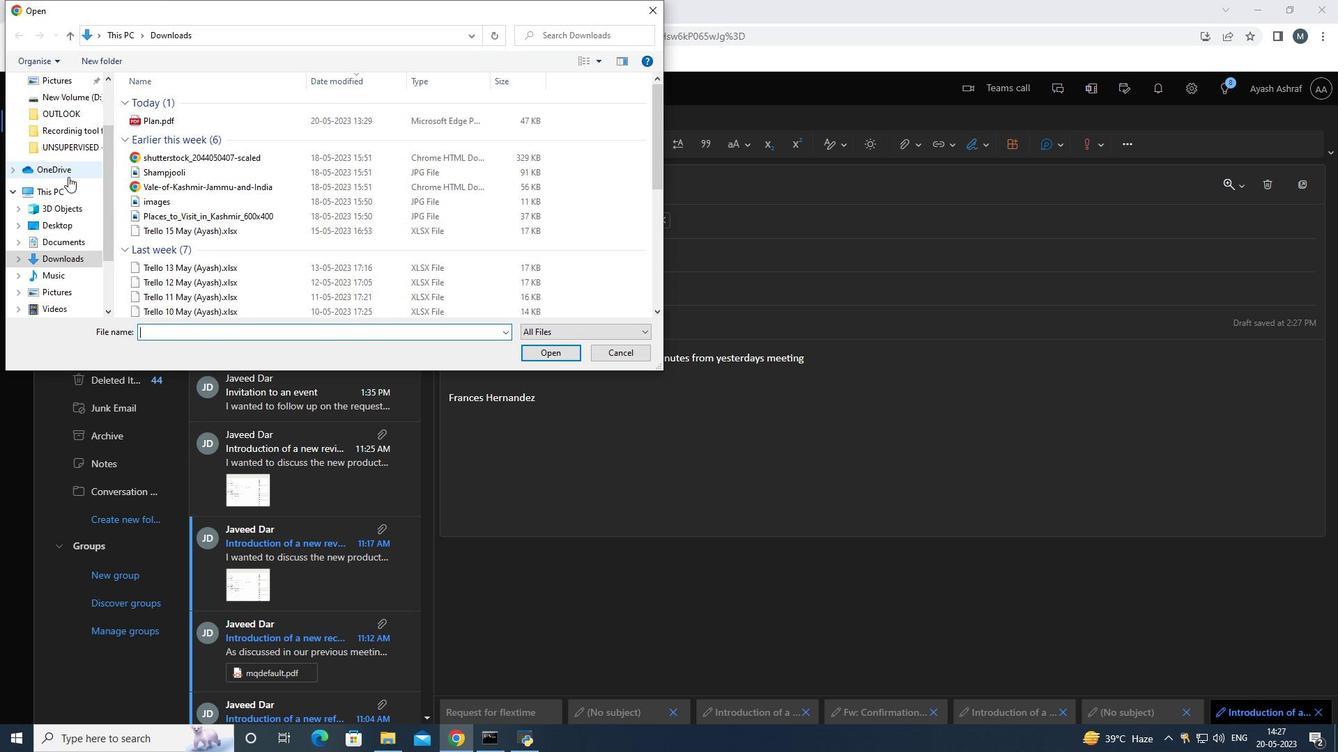 
Action: Mouse scrolled (69, 180) with delta (0, 0)
Screenshot: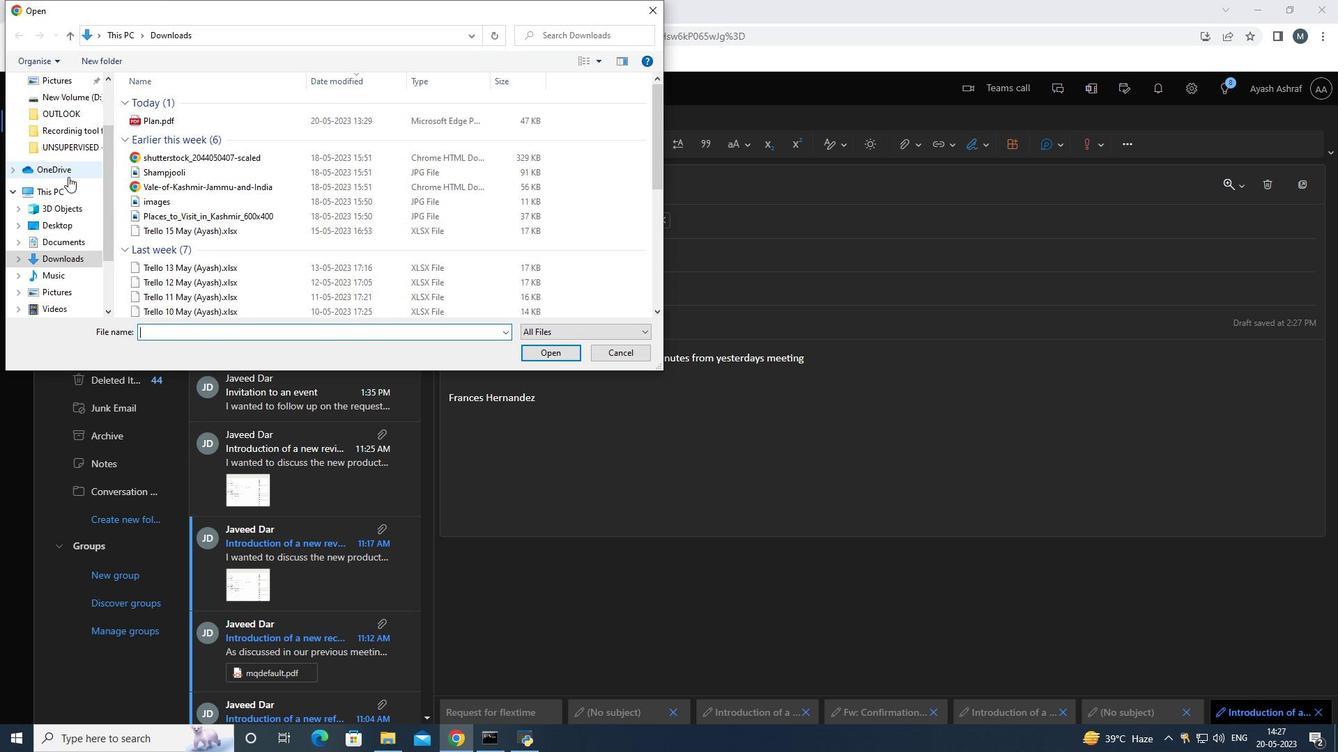 
Action: Mouse scrolled (69, 180) with delta (0, 0)
Screenshot: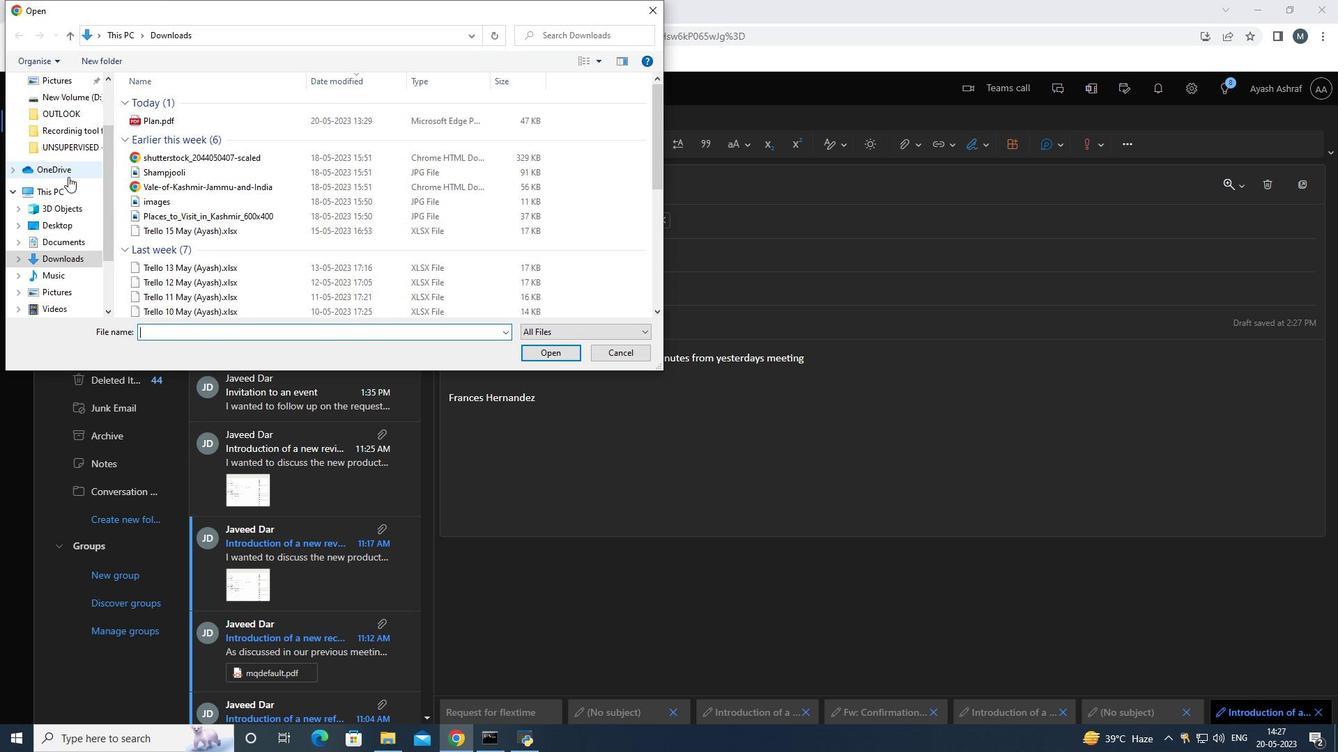 
Action: Mouse moved to (69, 179)
Screenshot: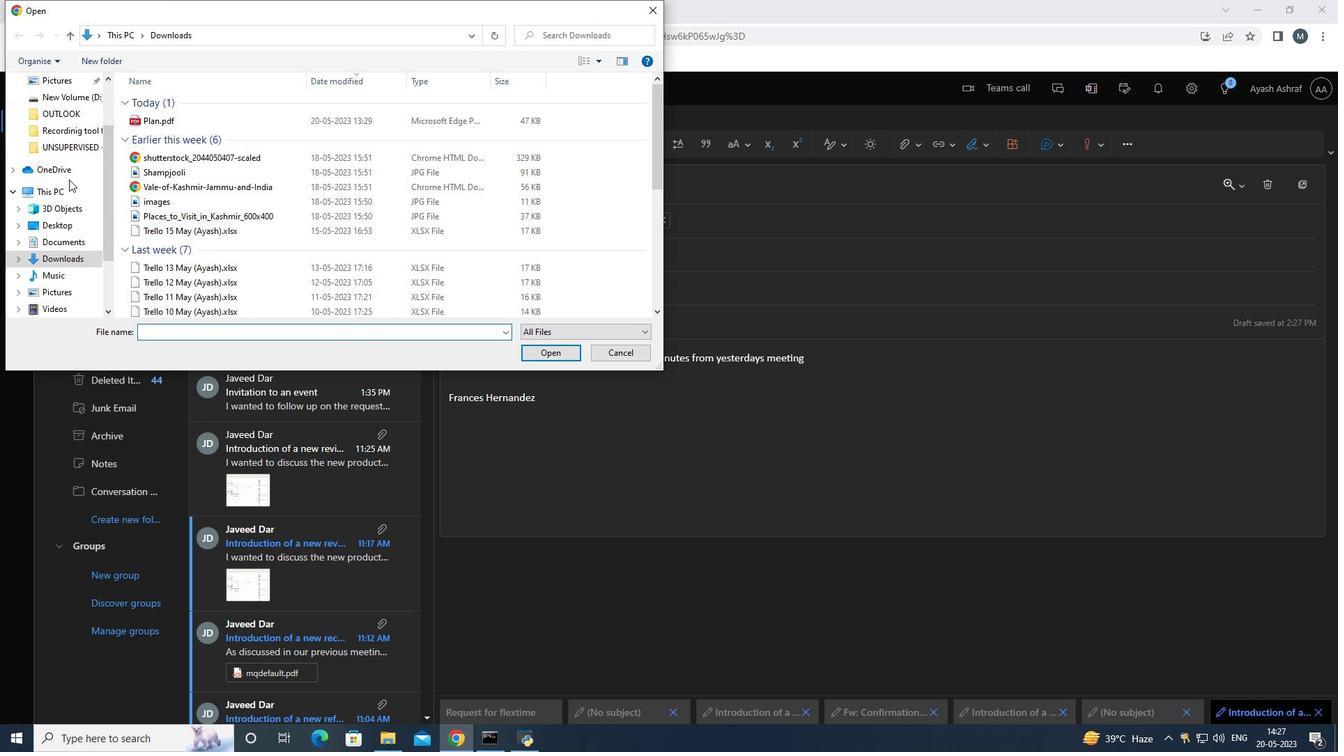 
Action: Mouse scrolled (69, 180) with delta (0, 0)
Screenshot: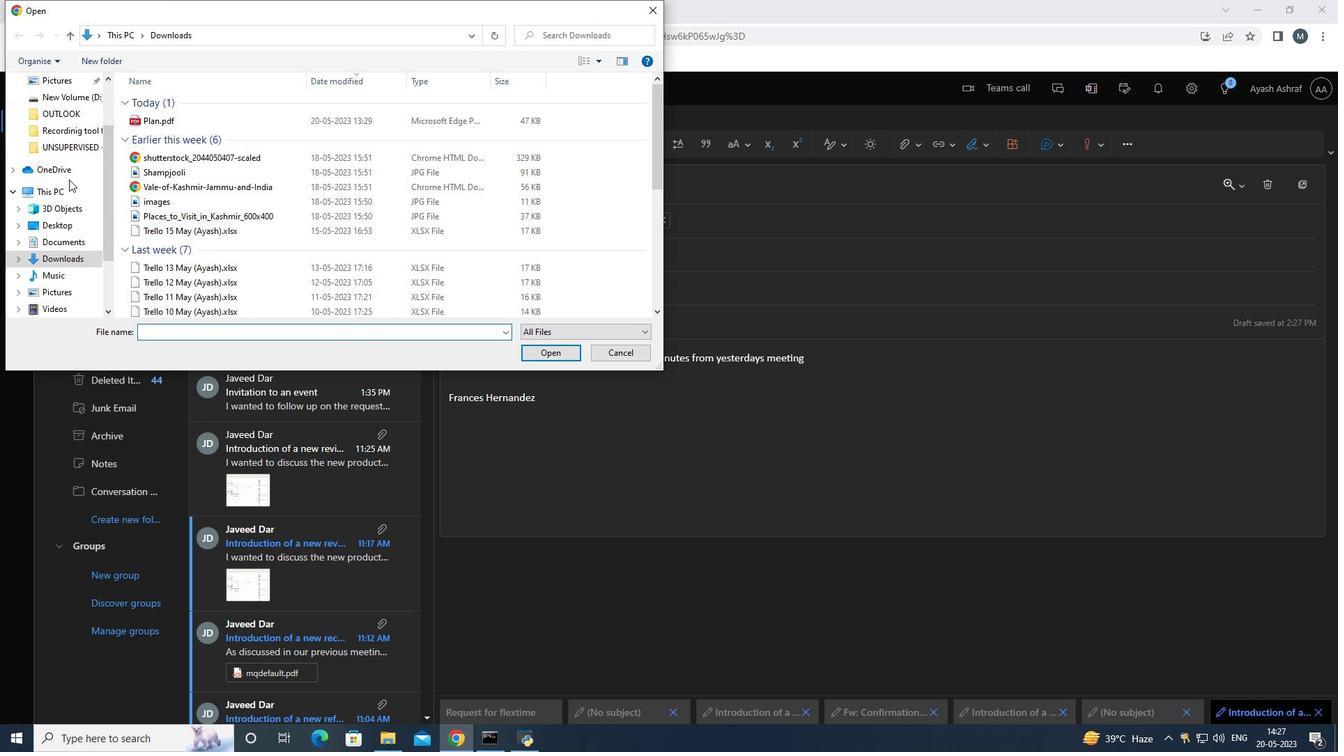 
Action: Mouse moved to (81, 142)
Screenshot: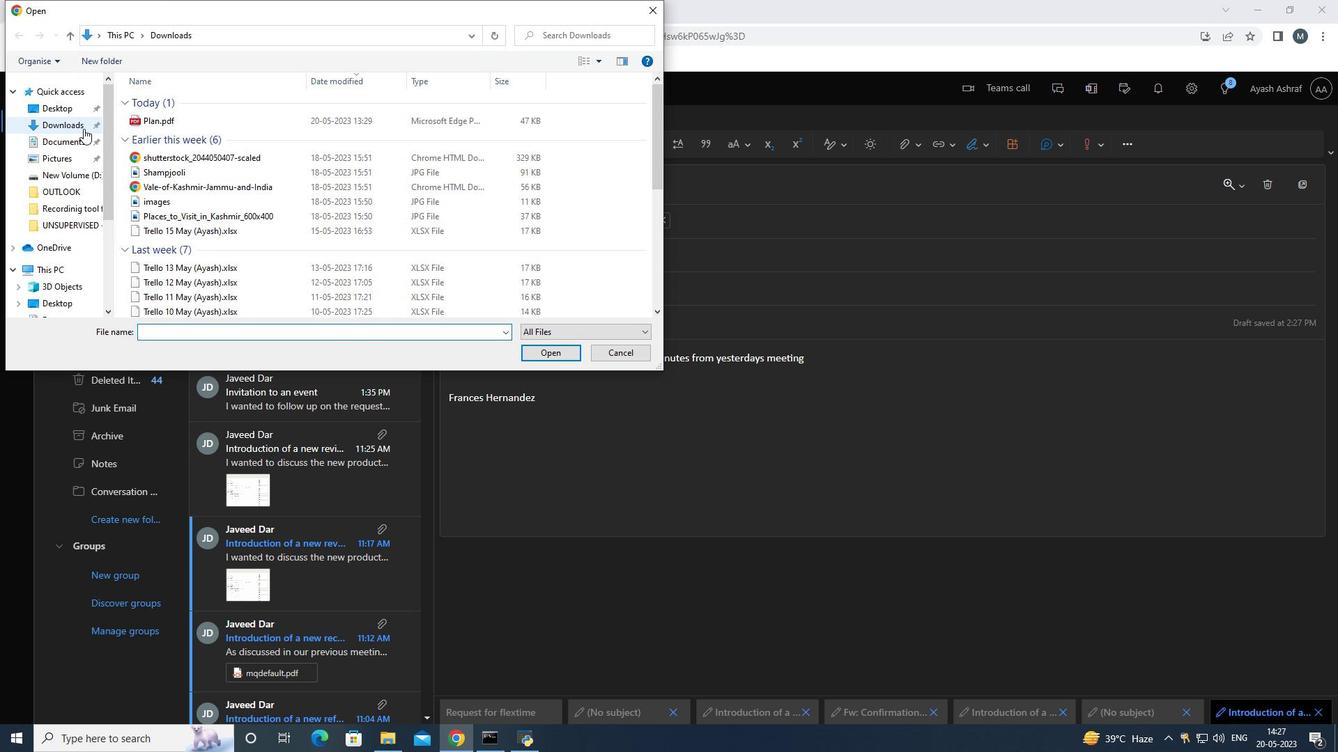 
Action: Mouse pressed left at (81, 142)
Screenshot: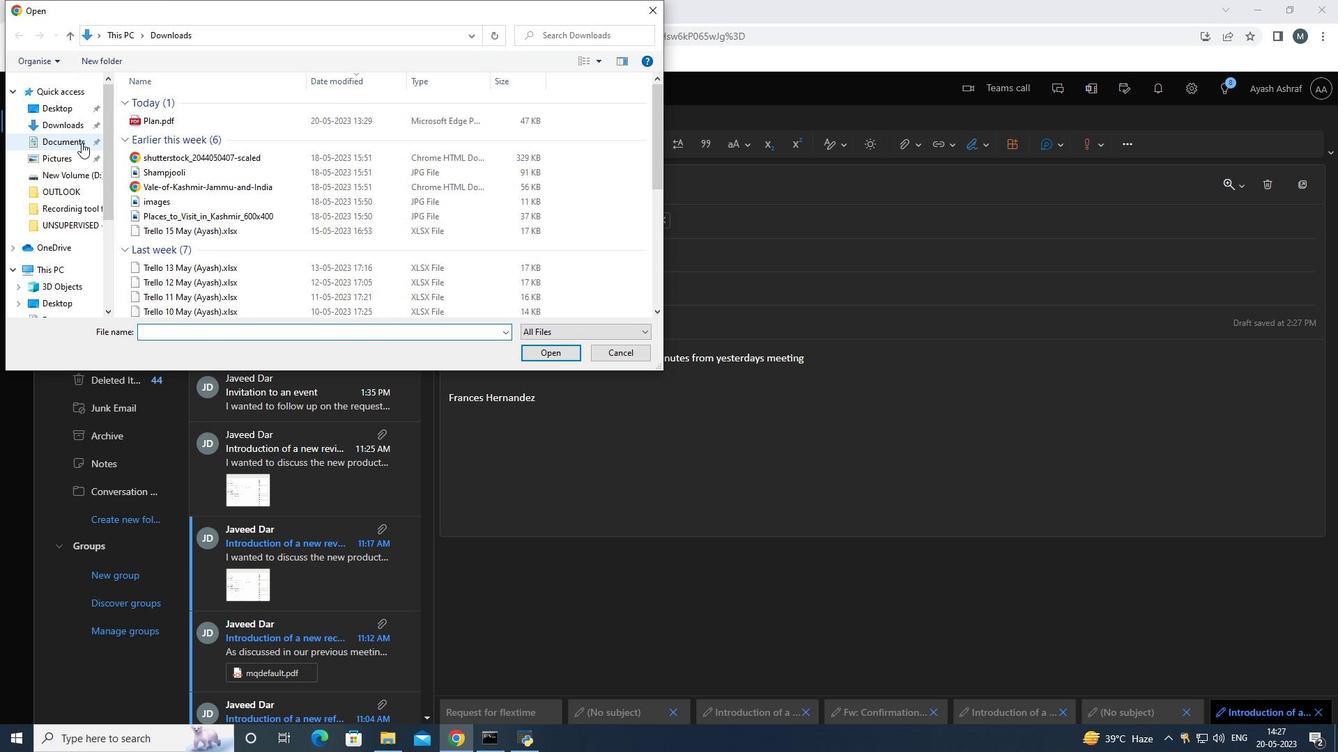 
Action: Mouse moved to (210, 136)
Screenshot: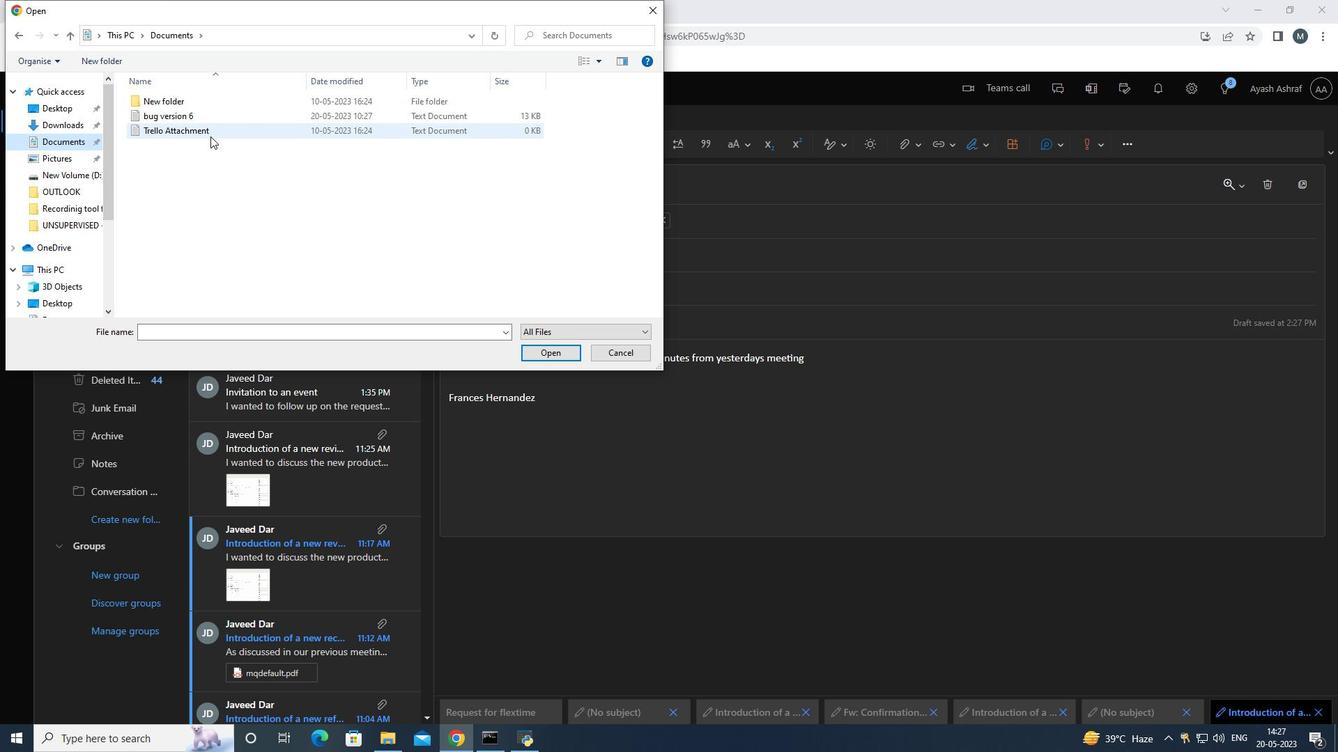 
Action: Mouse pressed left at (210, 136)
Screenshot: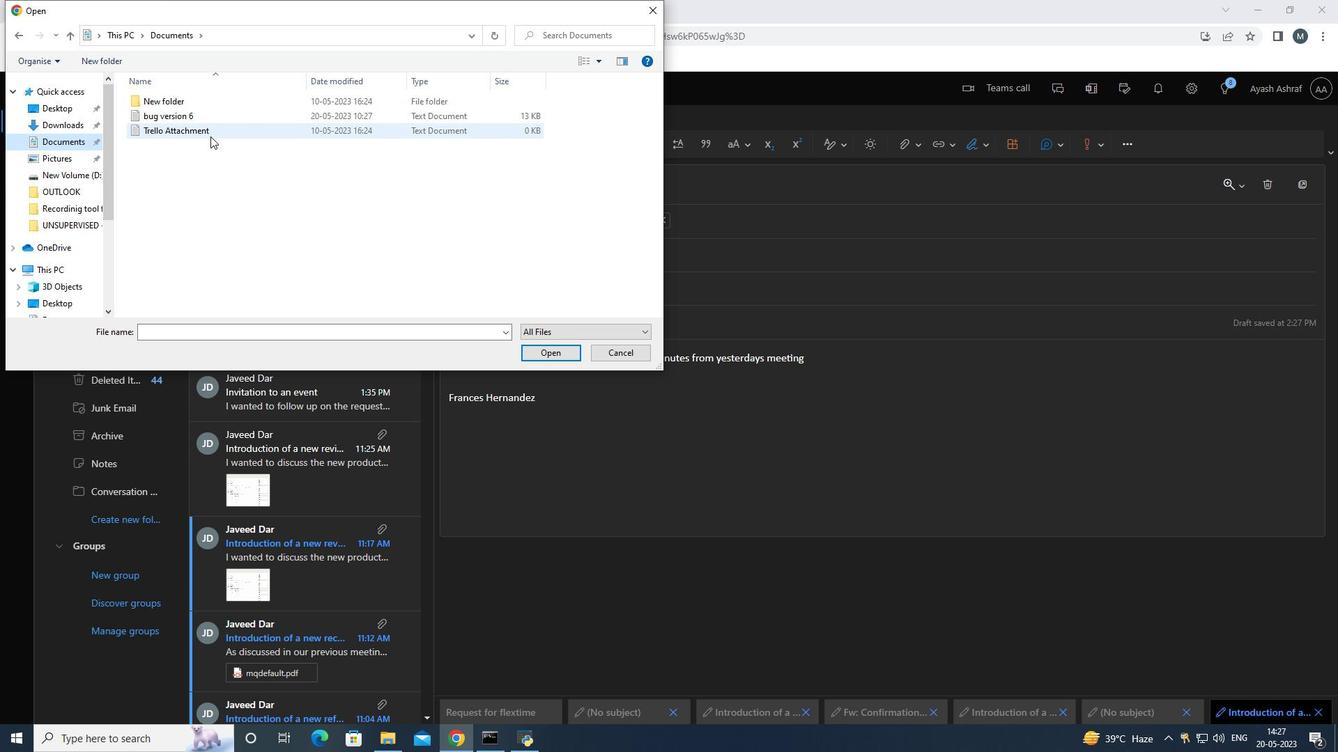 
Action: Mouse moved to (548, 357)
Screenshot: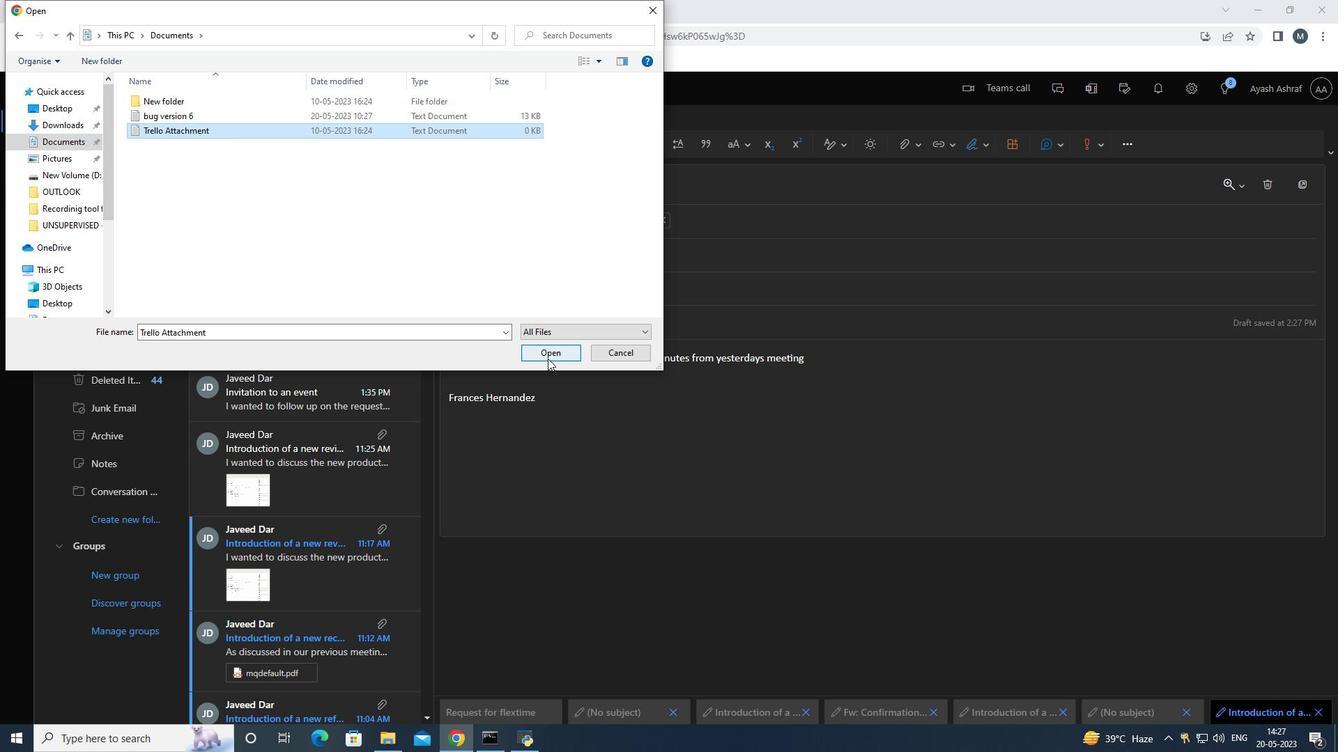 
Action: Mouse pressed left at (548, 357)
Screenshot: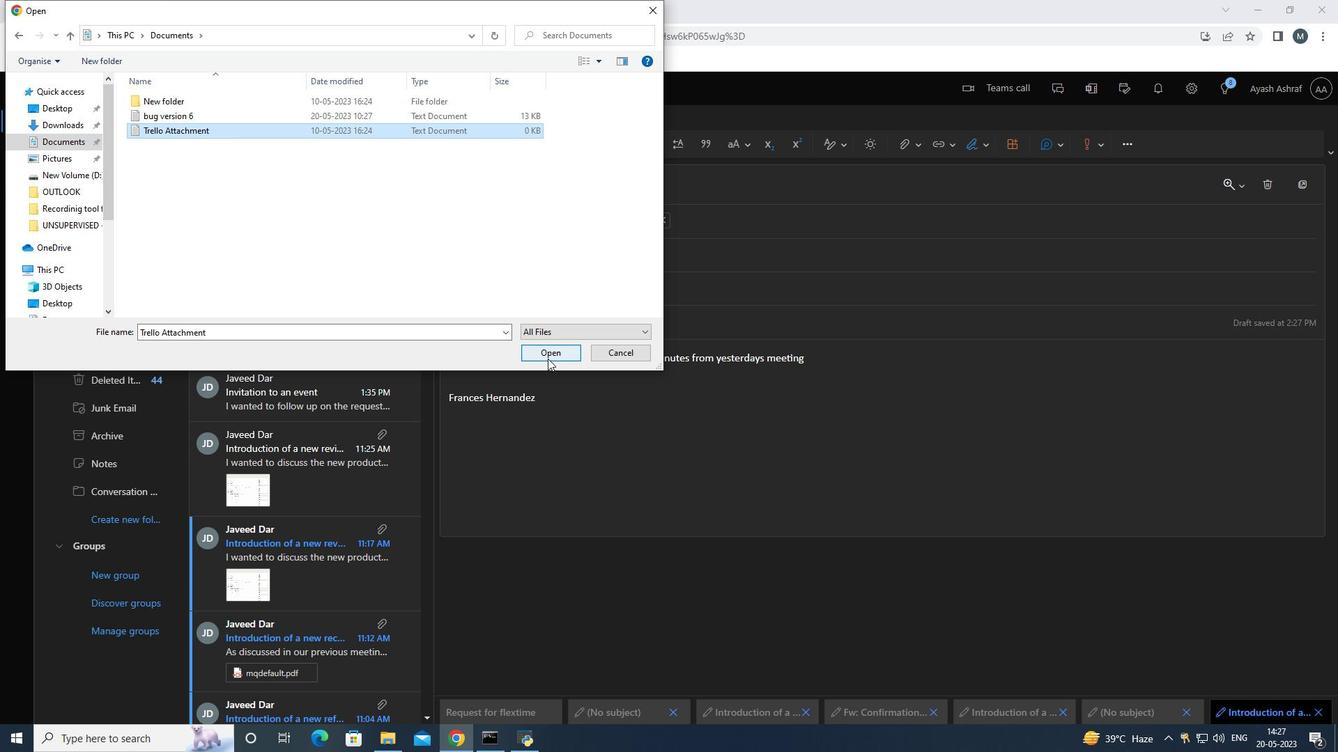 
Action: Mouse moved to (630, 450)
Screenshot: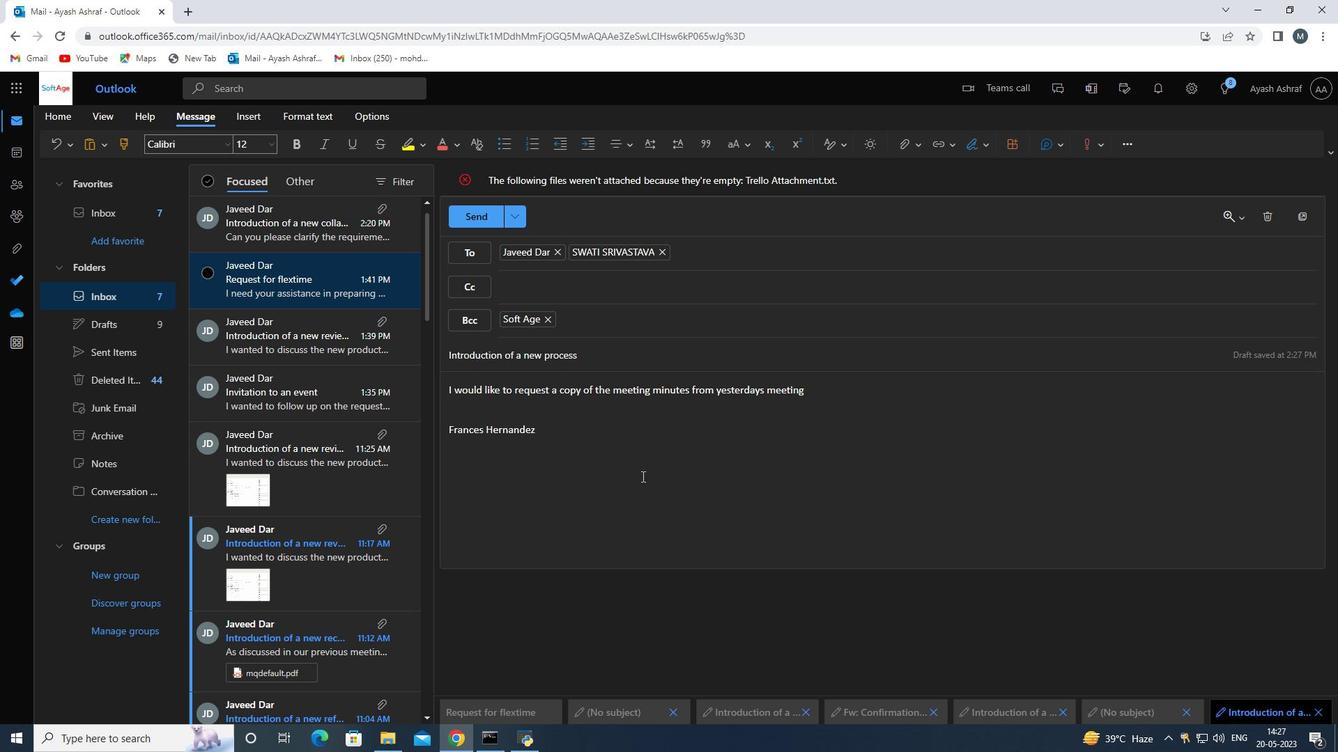 
Action: Mouse scrolled (630, 450) with delta (0, 0)
Screenshot: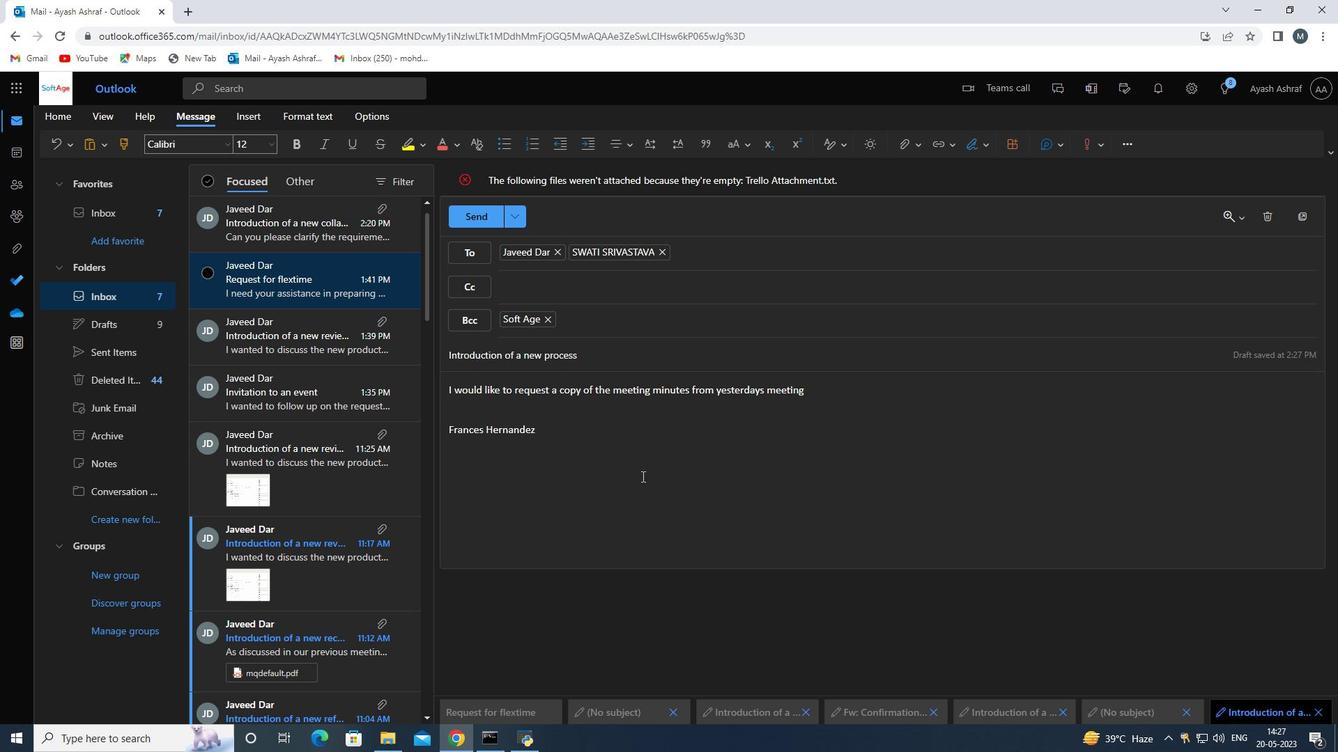 
Action: Mouse scrolled (630, 450) with delta (0, 0)
Screenshot: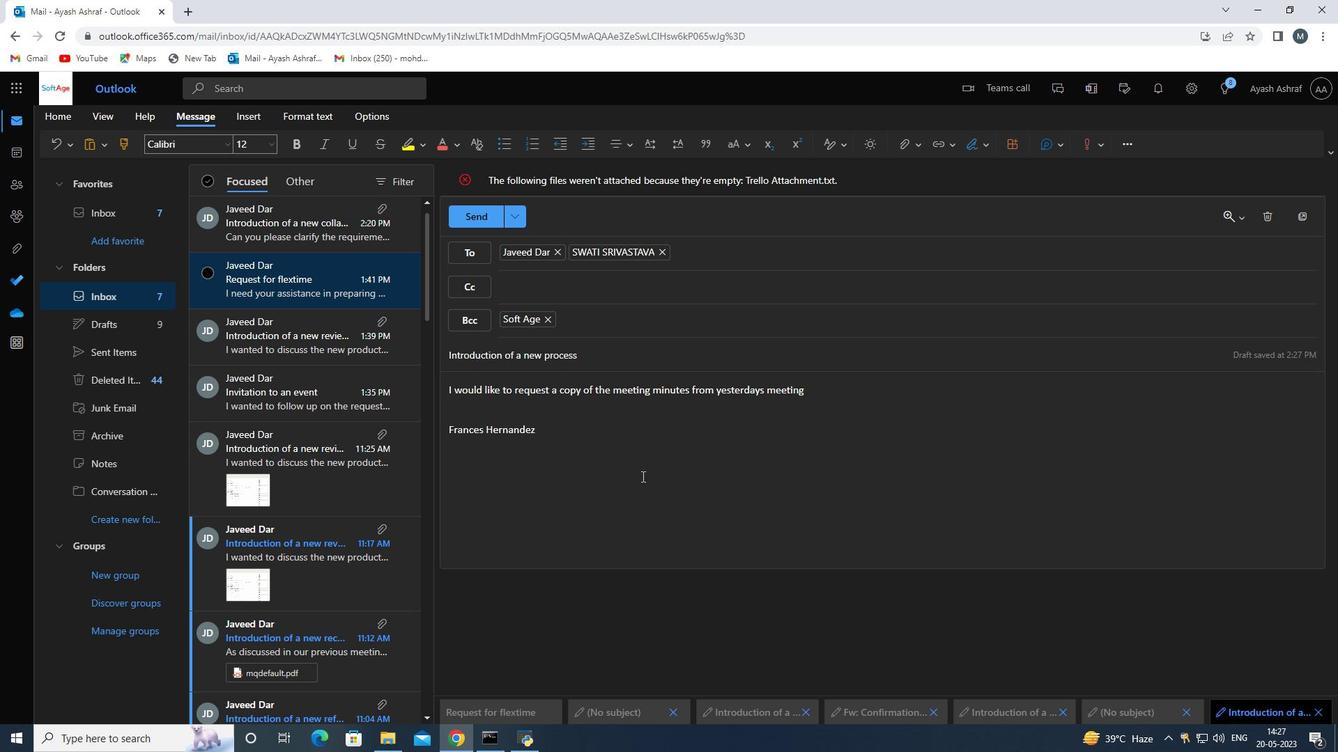 
Action: Mouse moved to (629, 445)
Screenshot: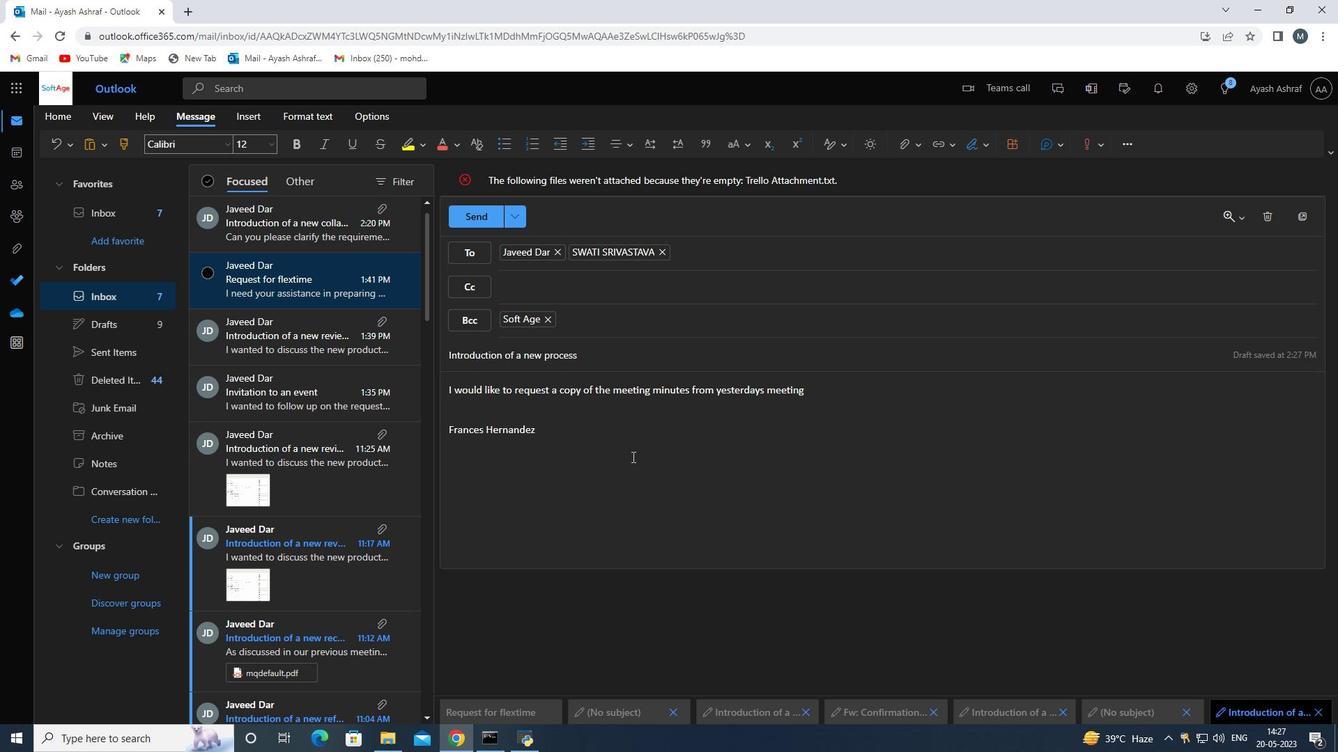 
Action: Mouse scrolled (630, 449) with delta (0, 0)
Screenshot: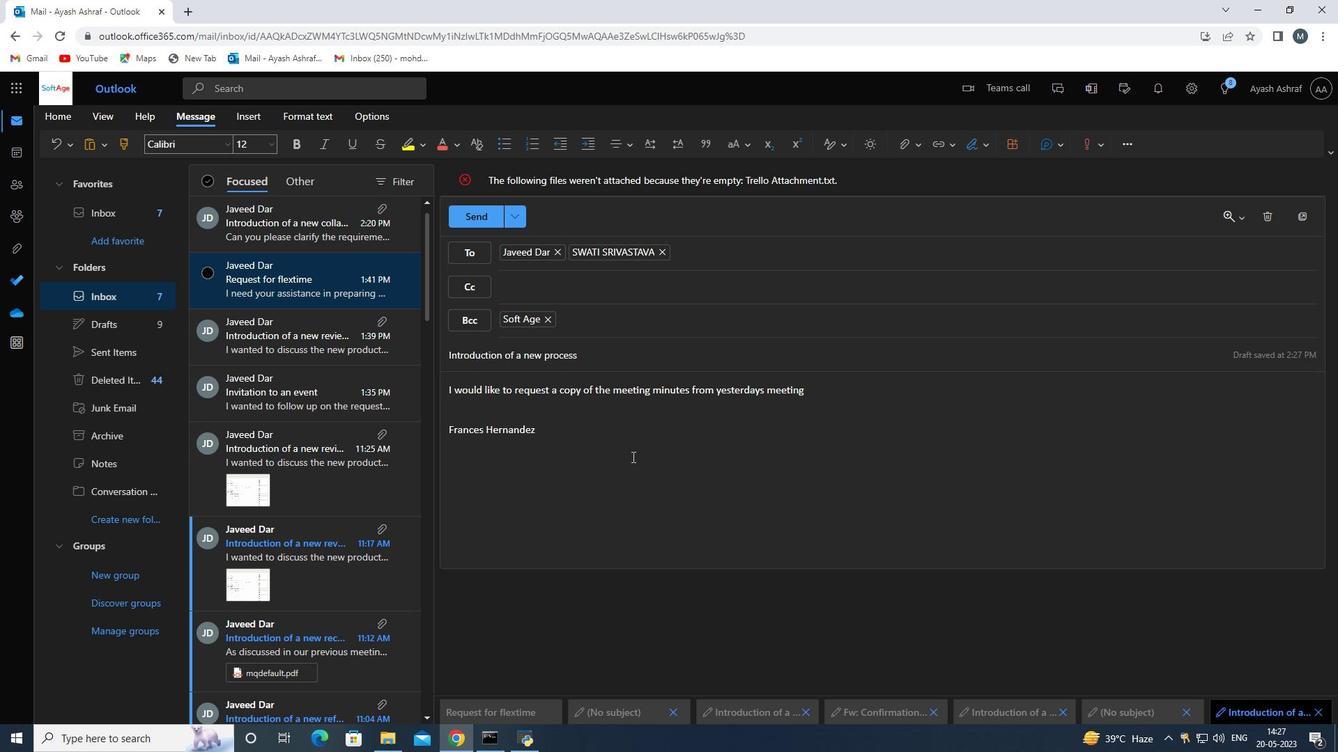 
Action: Mouse moved to (627, 440)
Screenshot: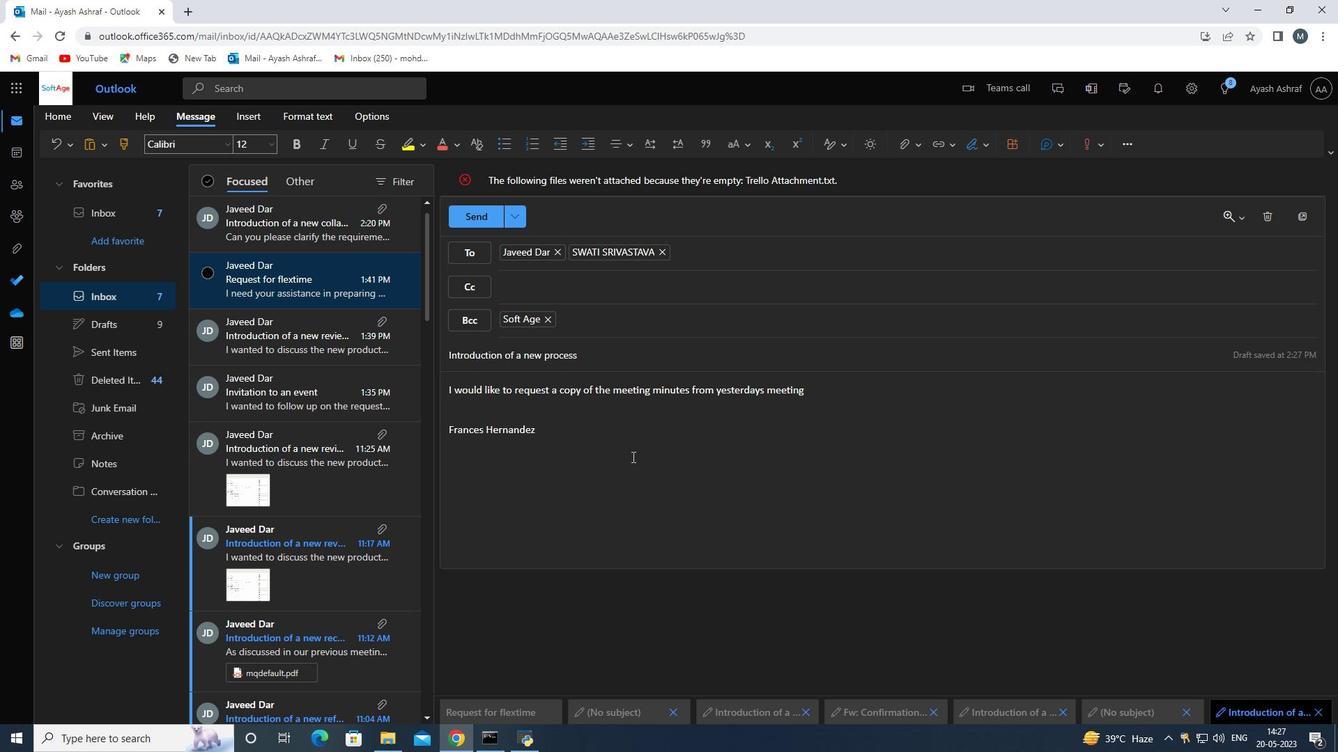 
Action: Mouse scrolled (628, 442) with delta (0, 0)
Screenshot: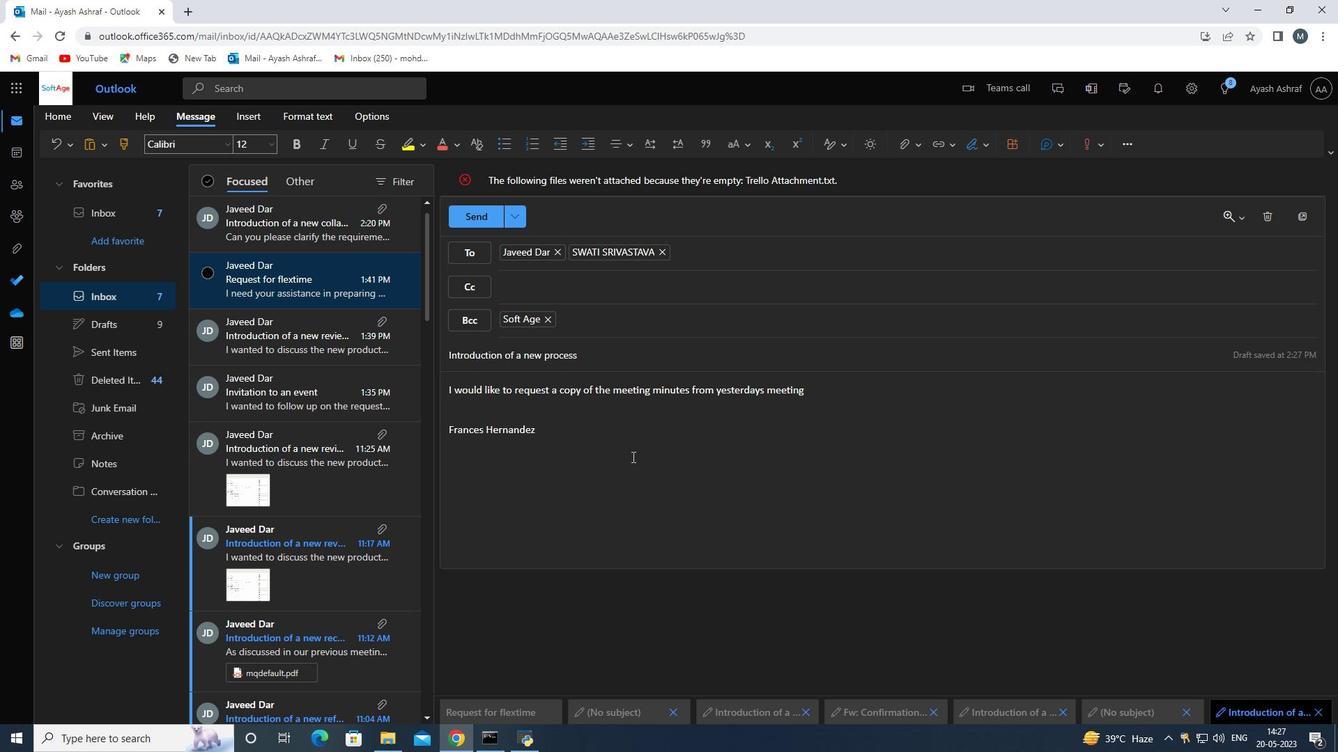 
Action: Mouse moved to (911, 147)
Screenshot: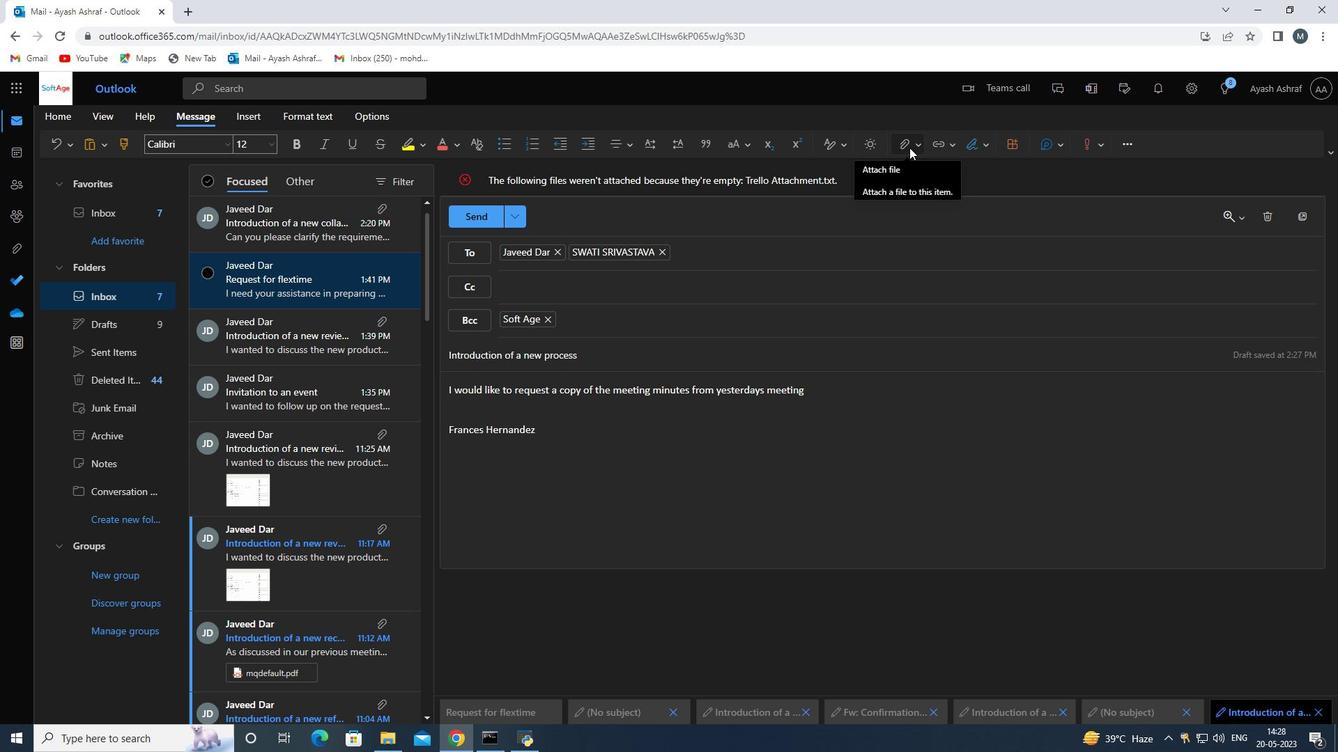 
Action: Mouse pressed left at (911, 147)
Screenshot: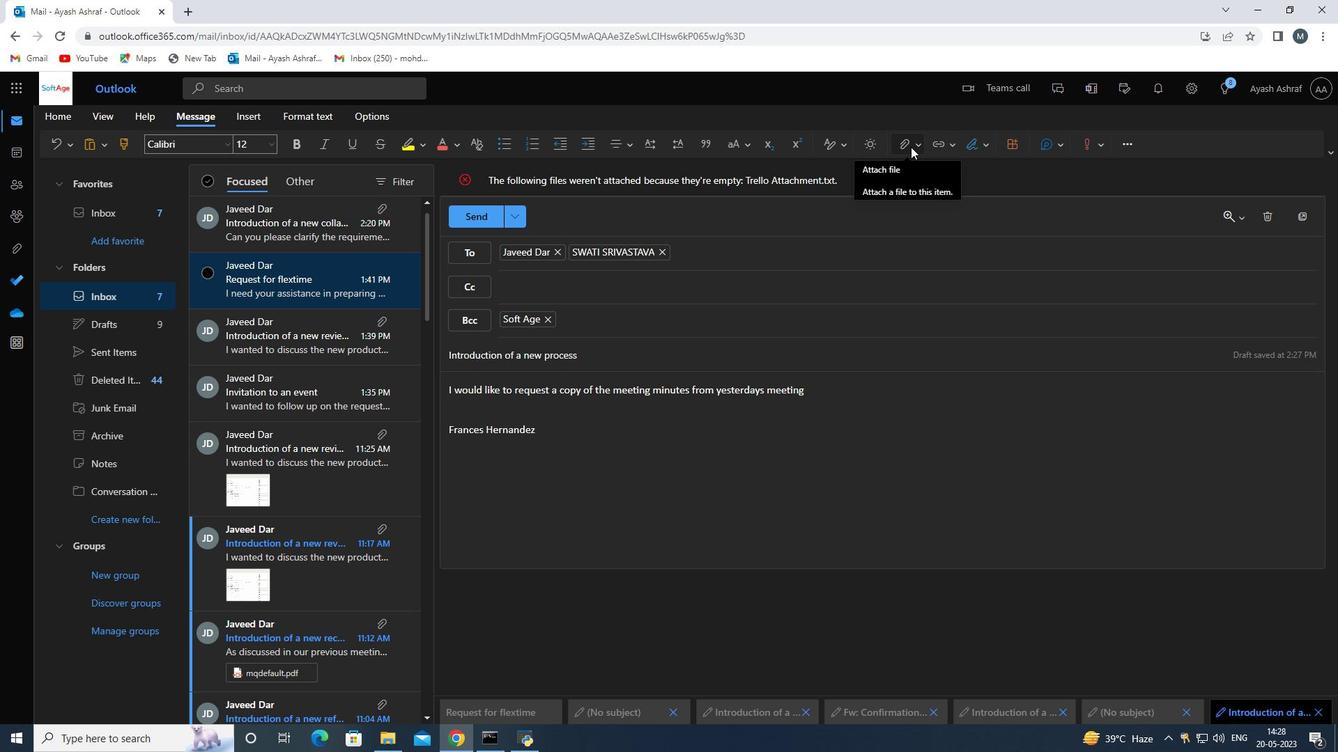 
Action: Mouse moved to (825, 177)
Screenshot: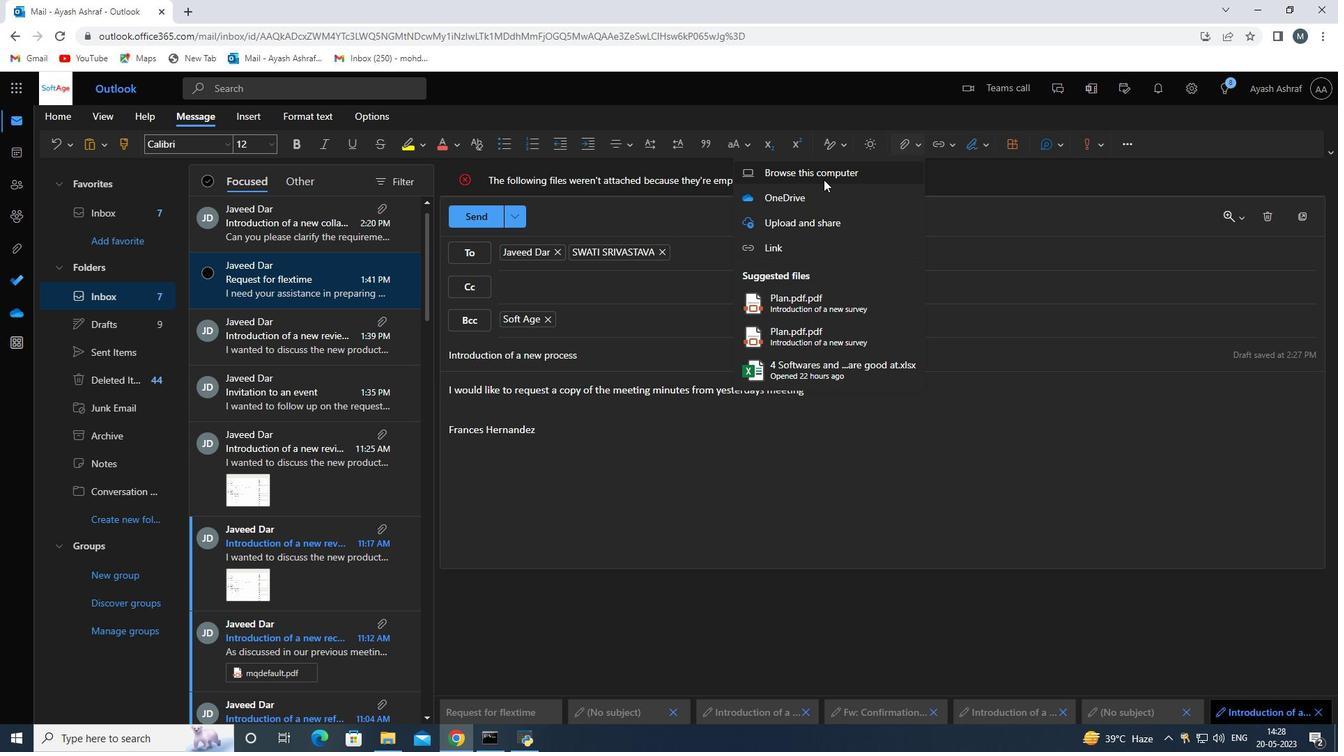
Action: Mouse pressed left at (825, 177)
Screenshot: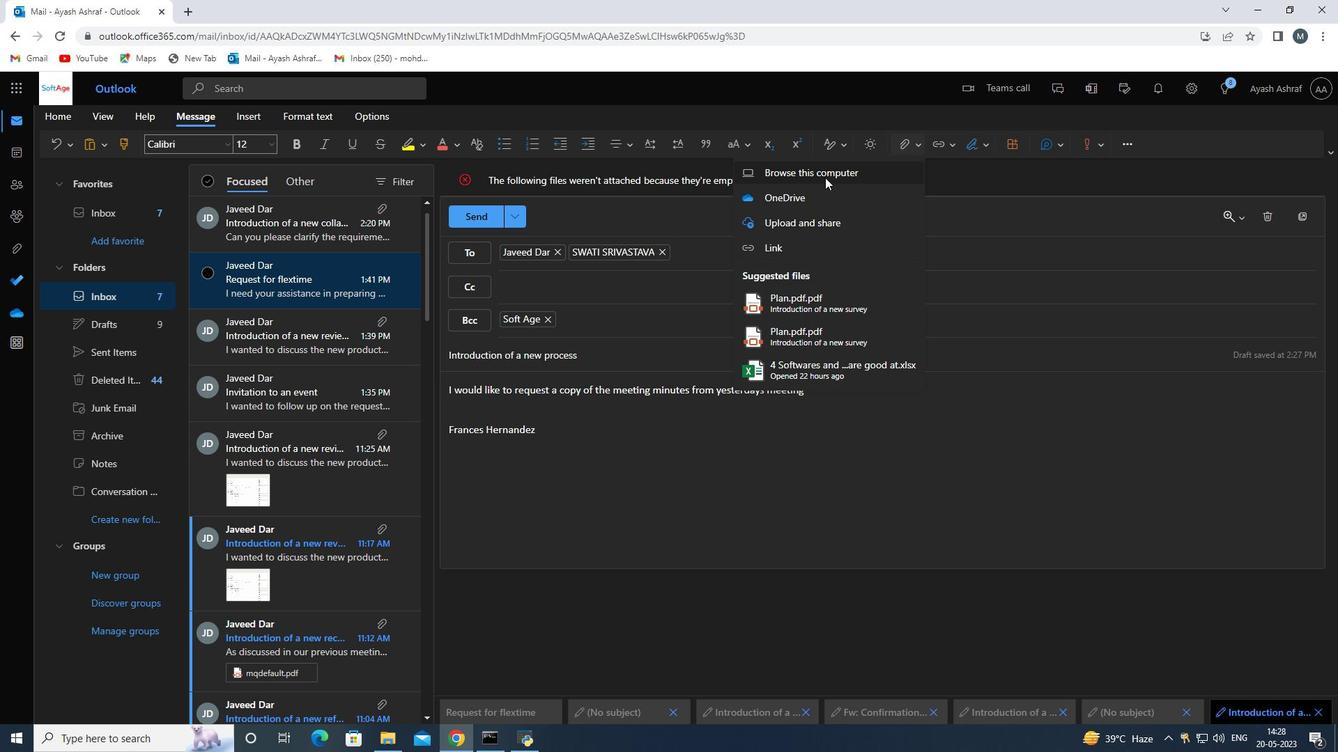 
Action: Mouse moved to (227, 128)
Screenshot: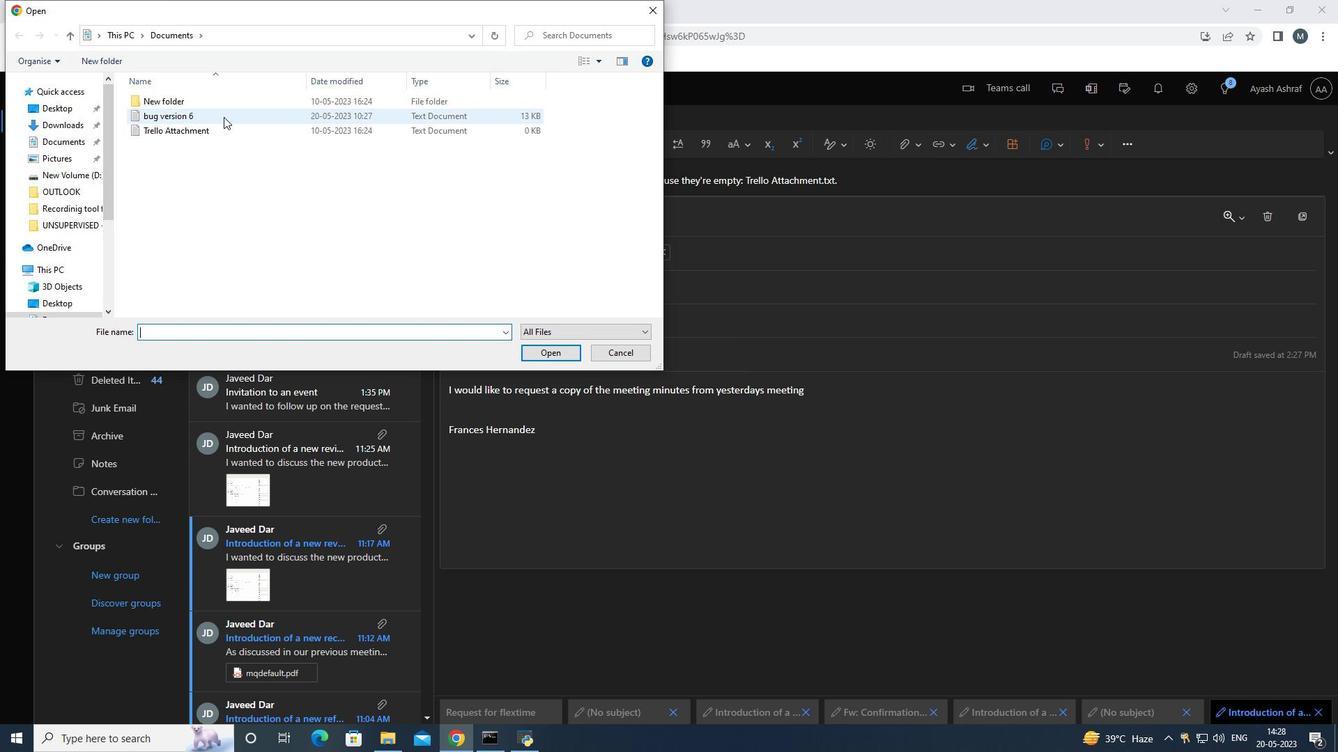 
Action: Mouse pressed left at (227, 128)
Screenshot: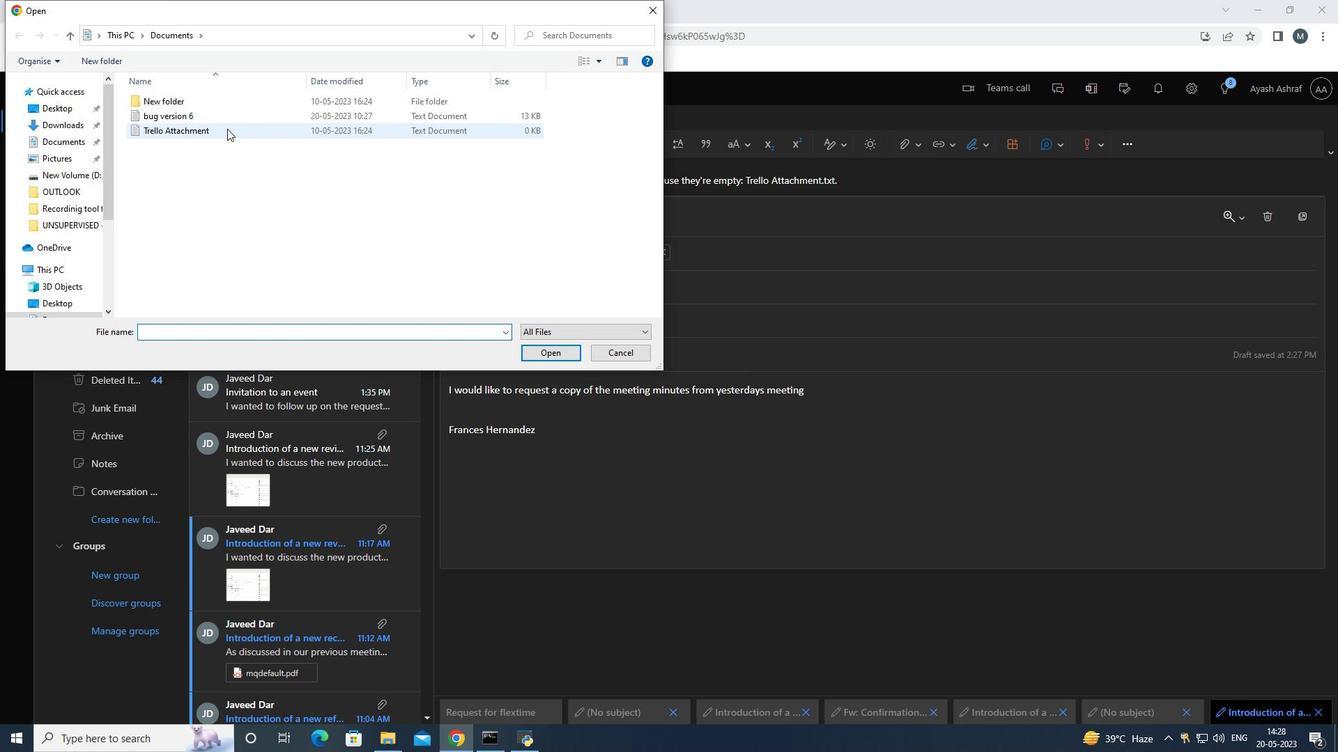 
Action: Mouse moved to (559, 347)
Screenshot: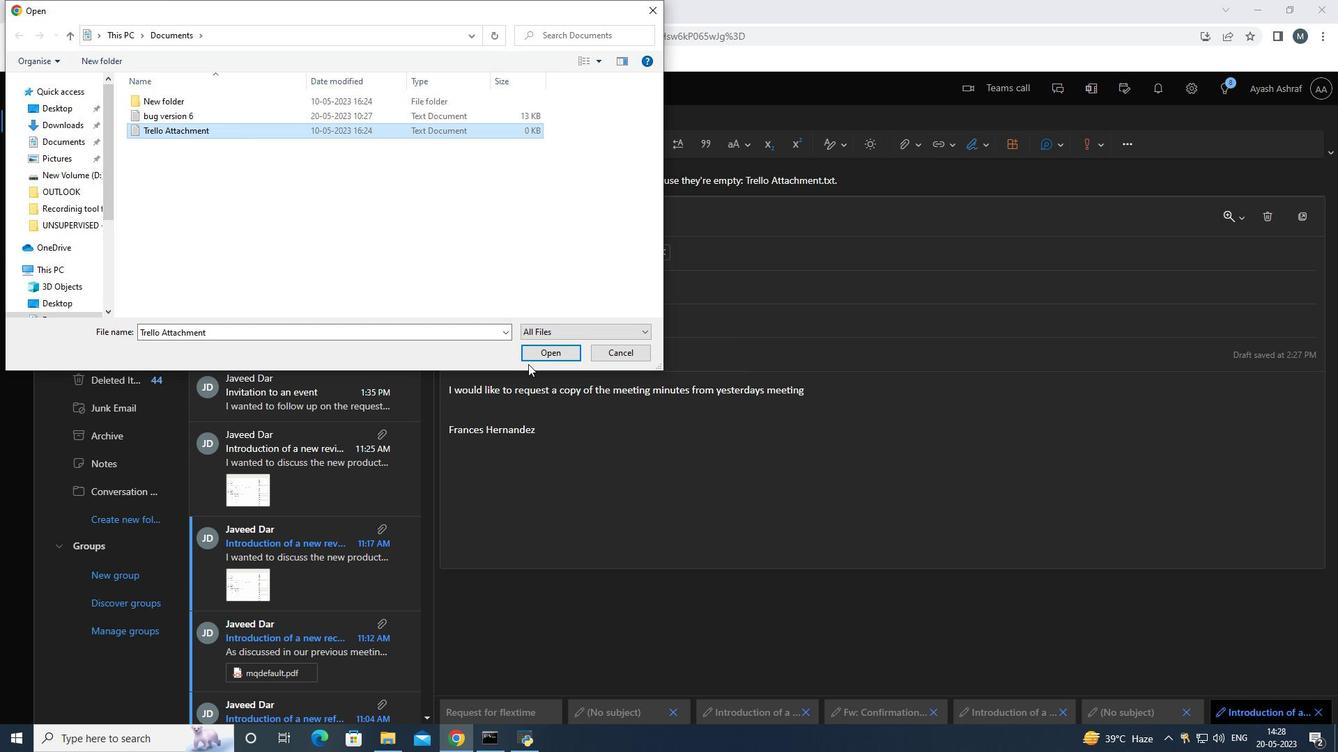 
Action: Mouse pressed left at (559, 347)
Screenshot: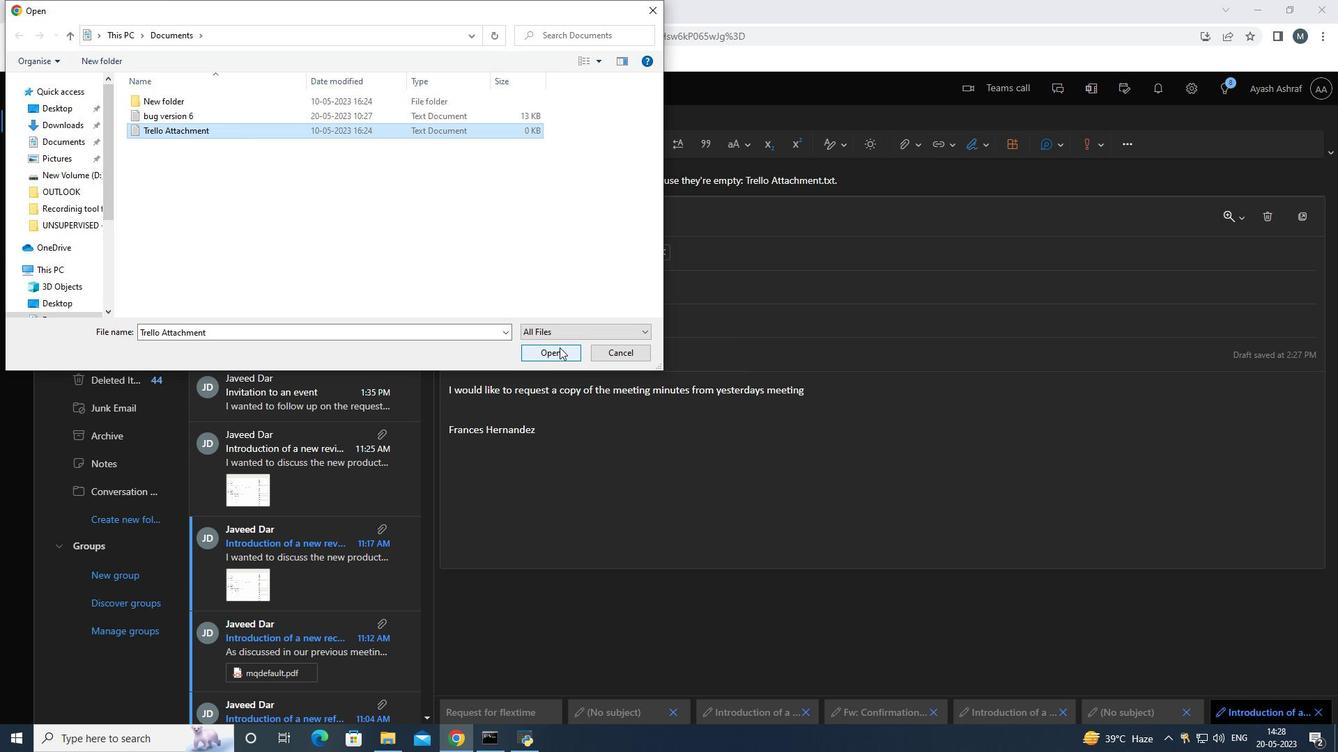 
Action: Mouse moved to (911, 146)
Screenshot: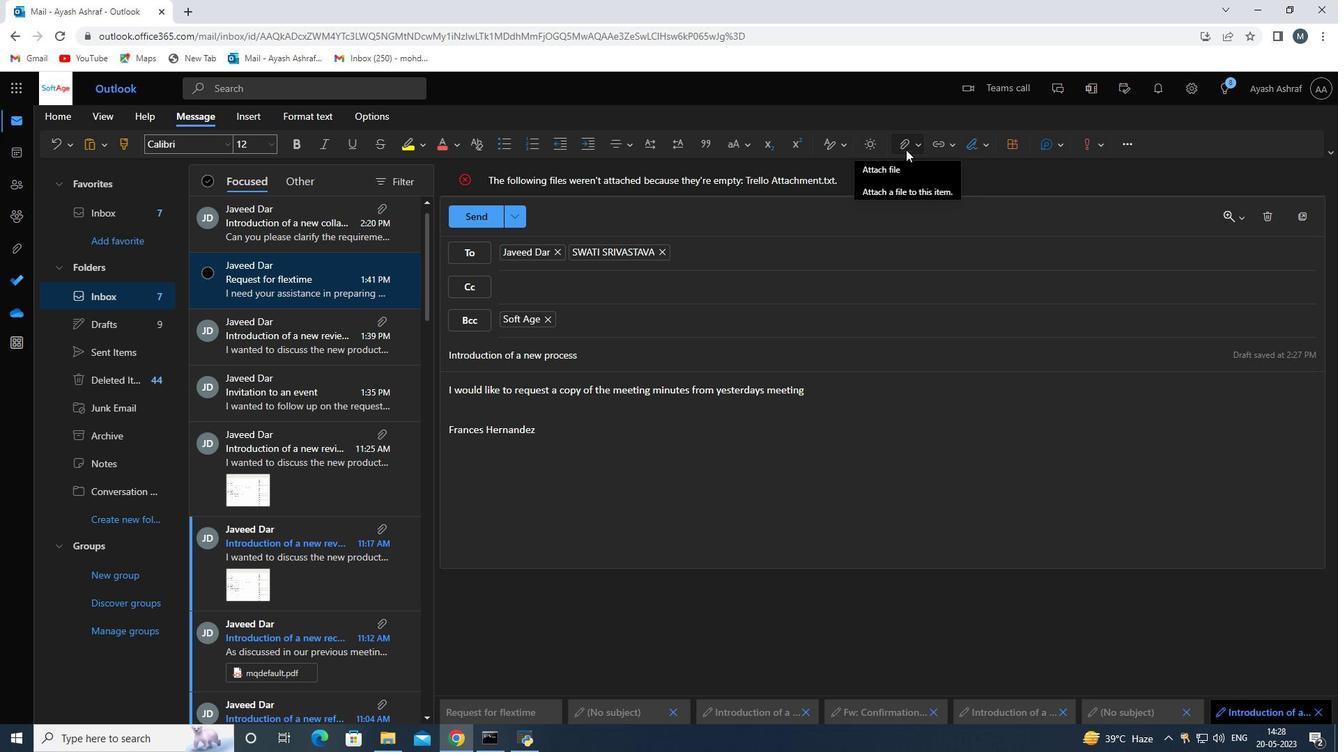 
Action: Mouse pressed left at (911, 146)
Screenshot: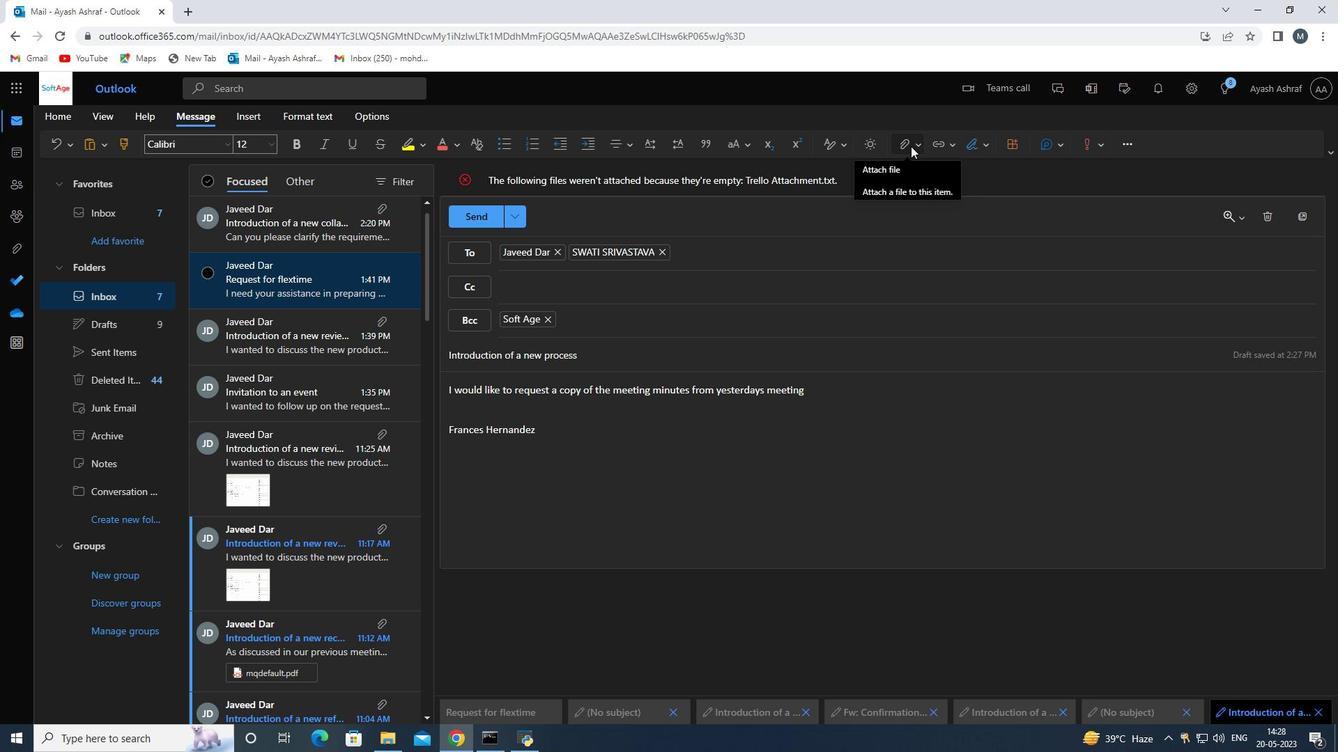
Action: Mouse moved to (823, 177)
Screenshot: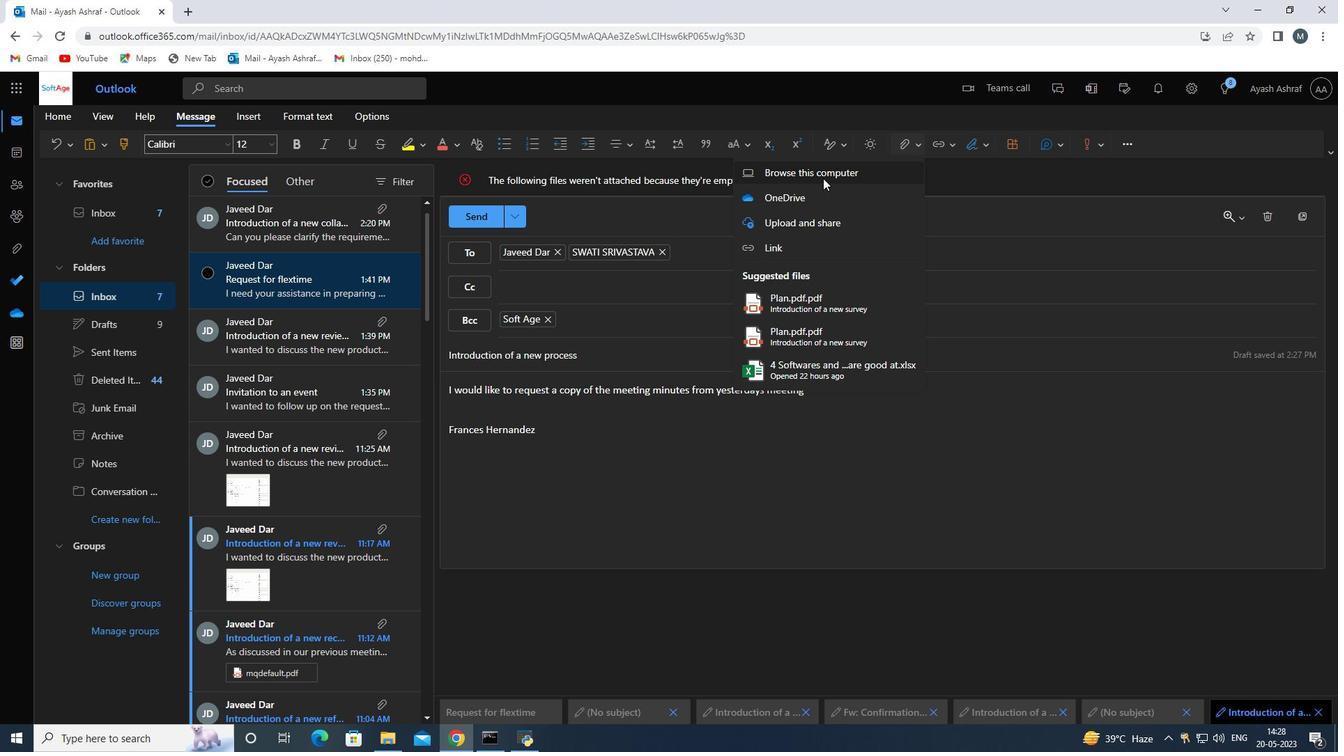 
Action: Mouse pressed left at (823, 177)
Screenshot: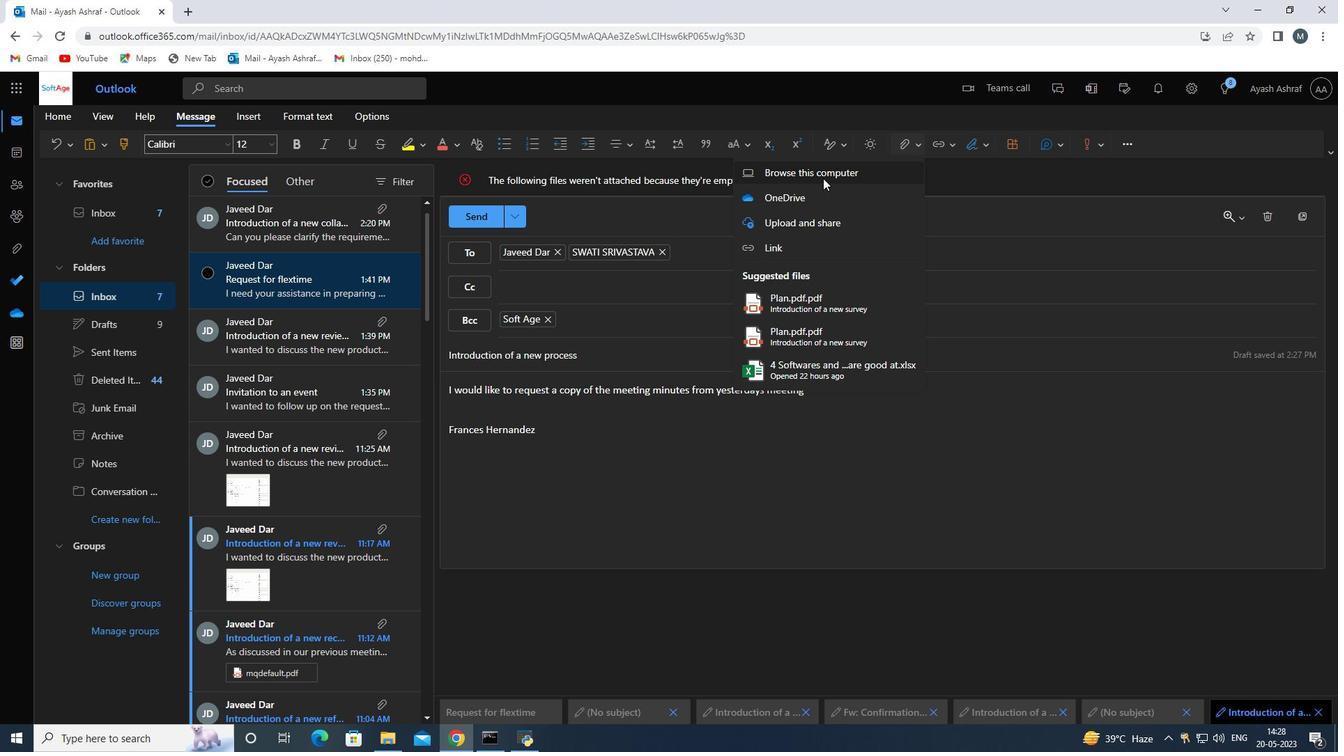 
Action: Mouse moved to (245, 121)
Screenshot: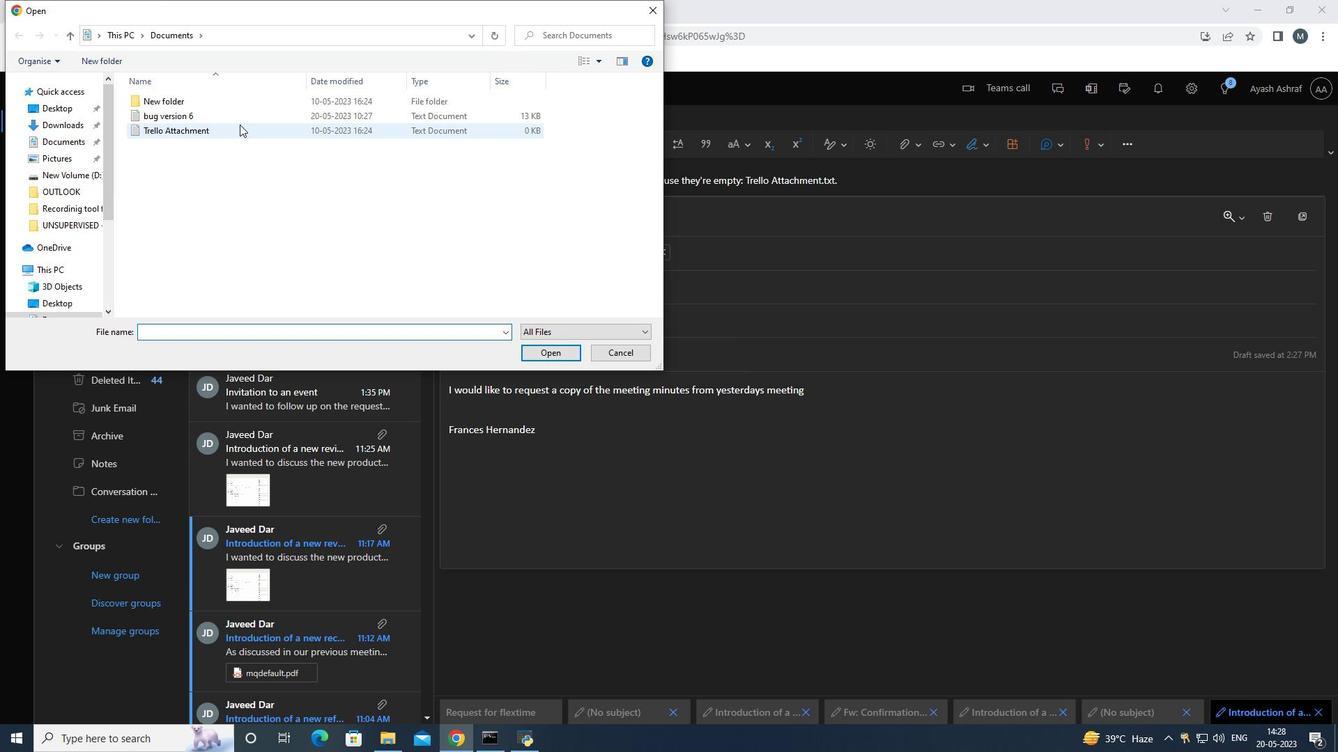 
Action: Mouse pressed left at (245, 121)
Screenshot: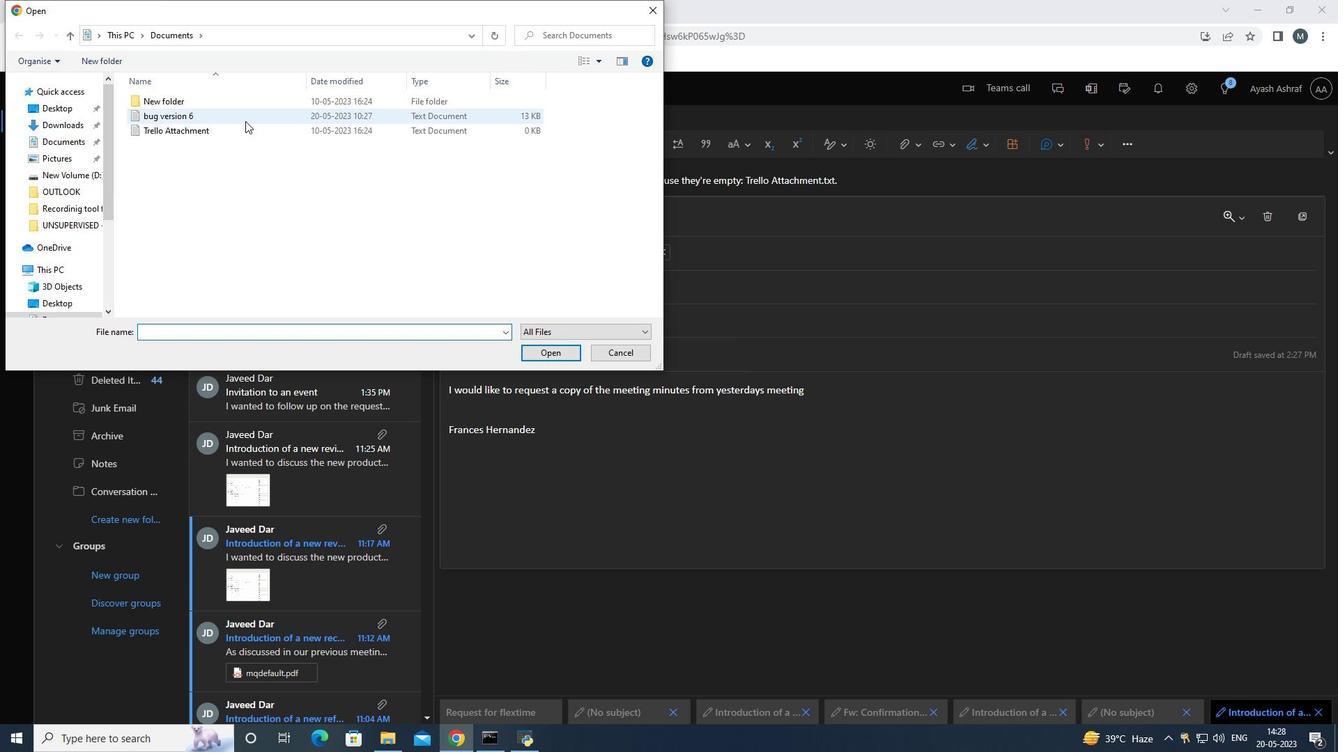 
Action: Mouse moved to (554, 347)
Screenshot: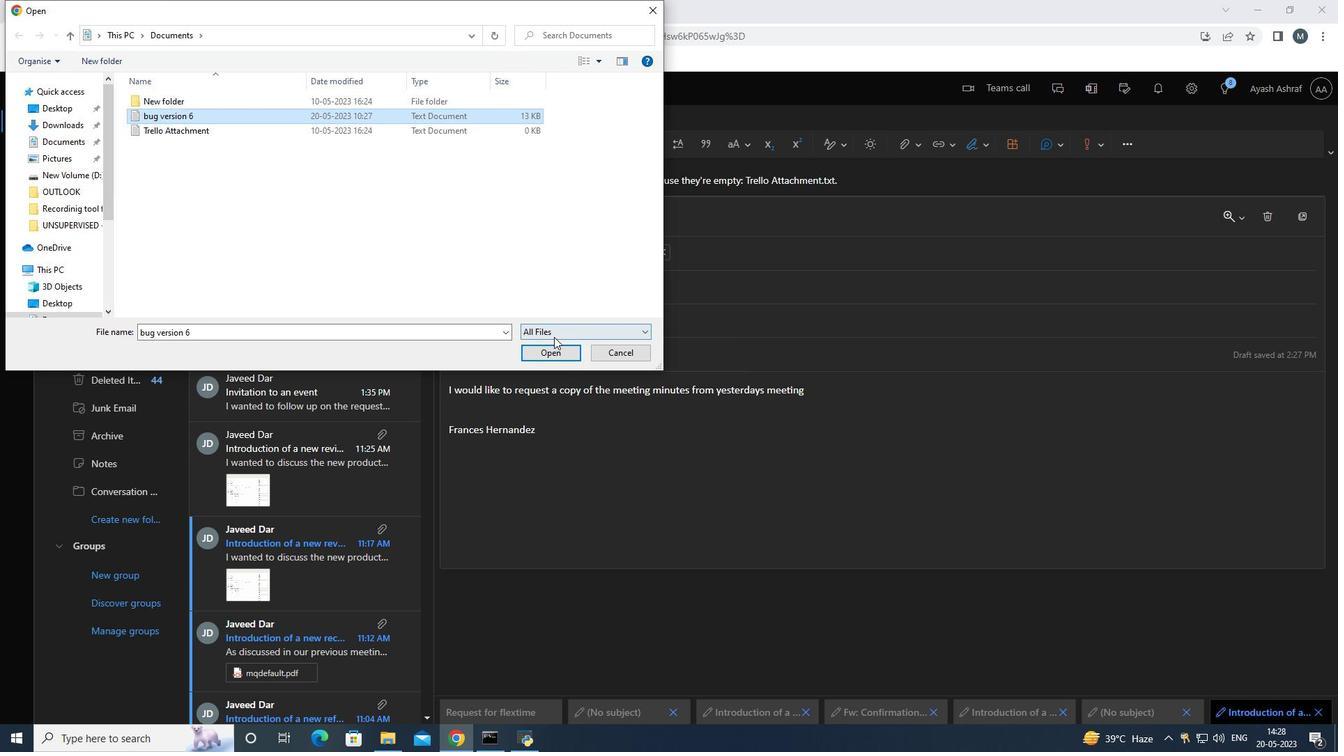 
Action: Mouse pressed left at (554, 347)
Screenshot: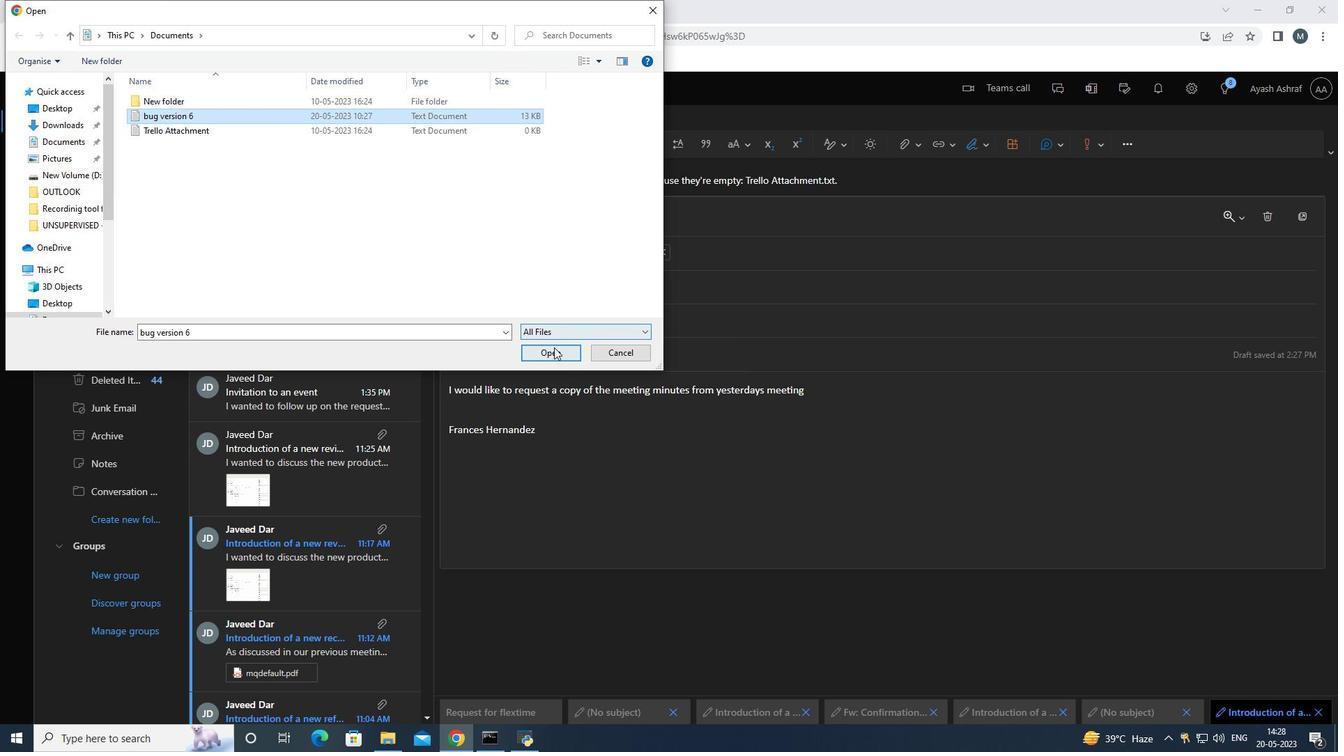 
Action: Mouse moved to (589, 464)
Screenshot: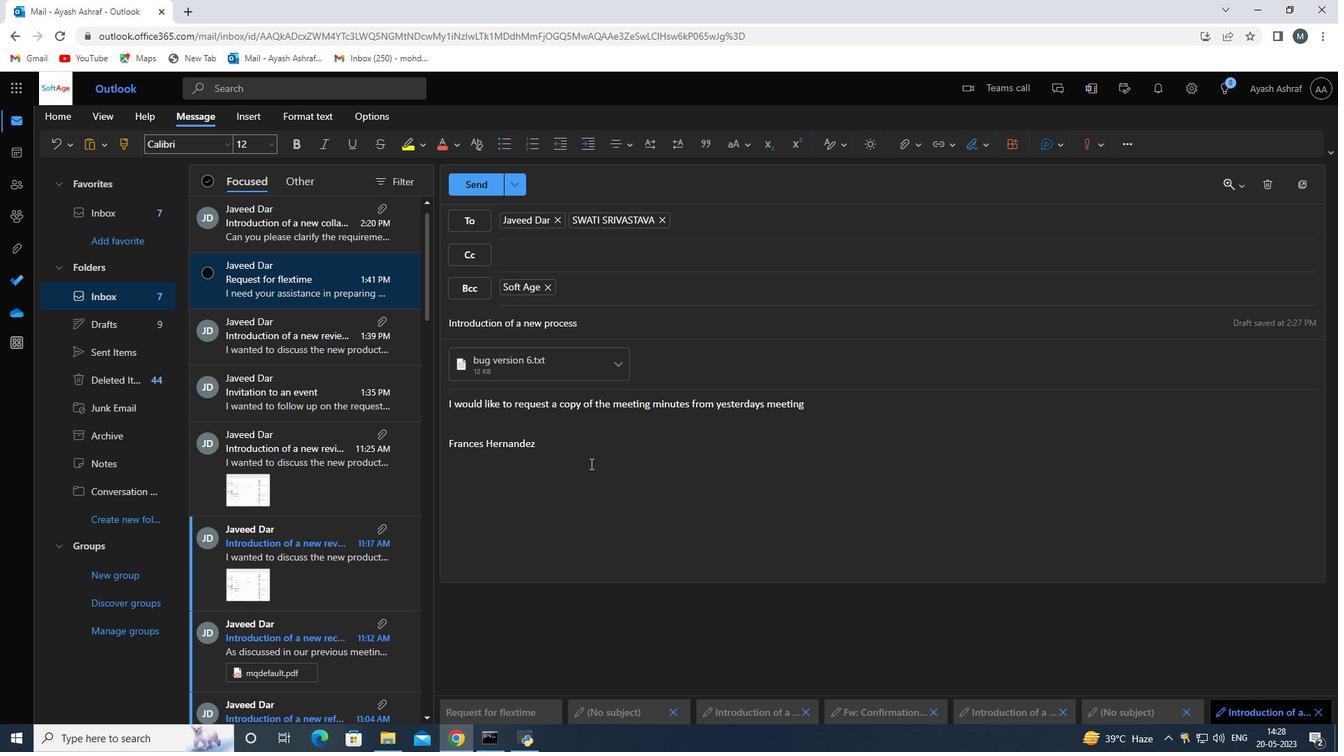 
